 Task: Find an Airbnb in Shantipur, India for 6 guests from 6th to 15th September with a price range of ₹8000 to ₹12000, including Wifi, Free parking, TV, Gym, and Breakfast.
Action: Mouse moved to (503, 126)
Screenshot: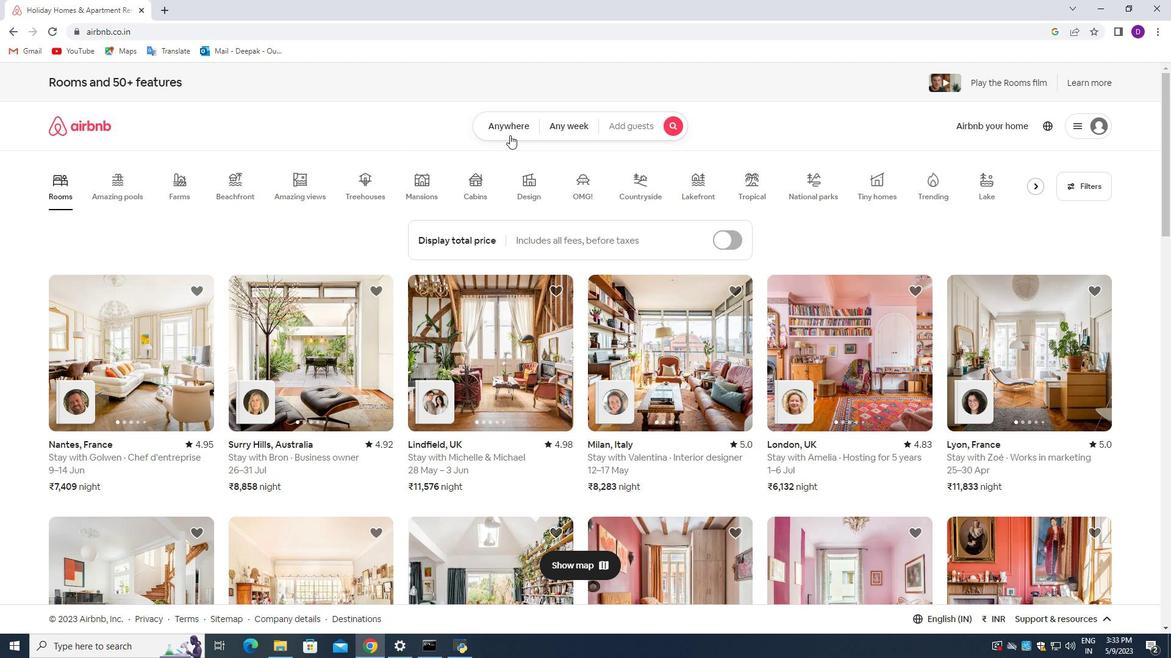 
Action: Mouse pressed left at (503, 126)
Screenshot: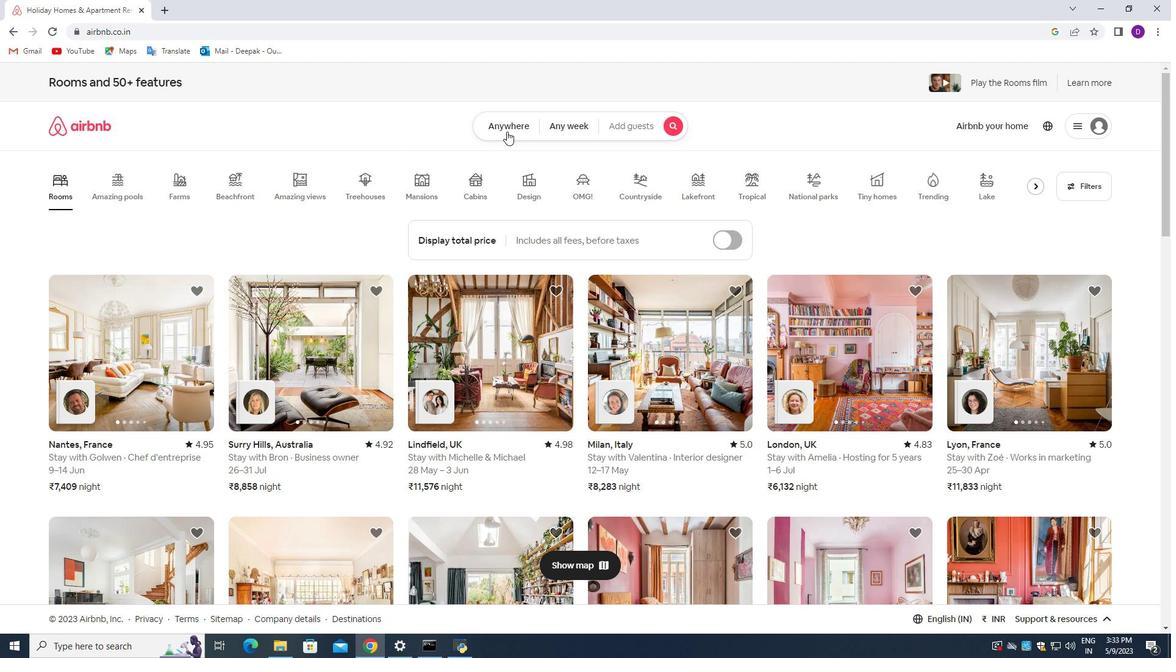 
Action: Mouse moved to (440, 178)
Screenshot: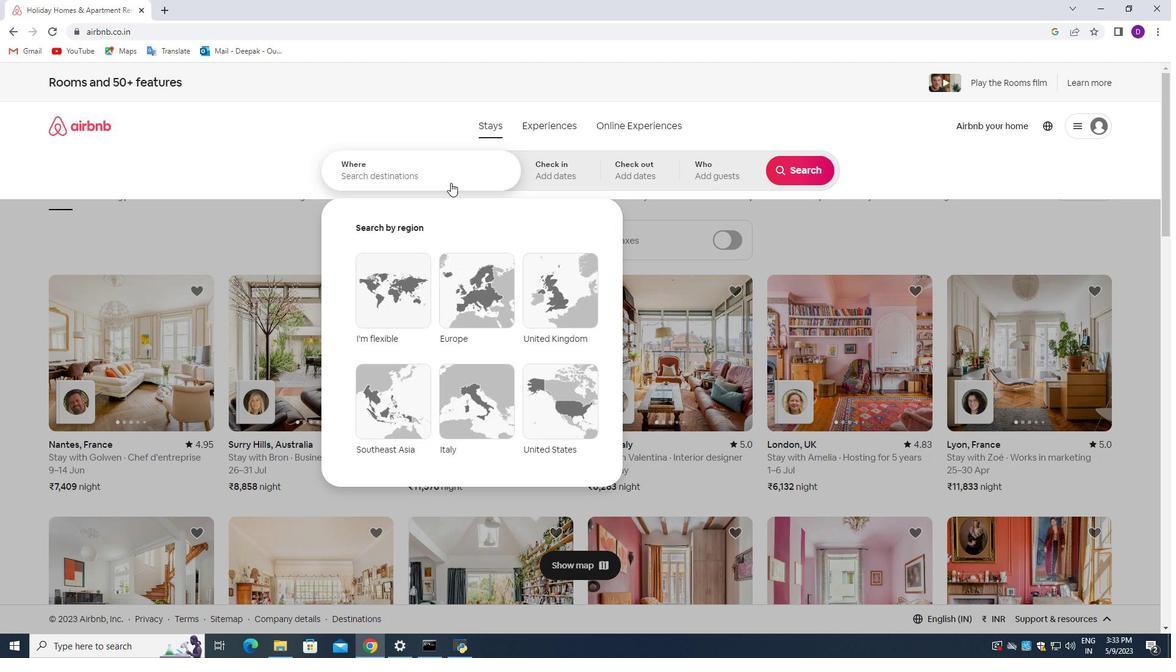 
Action: Mouse pressed left at (440, 178)
Screenshot: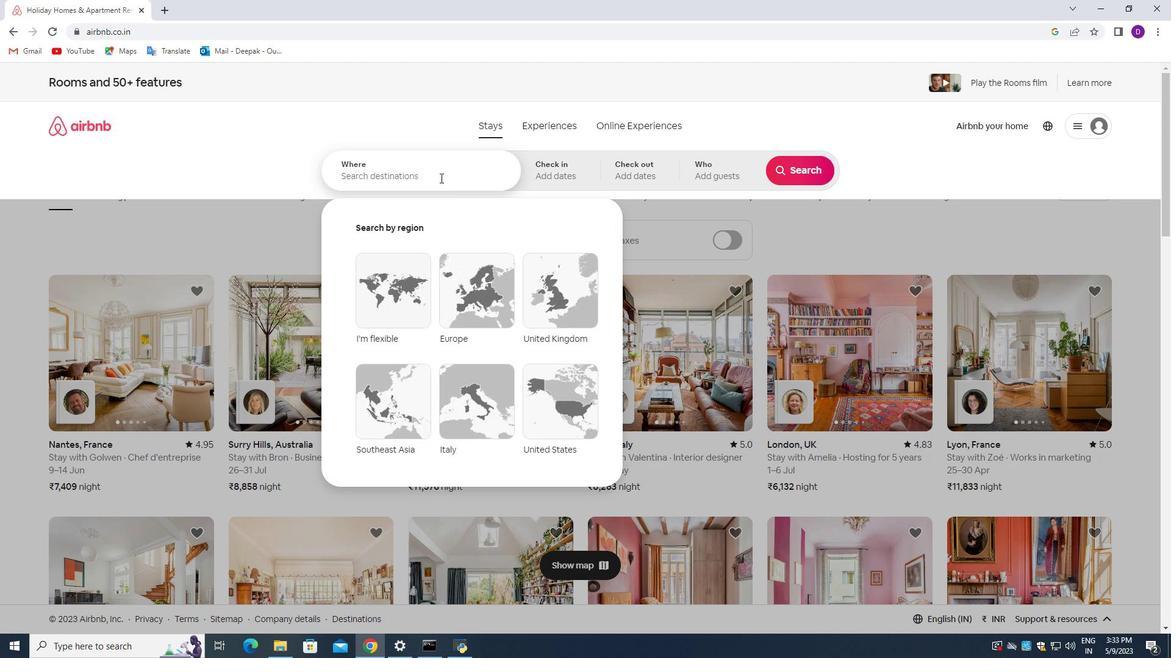 
Action: Key pressed <Key.shift_r>Shantipur,<Key.space><Key.shift>
Screenshot: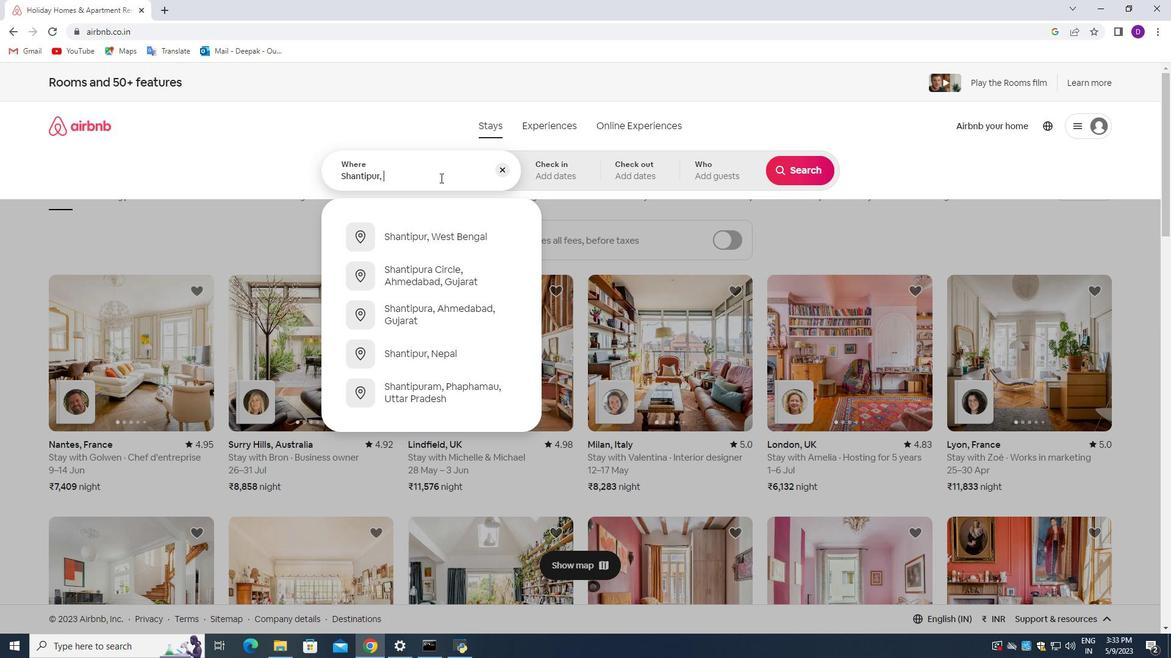 
Action: Mouse moved to (439, 177)
Screenshot: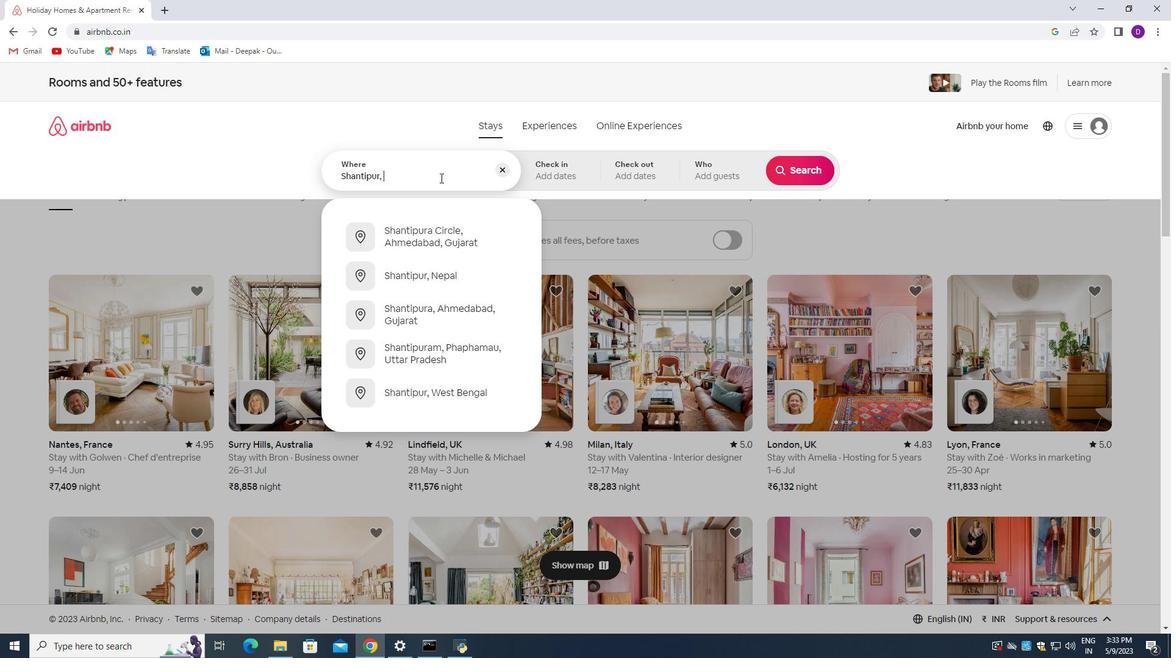 
Action: Key pressed India<Key.enter>
Screenshot: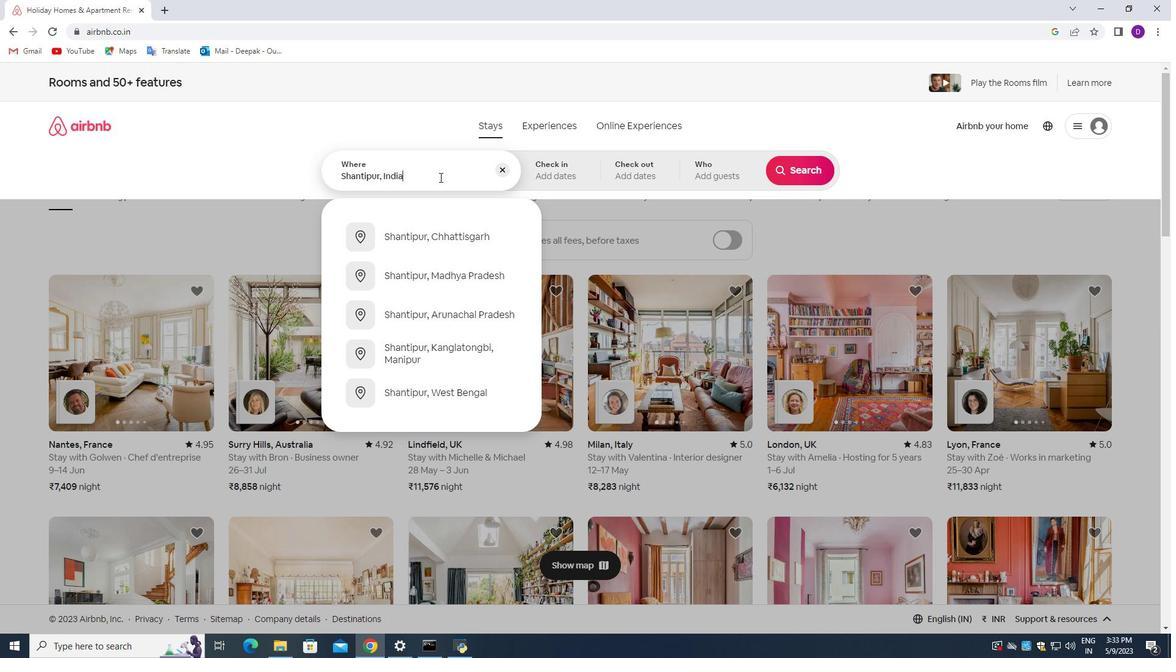 
Action: Mouse moved to (792, 269)
Screenshot: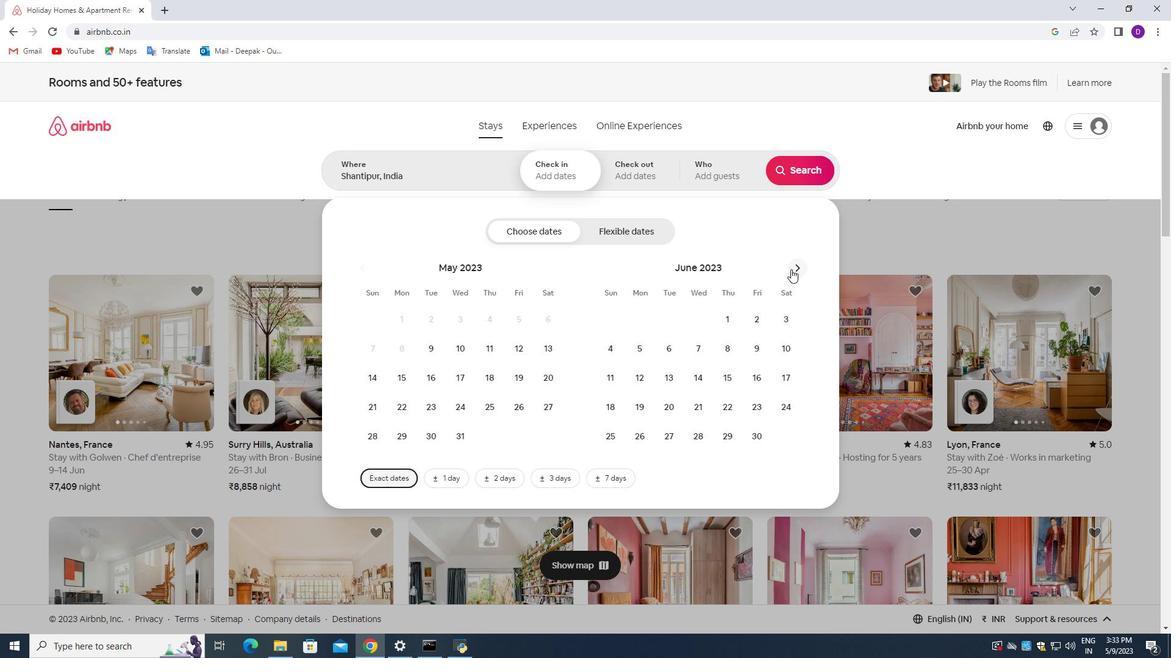 
Action: Mouse pressed left at (792, 269)
Screenshot: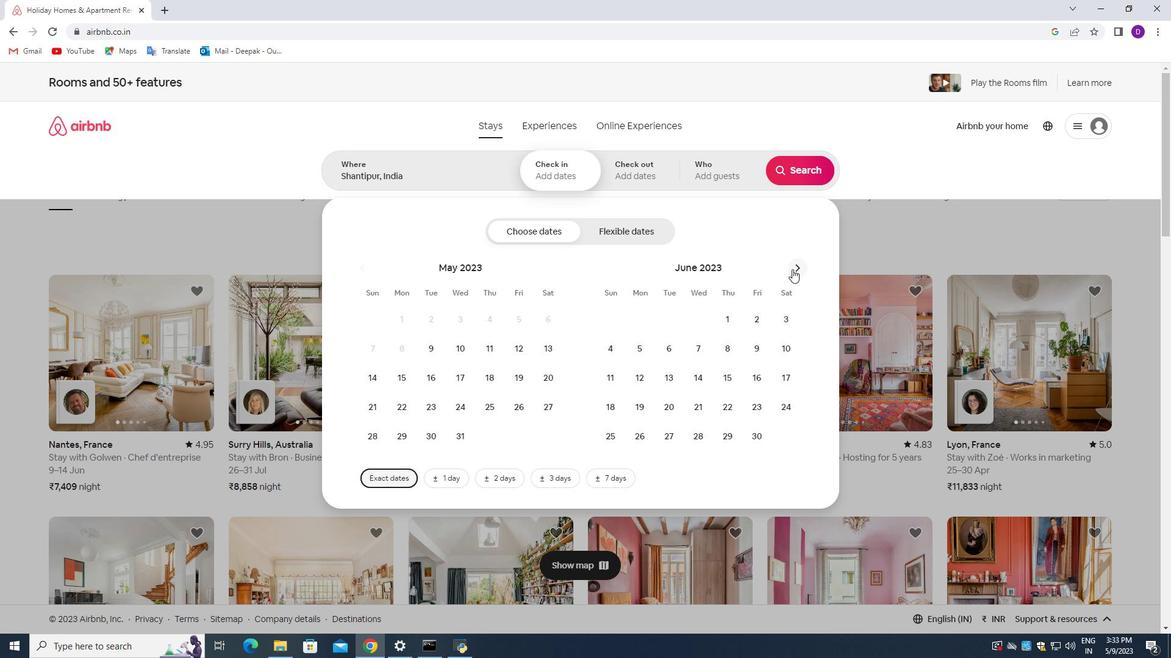 
Action: Mouse moved to (792, 268)
Screenshot: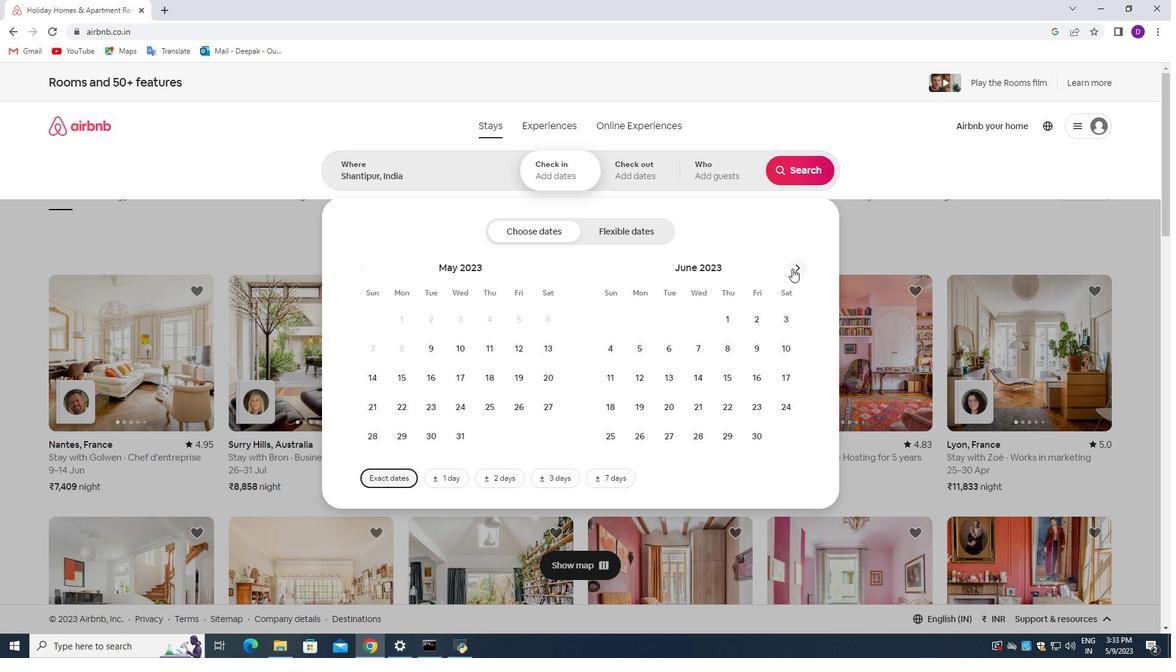 
Action: Mouse pressed left at (792, 268)
Screenshot: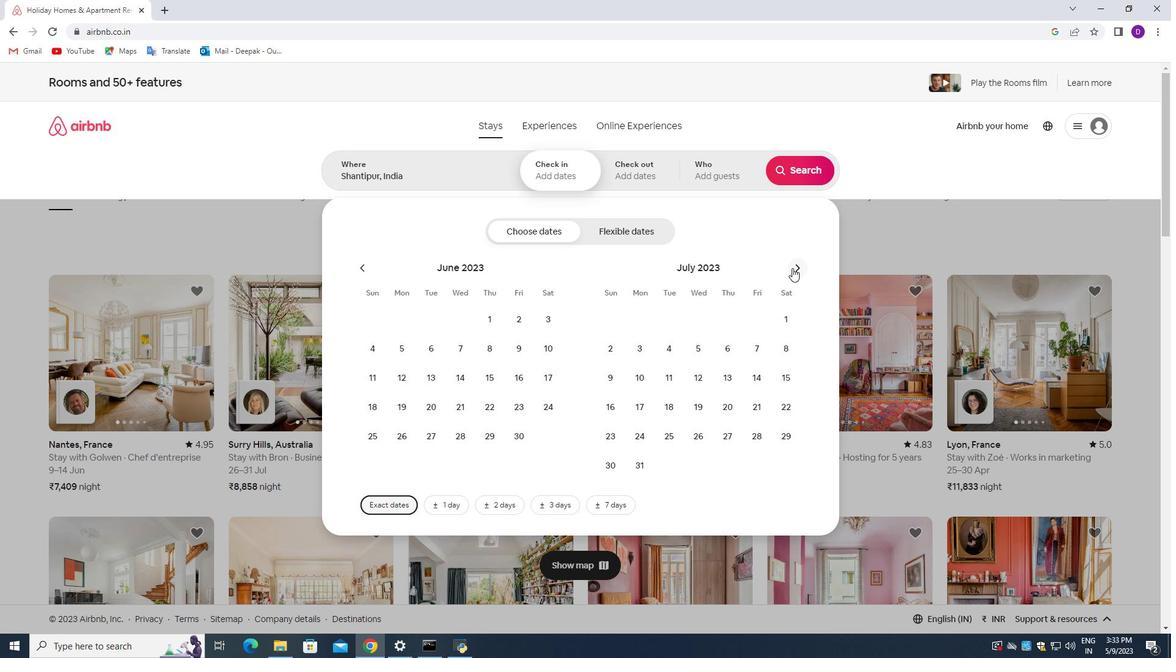 
Action: Mouse pressed left at (792, 268)
Screenshot: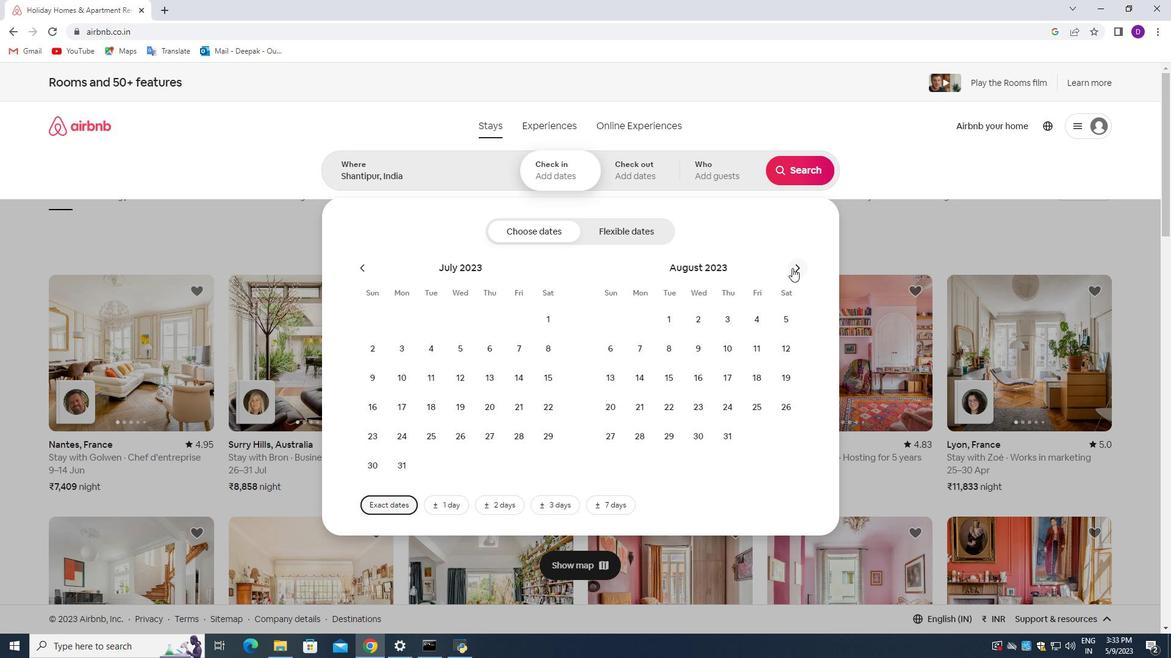 
Action: Mouse moved to (703, 352)
Screenshot: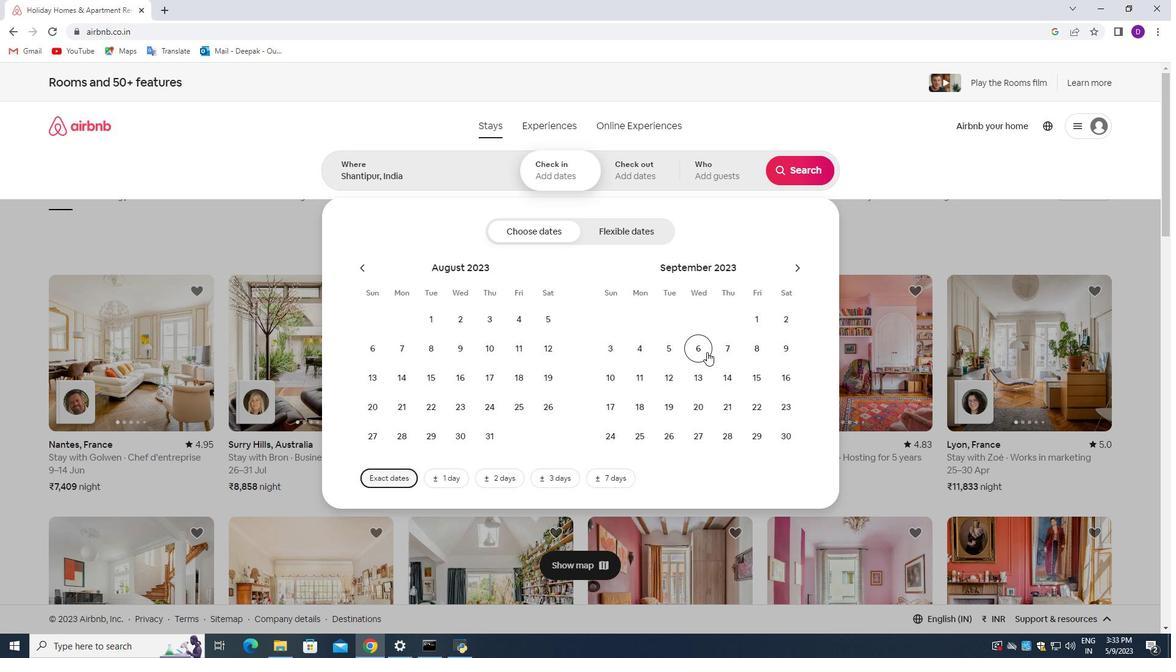 
Action: Mouse pressed left at (703, 352)
Screenshot: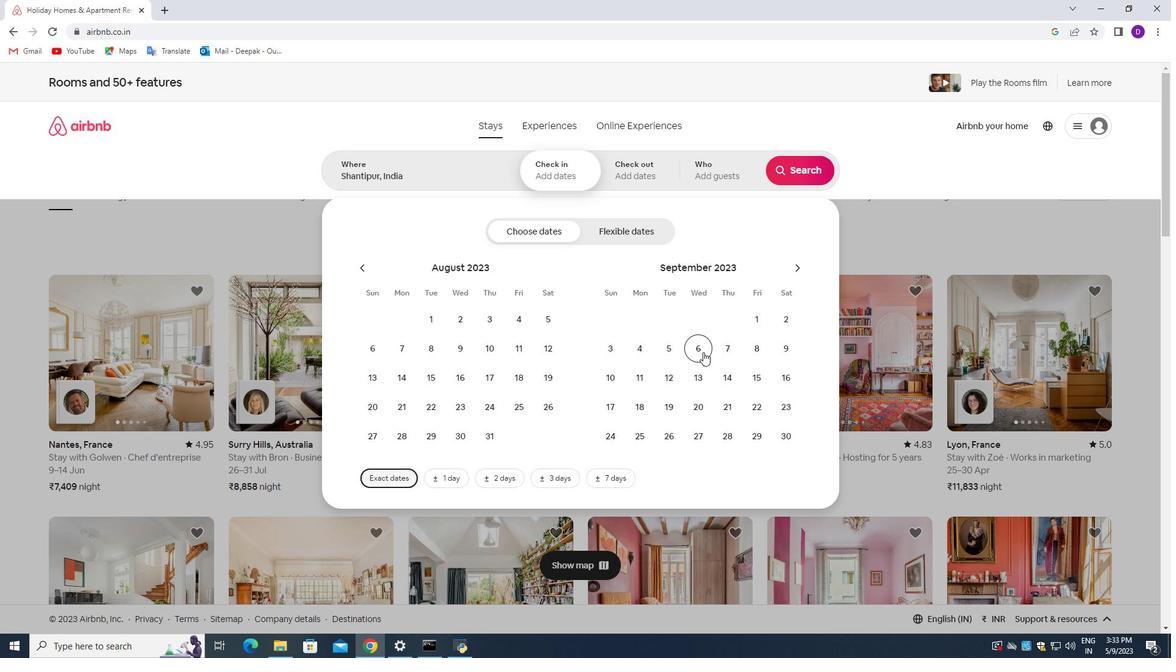 
Action: Mouse moved to (753, 377)
Screenshot: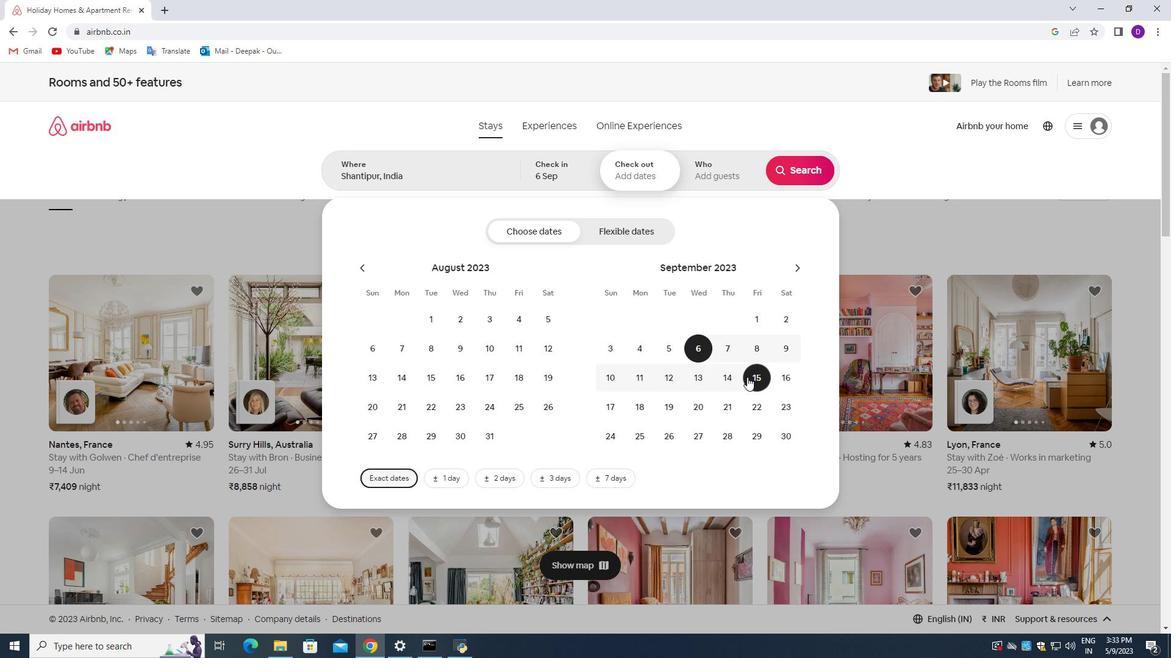 
Action: Mouse pressed left at (753, 377)
Screenshot: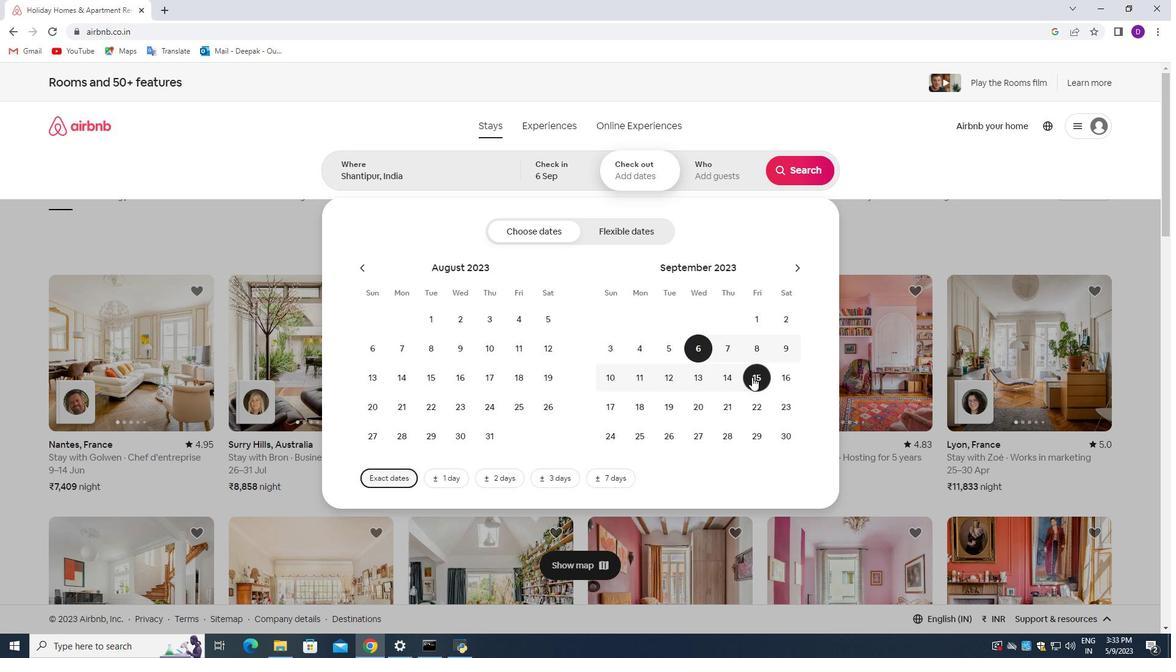 
Action: Mouse moved to (708, 172)
Screenshot: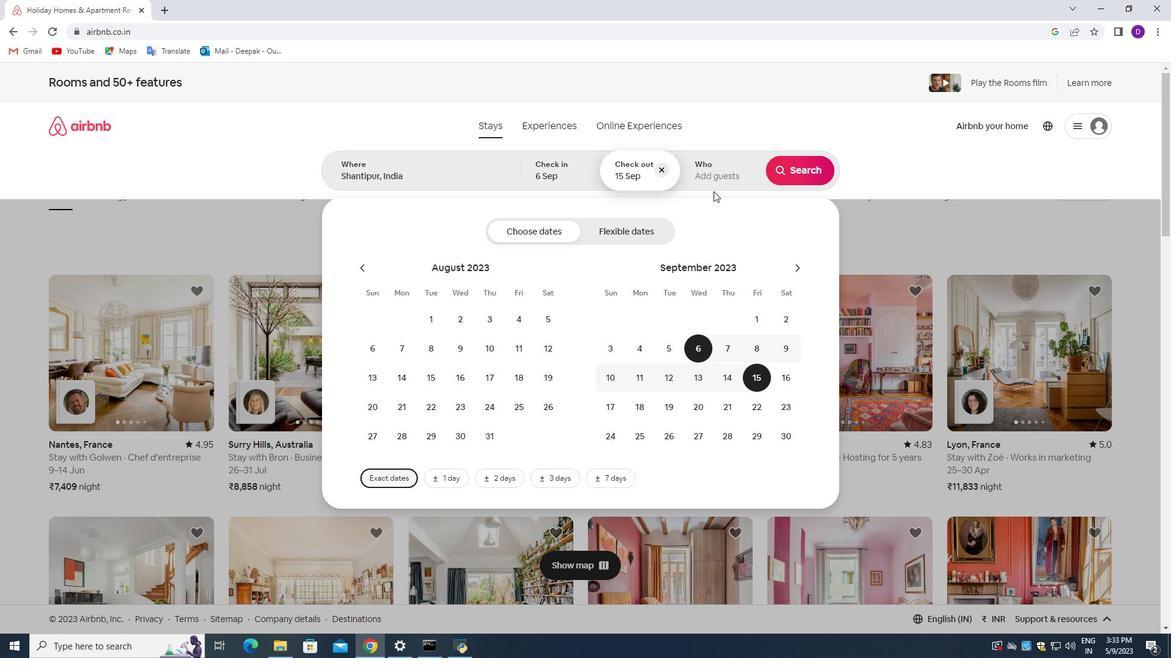 
Action: Mouse pressed left at (708, 172)
Screenshot: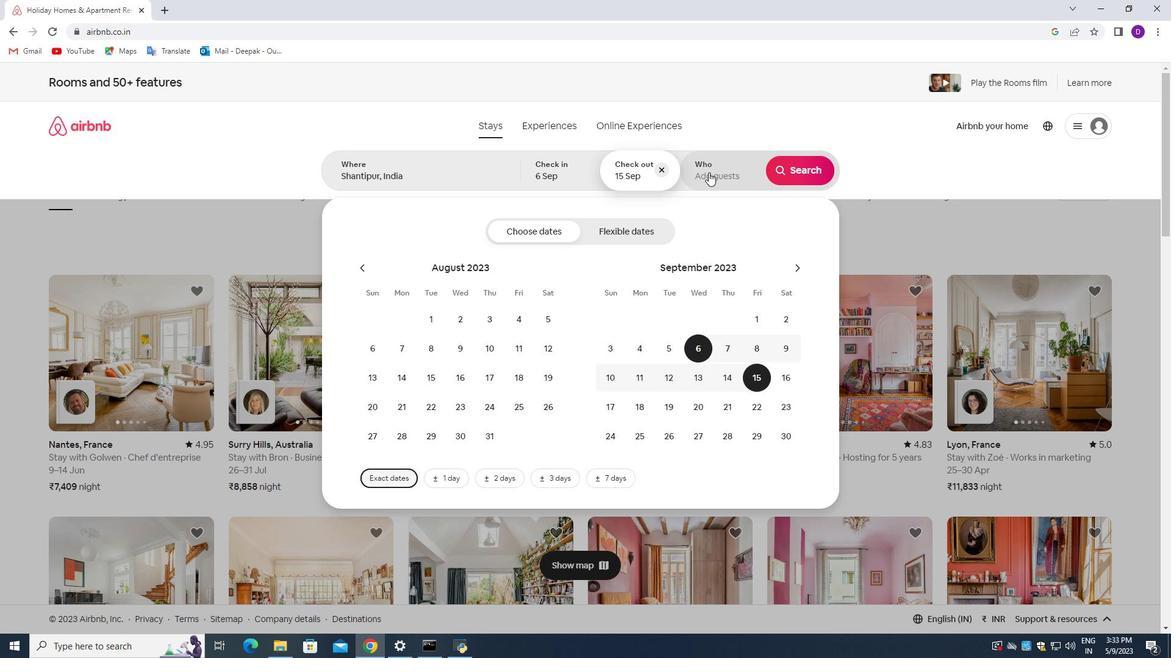 
Action: Mouse moved to (802, 239)
Screenshot: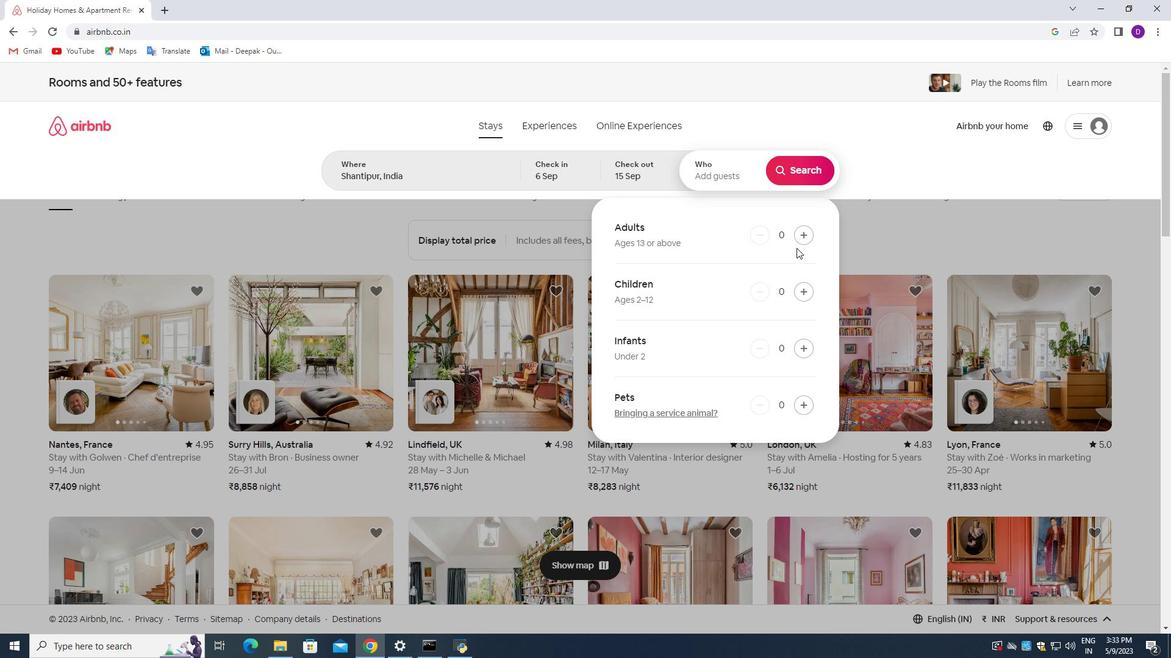 
Action: Mouse pressed left at (802, 239)
Screenshot: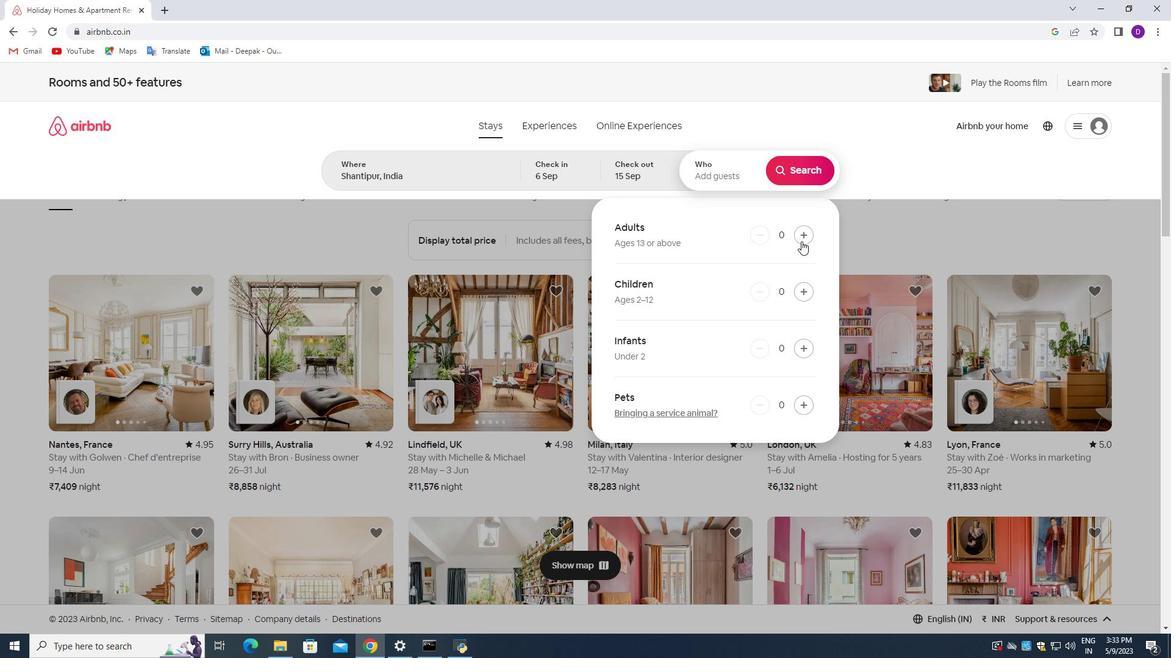 
Action: Mouse pressed left at (802, 239)
Screenshot: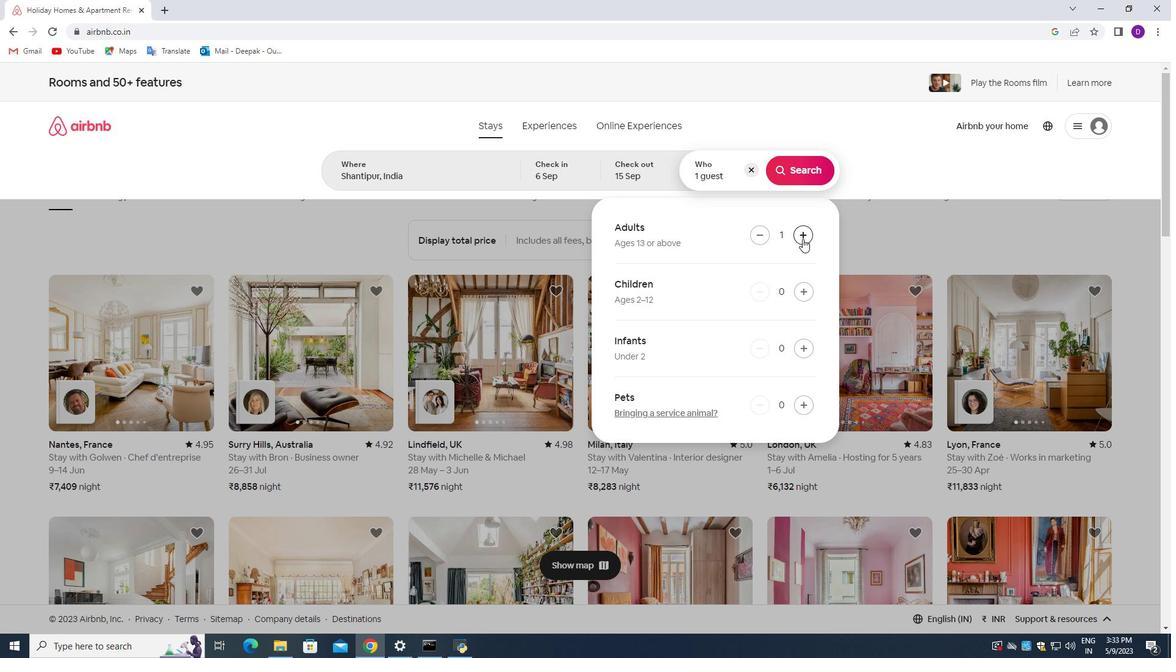 
Action: Mouse pressed left at (802, 239)
Screenshot: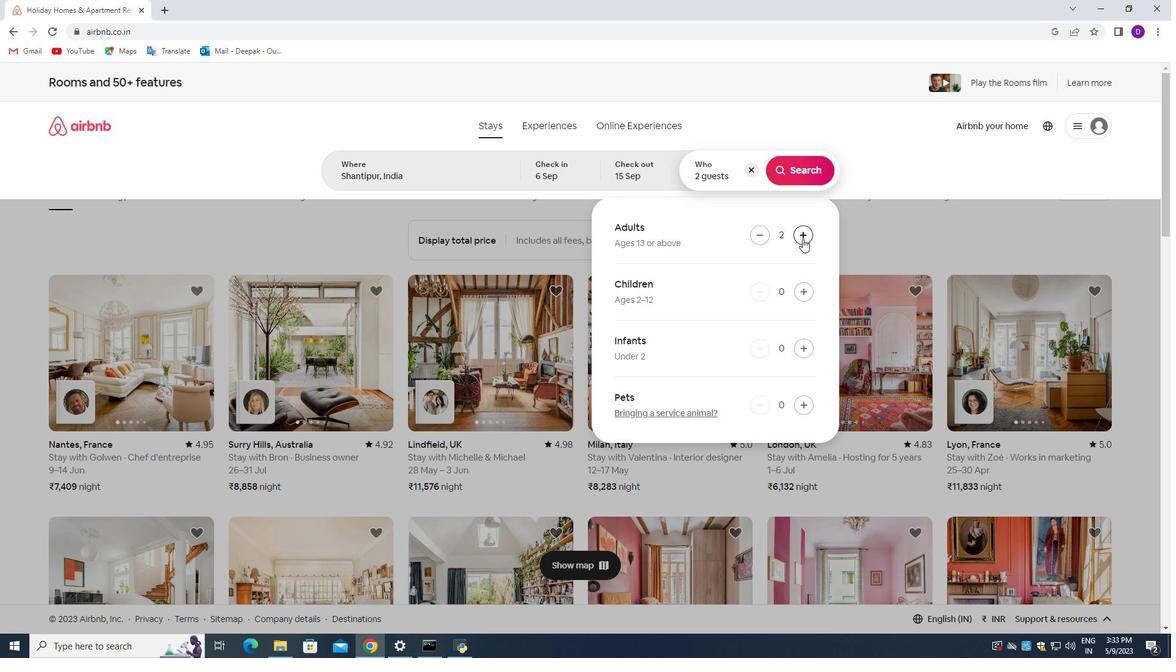 
Action: Mouse pressed left at (802, 239)
Screenshot: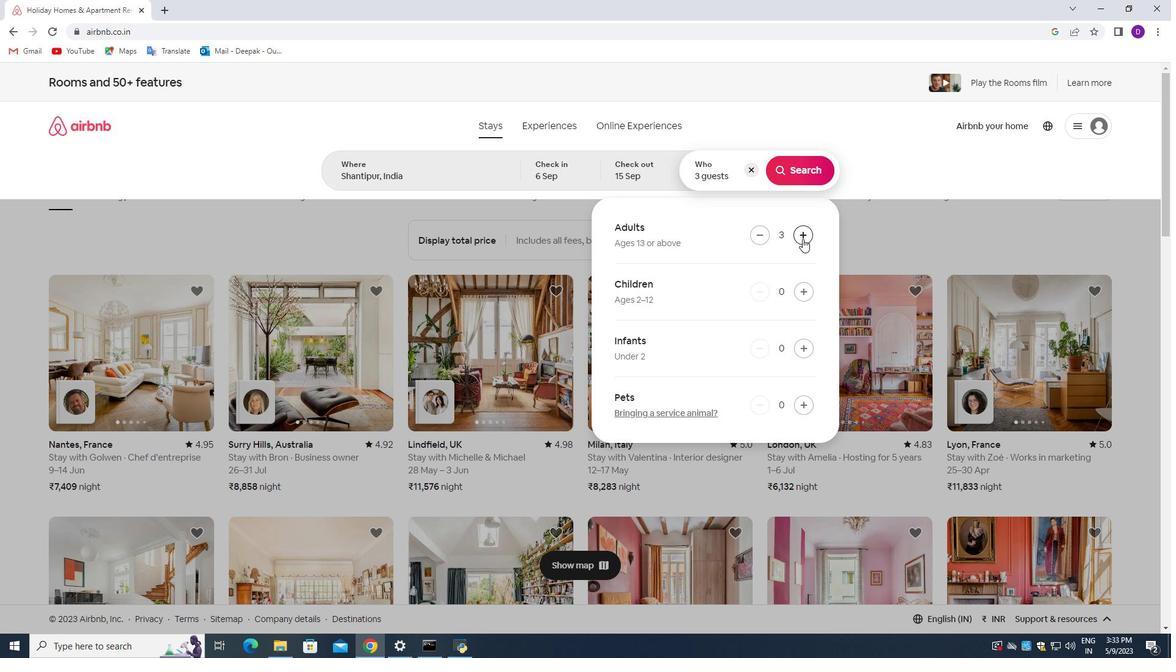 
Action: Mouse pressed left at (802, 239)
Screenshot: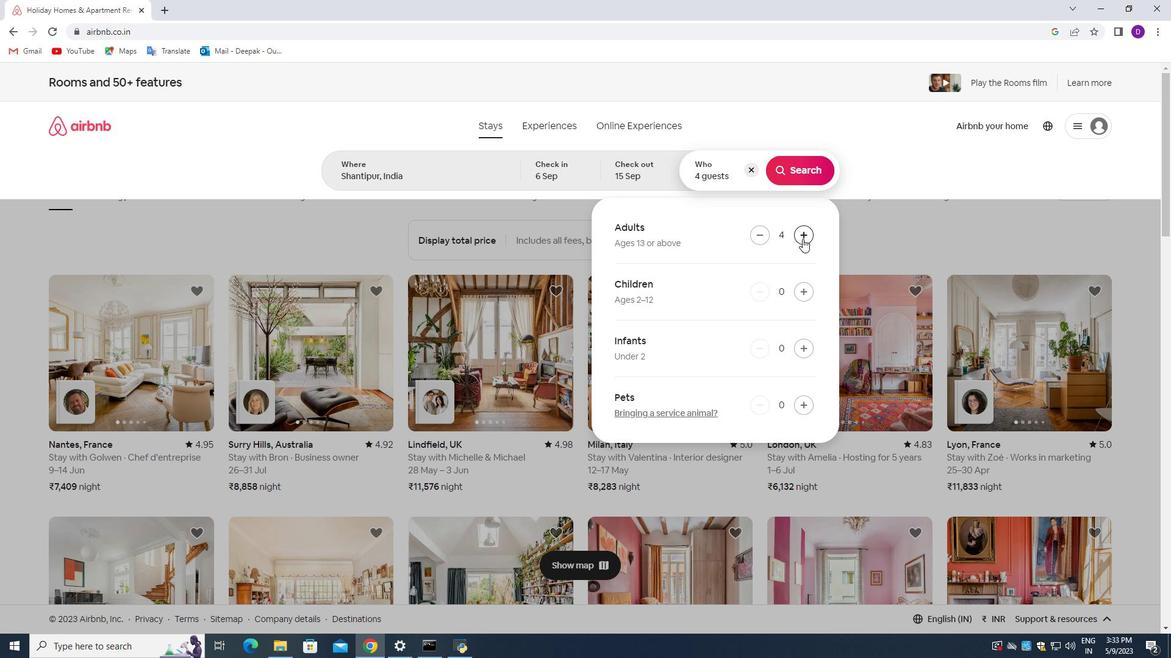 
Action: Mouse pressed left at (802, 239)
Screenshot: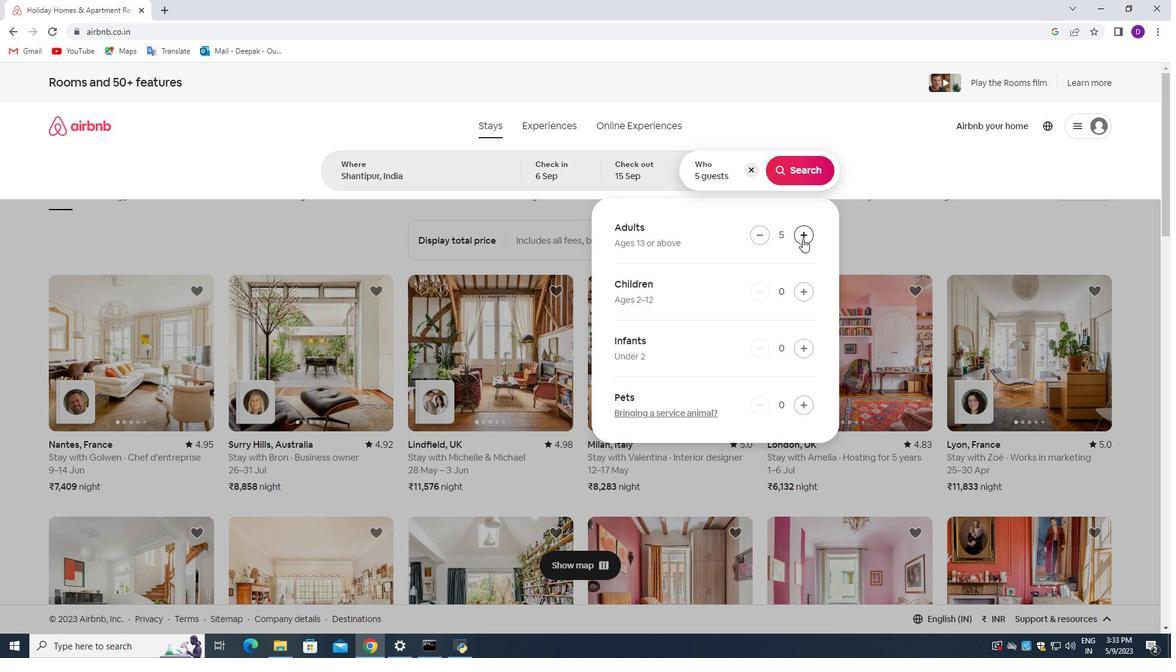 
Action: Mouse moved to (796, 171)
Screenshot: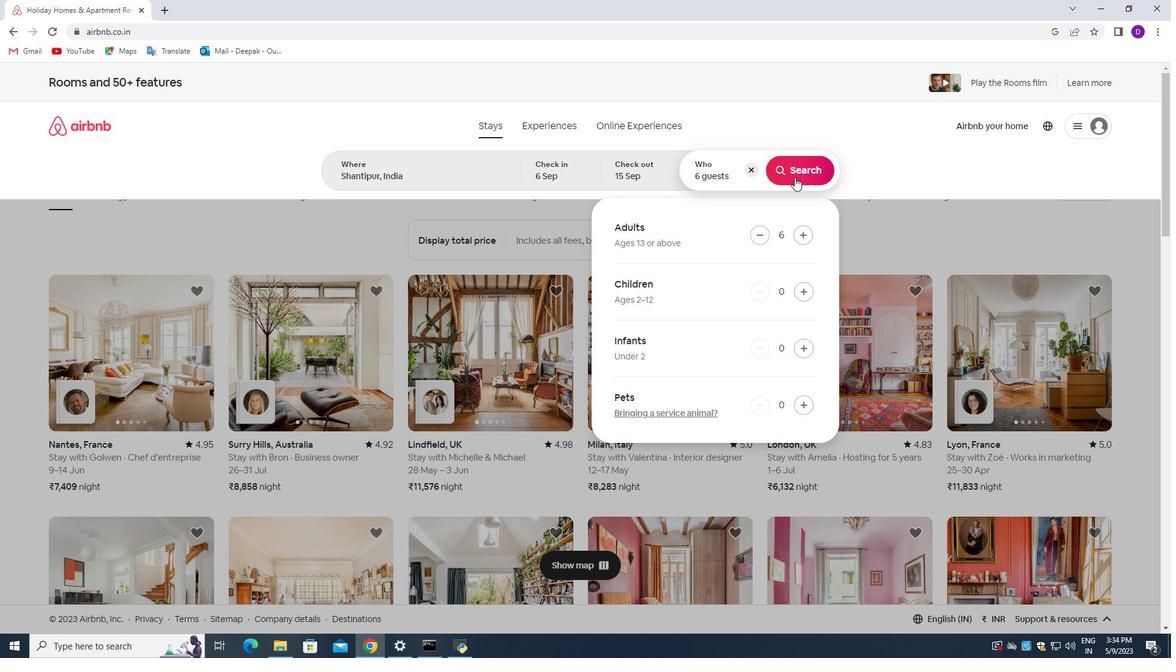 
Action: Mouse pressed left at (796, 171)
Screenshot: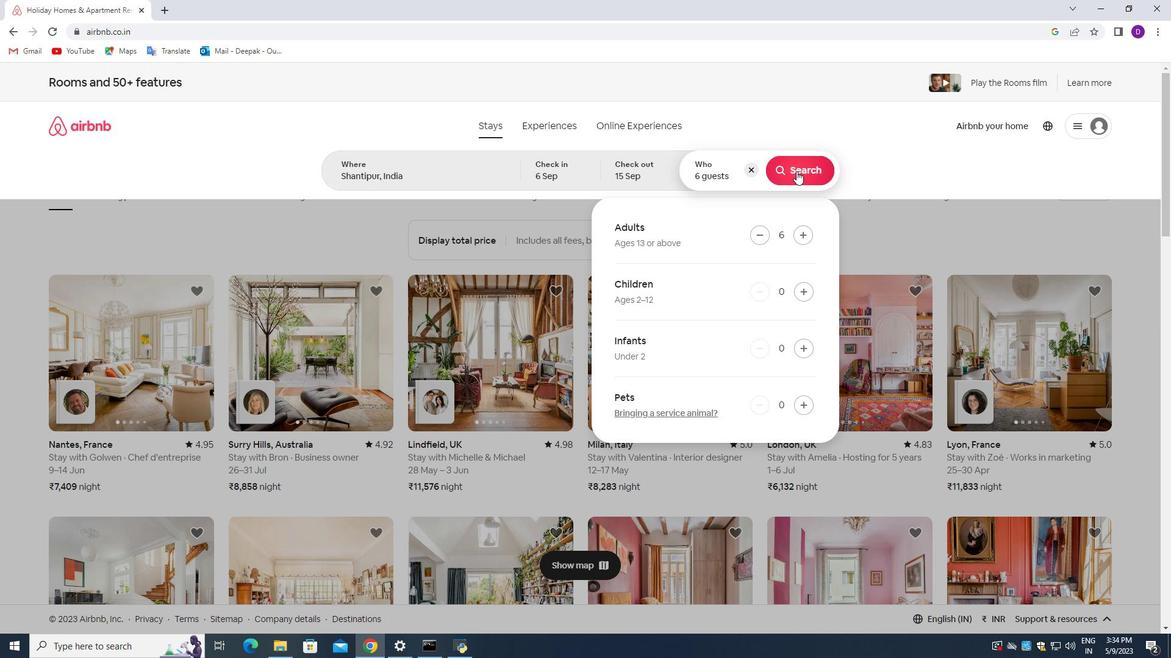 
Action: Mouse moved to (1105, 131)
Screenshot: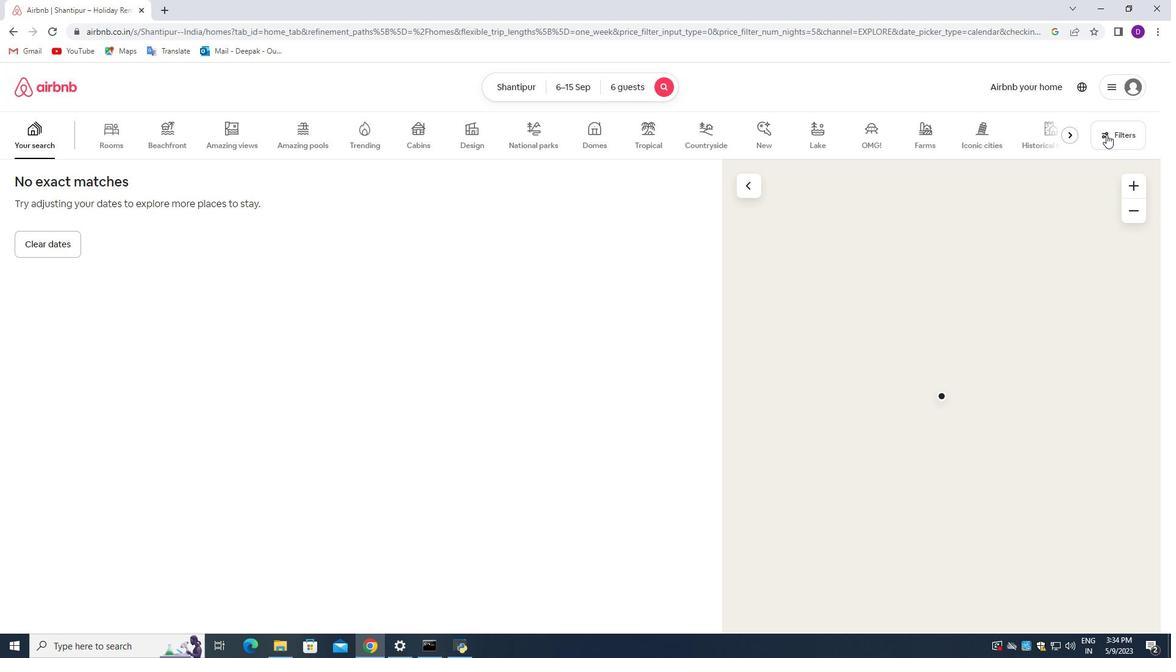 
Action: Mouse pressed left at (1105, 131)
Screenshot: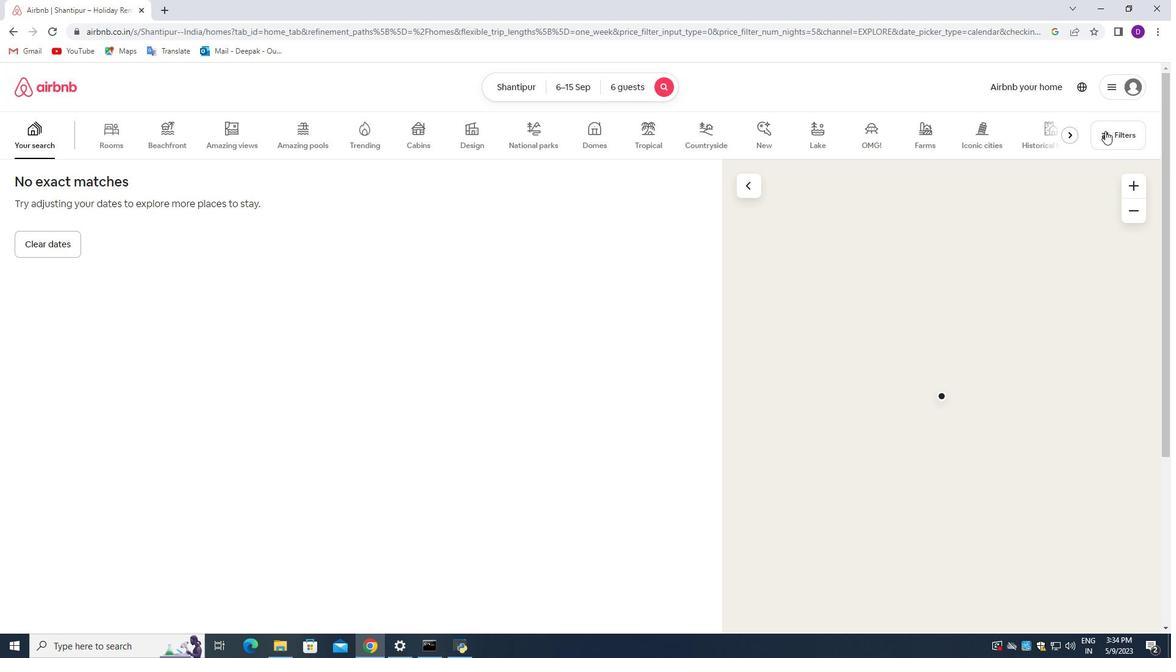 
Action: Mouse moved to (442, 437)
Screenshot: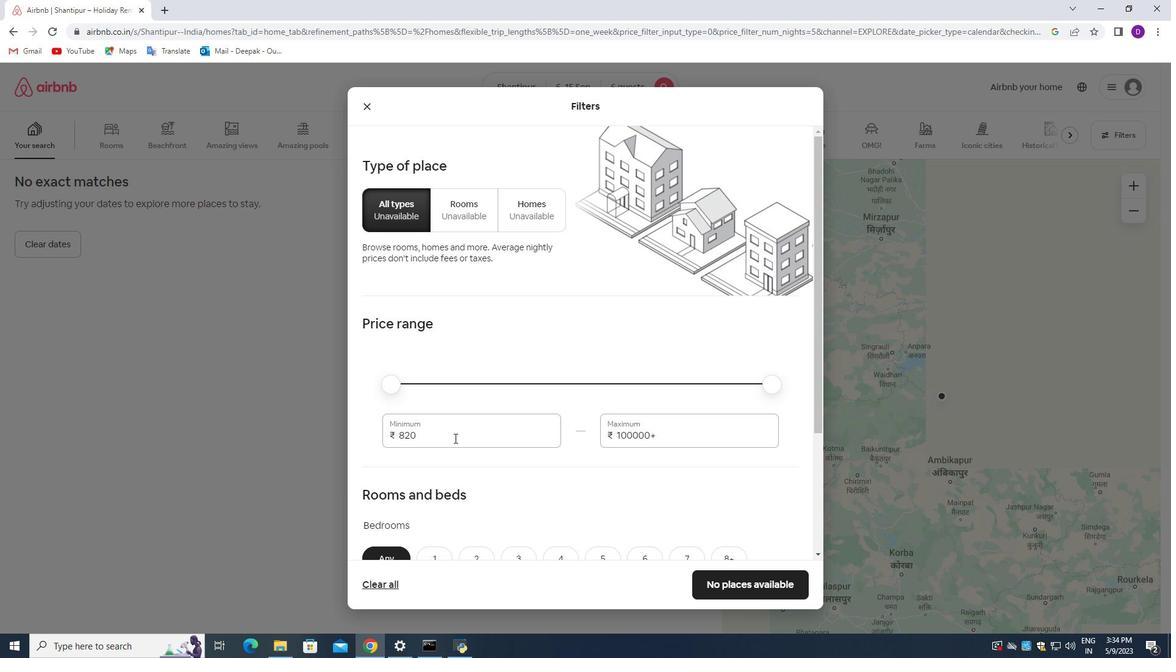 
Action: Mouse pressed left at (442, 437)
Screenshot: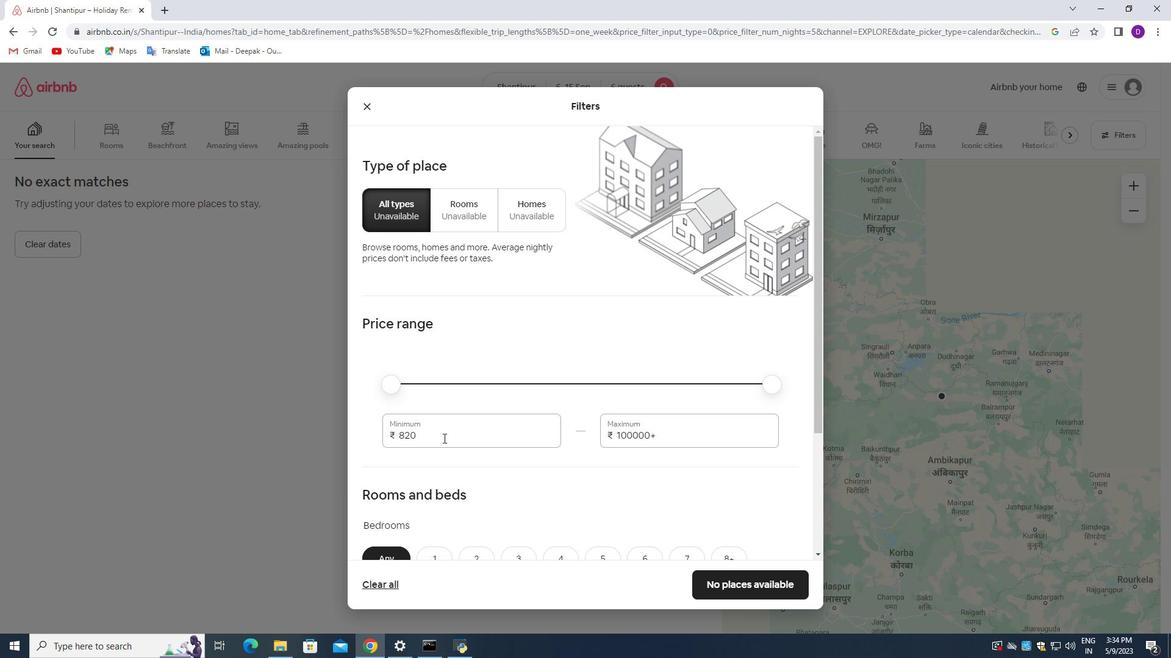
Action: Mouse pressed left at (442, 437)
Screenshot: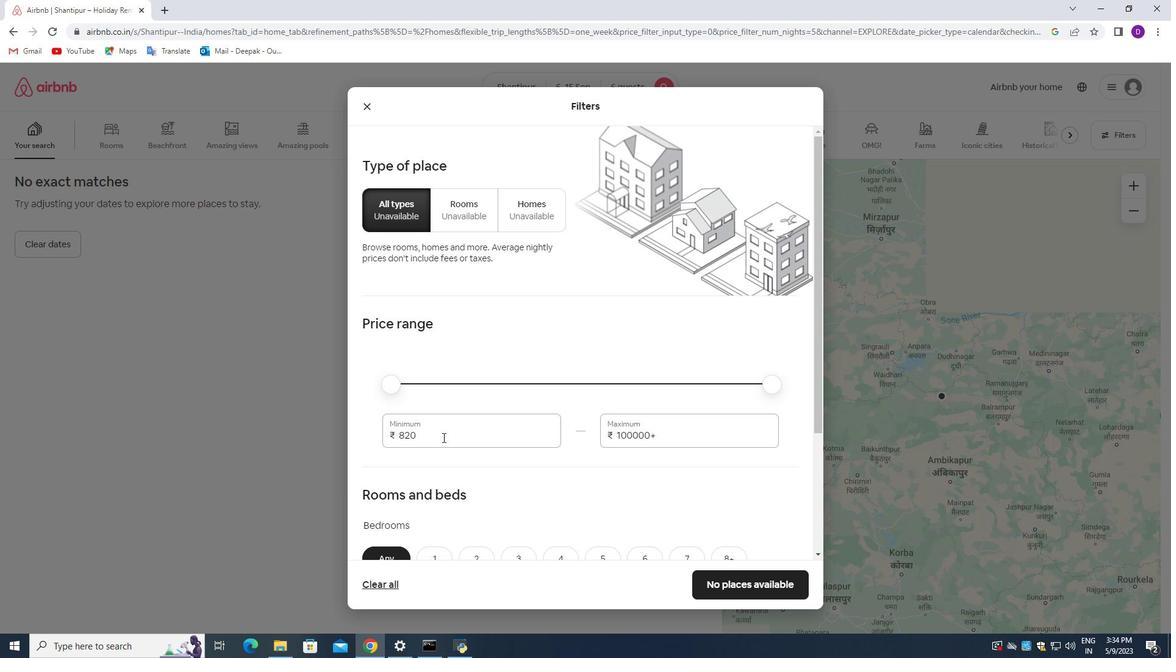 
Action: Key pressed 8000<Key.tab>12000
Screenshot: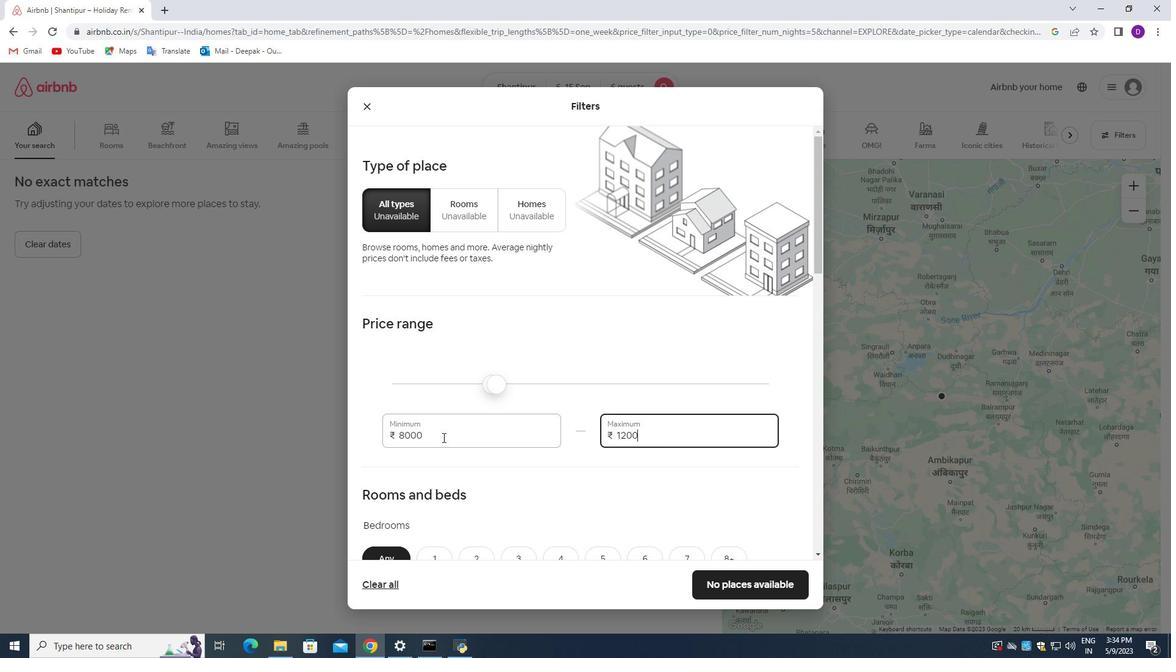 
Action: Mouse moved to (545, 389)
Screenshot: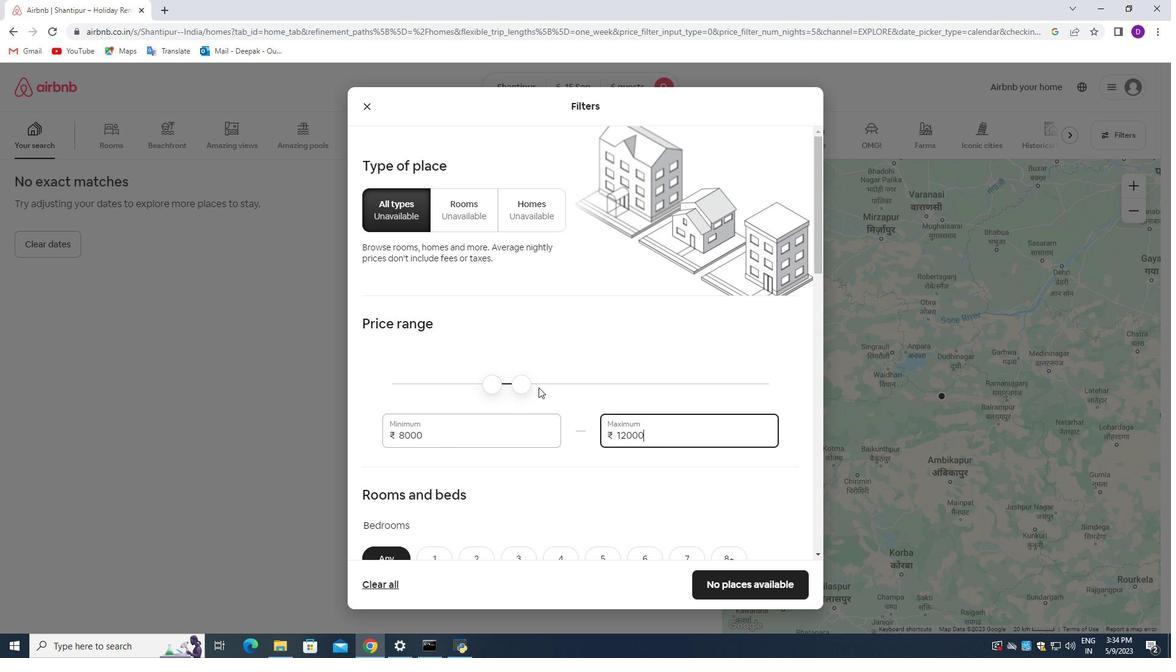 
Action: Mouse scrolled (545, 388) with delta (0, 0)
Screenshot: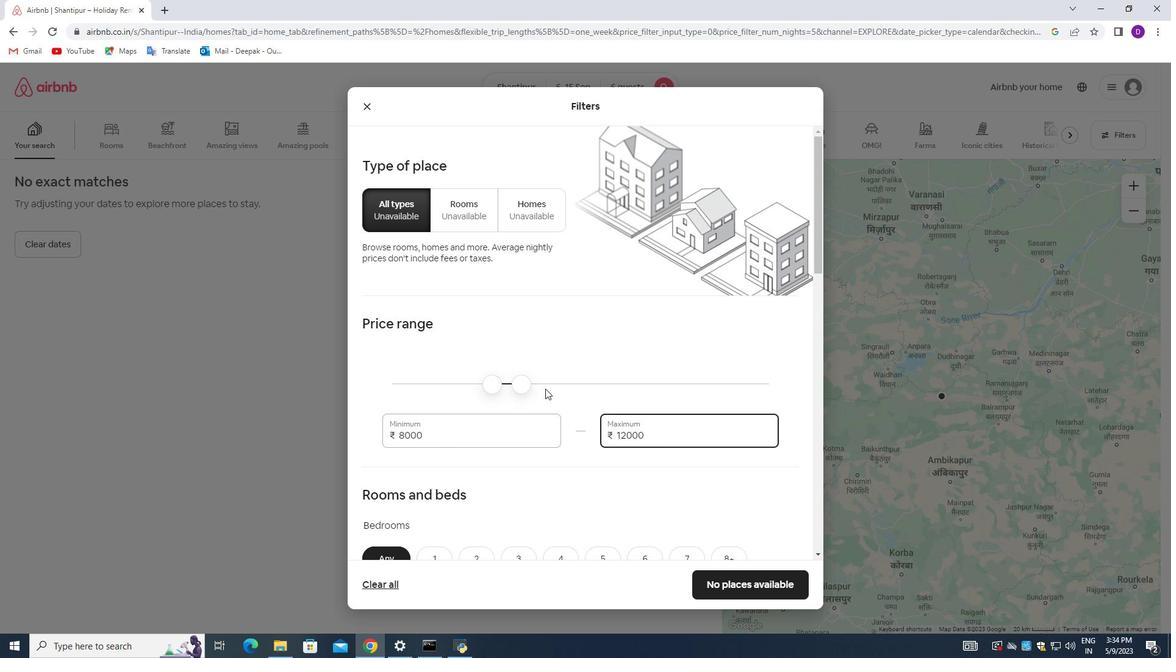 
Action: Mouse scrolled (545, 388) with delta (0, 0)
Screenshot: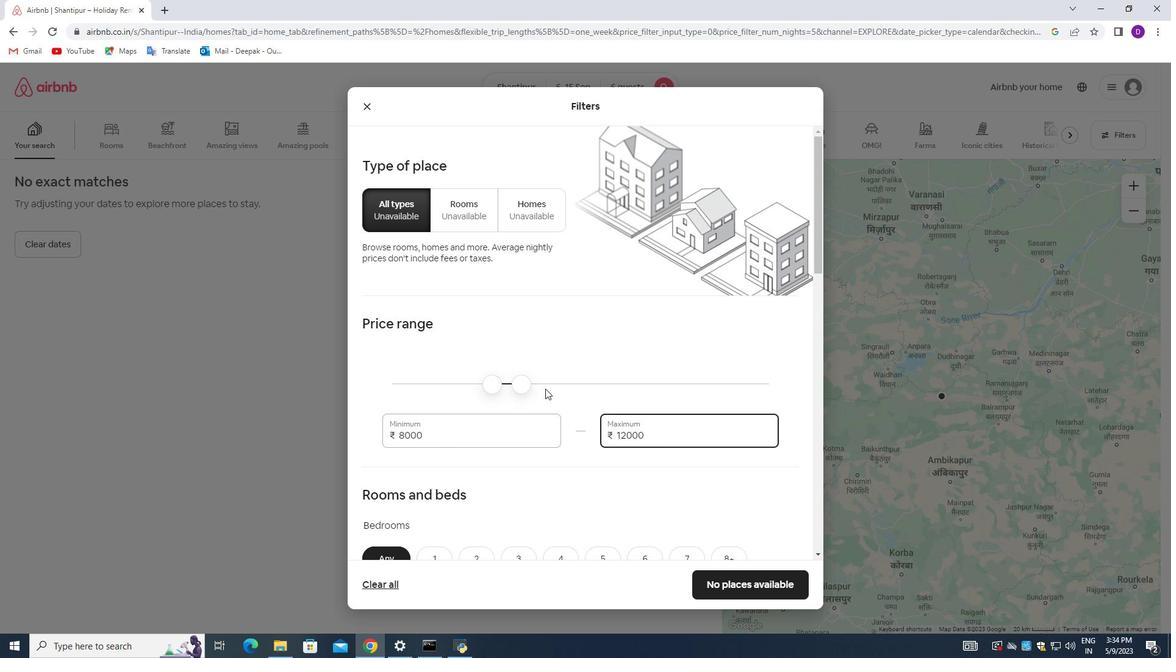 
Action: Mouse scrolled (545, 388) with delta (0, 0)
Screenshot: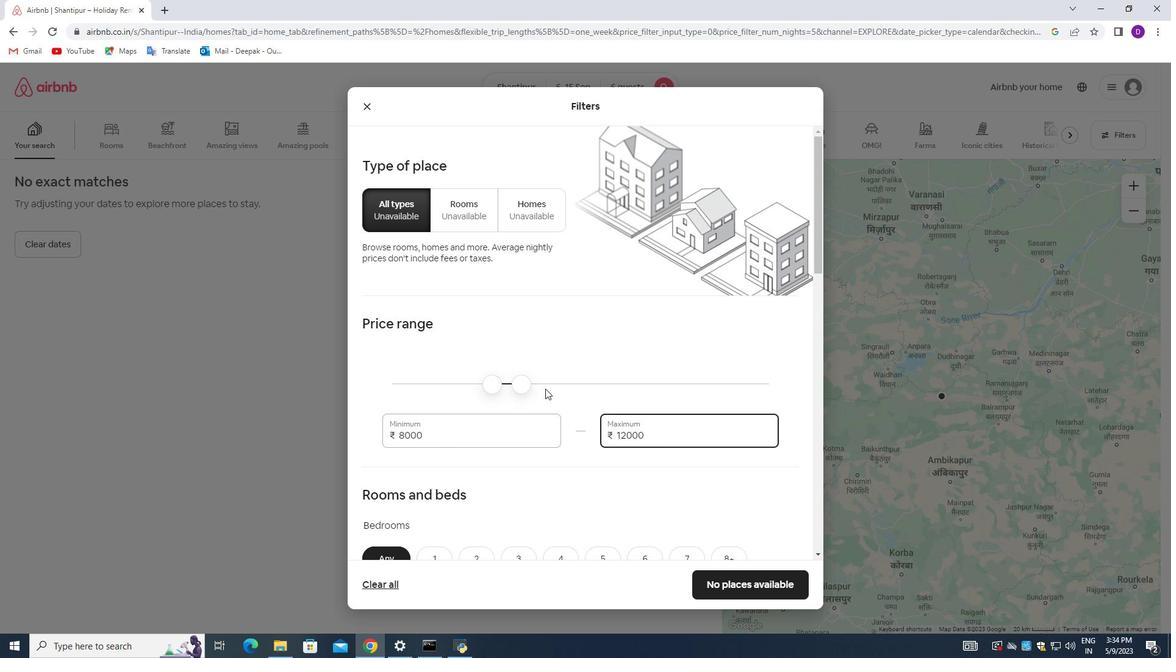 
Action: Mouse moved to (545, 389)
Screenshot: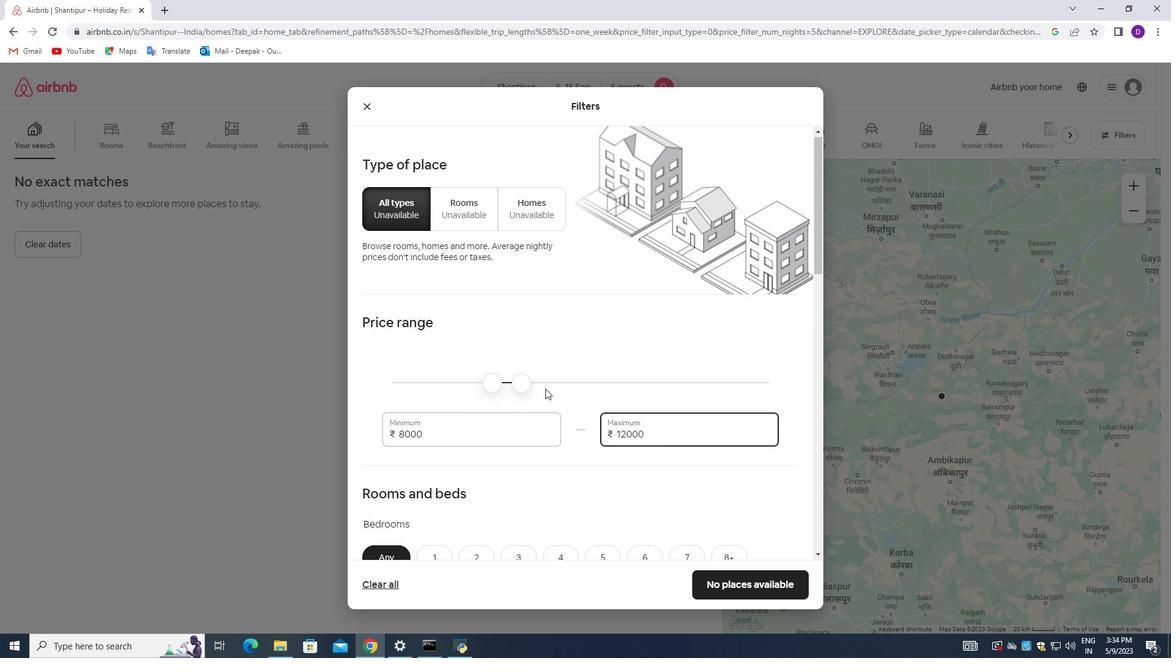 
Action: Mouse scrolled (545, 388) with delta (0, 0)
Screenshot: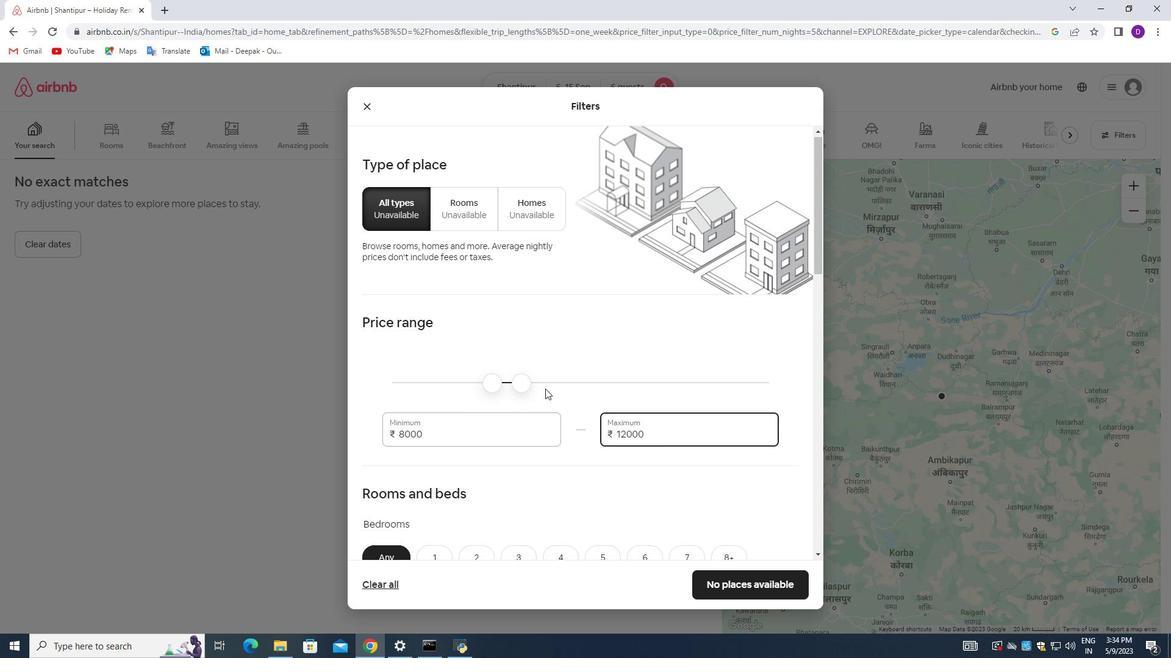 
Action: Mouse moved to (644, 323)
Screenshot: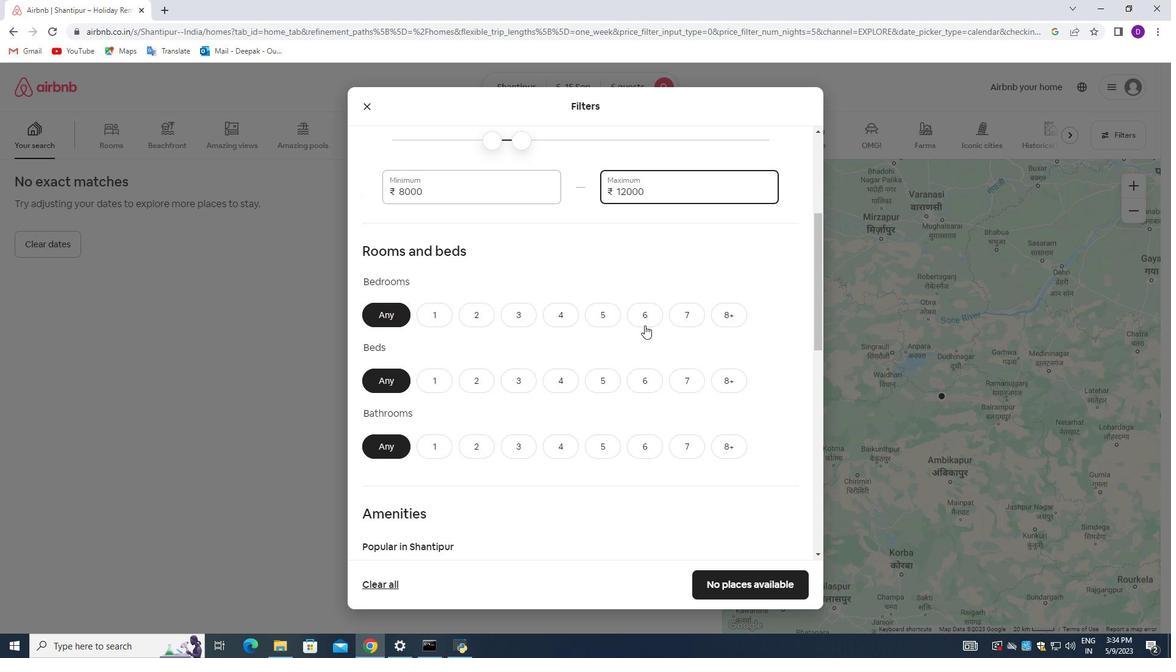 
Action: Mouse pressed left at (644, 323)
Screenshot: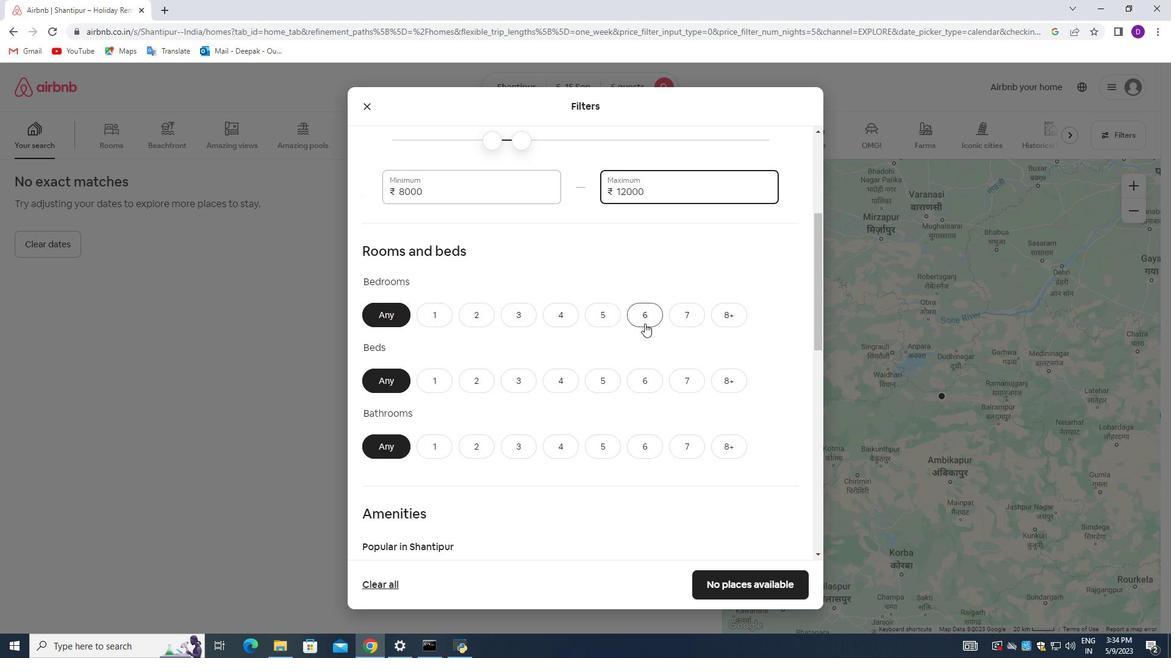 
Action: Mouse moved to (644, 386)
Screenshot: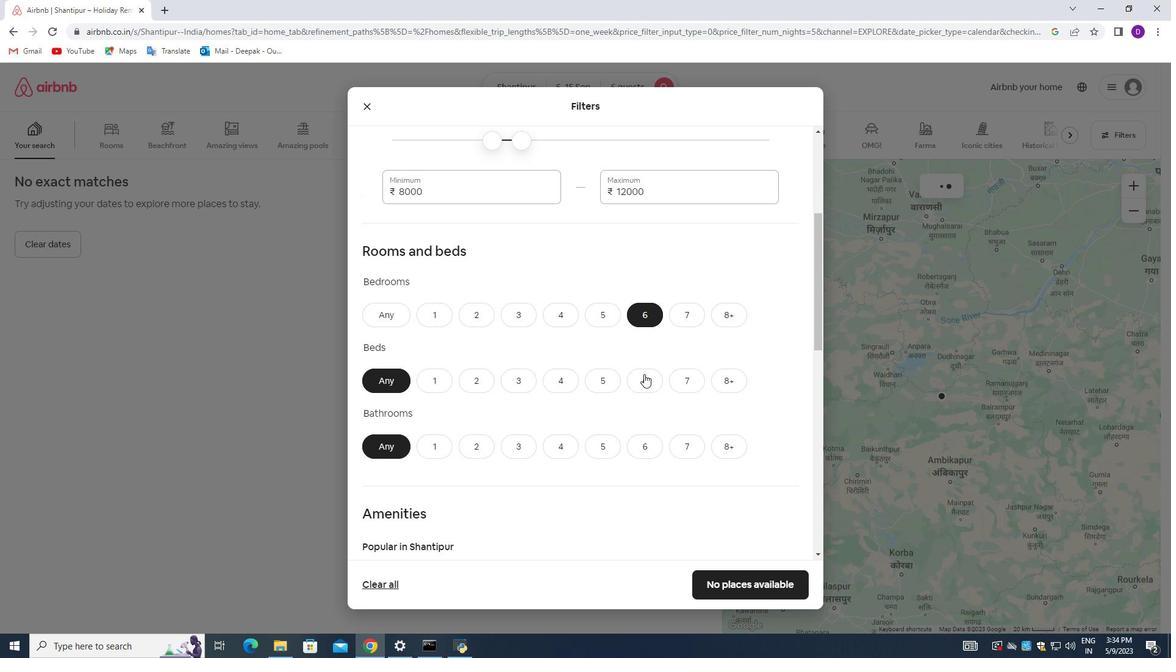 
Action: Mouse pressed left at (644, 386)
Screenshot: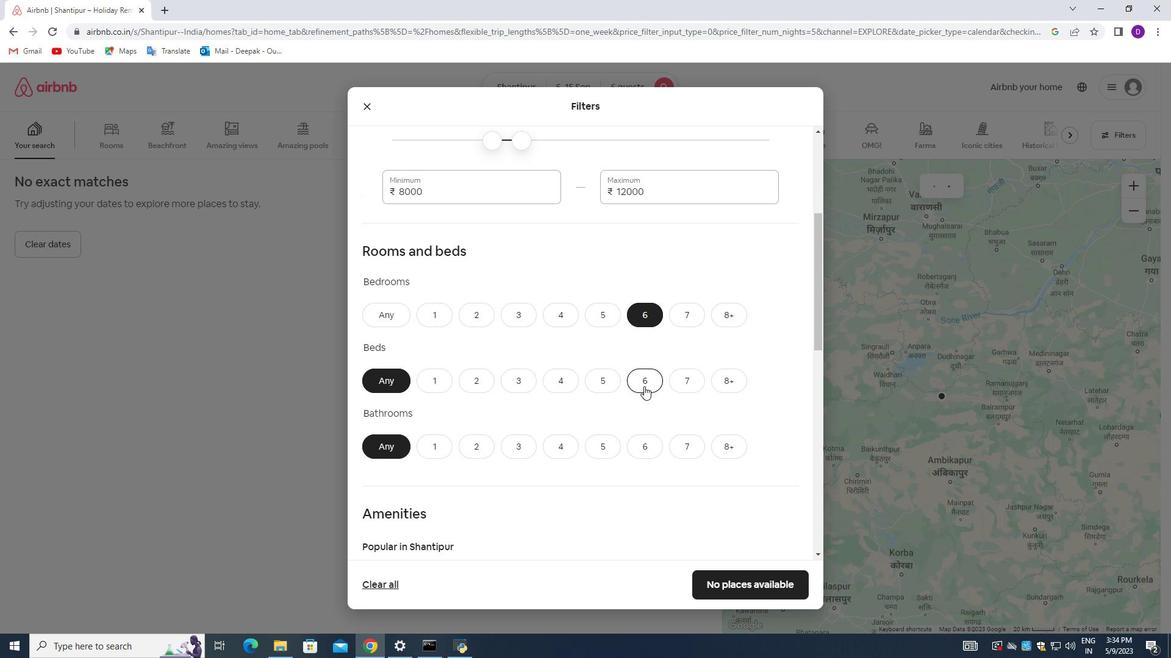 
Action: Mouse moved to (641, 450)
Screenshot: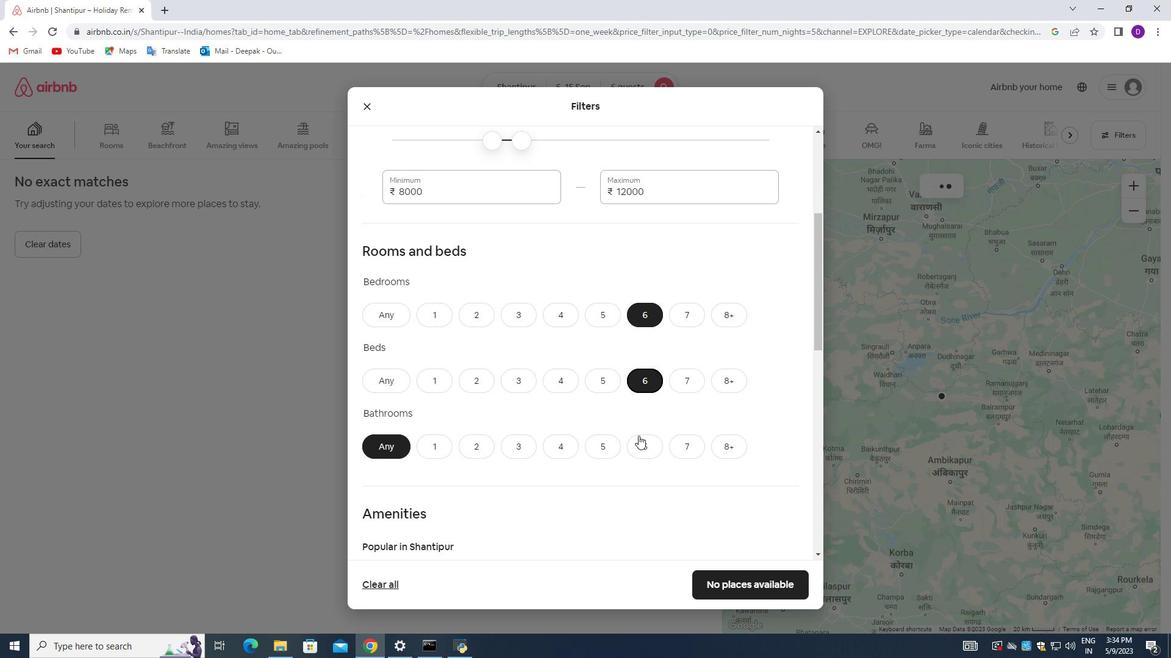 
Action: Mouse pressed left at (641, 450)
Screenshot: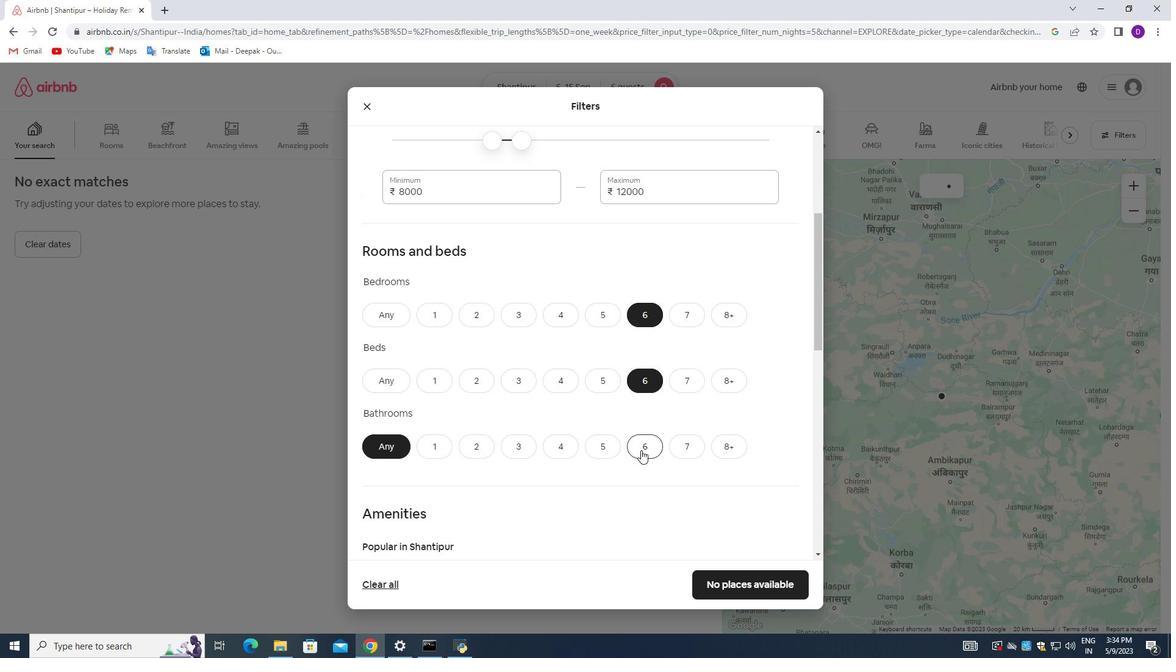 
Action: Mouse moved to (605, 398)
Screenshot: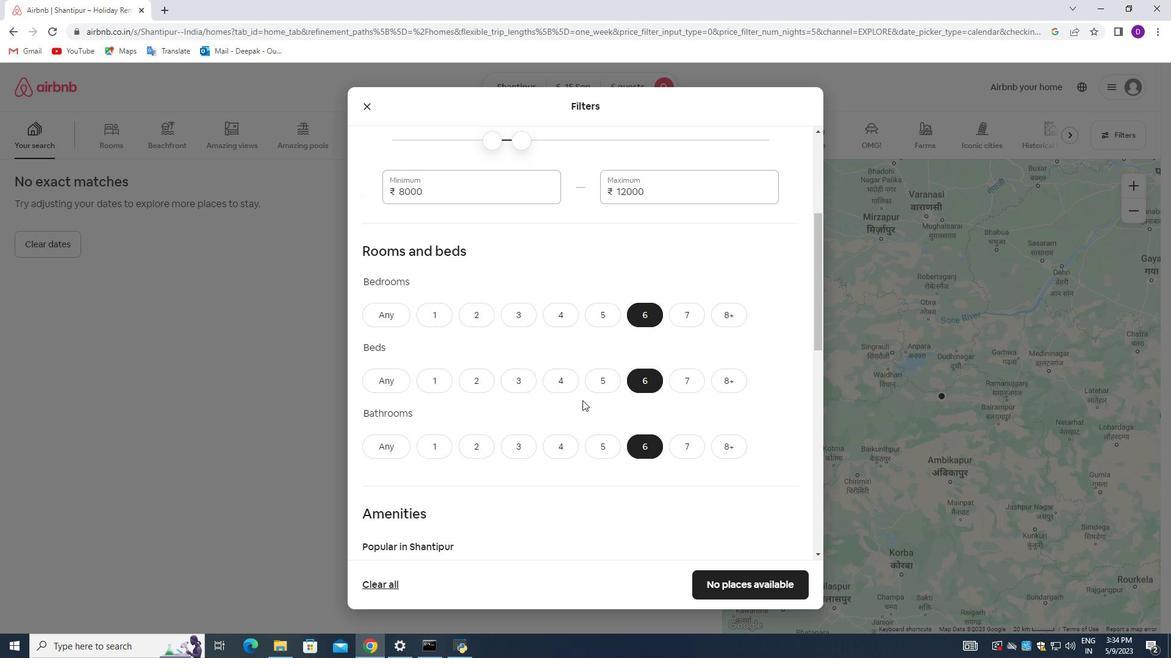 
Action: Mouse scrolled (605, 397) with delta (0, 0)
Screenshot: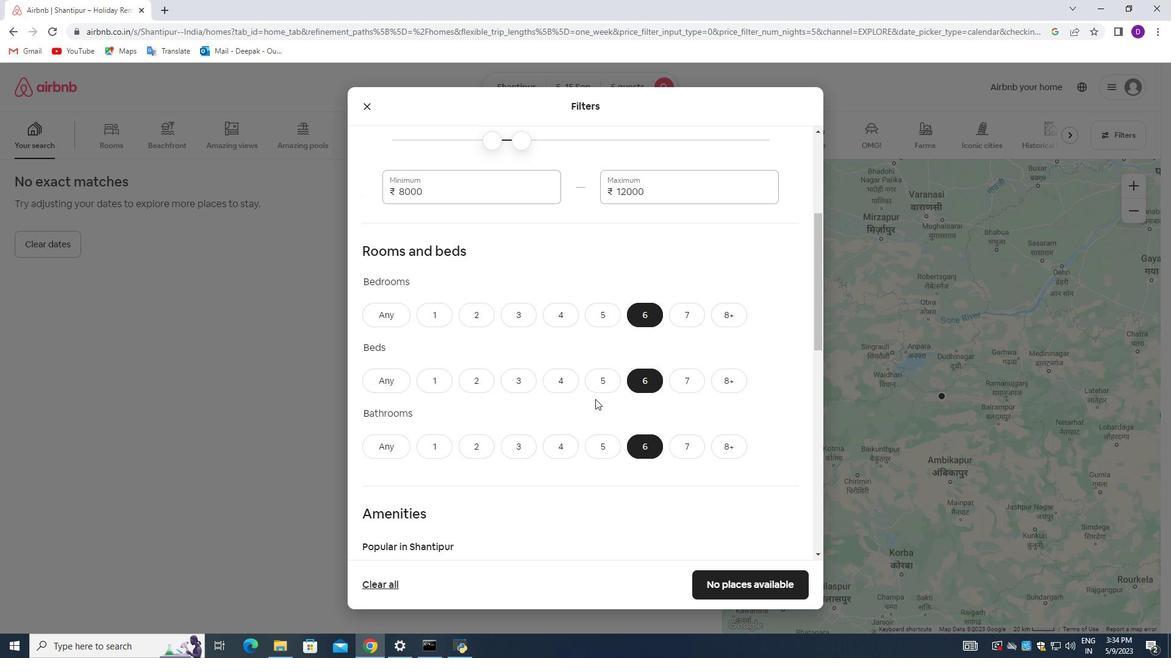 
Action: Mouse scrolled (605, 397) with delta (0, 0)
Screenshot: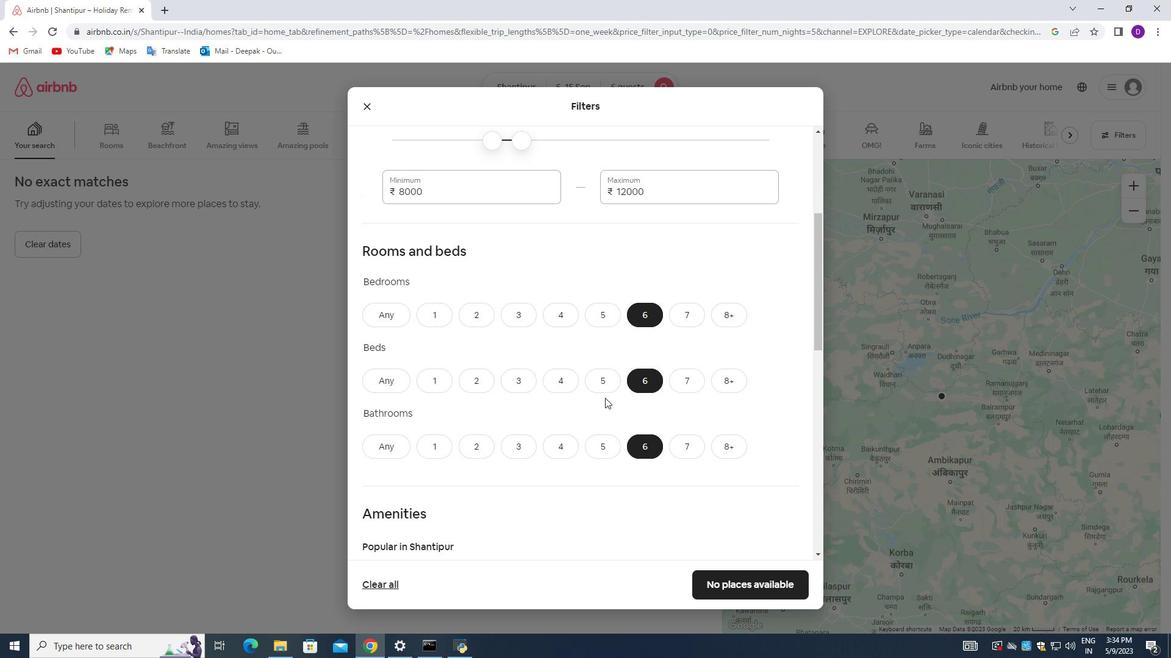 
Action: Mouse moved to (600, 395)
Screenshot: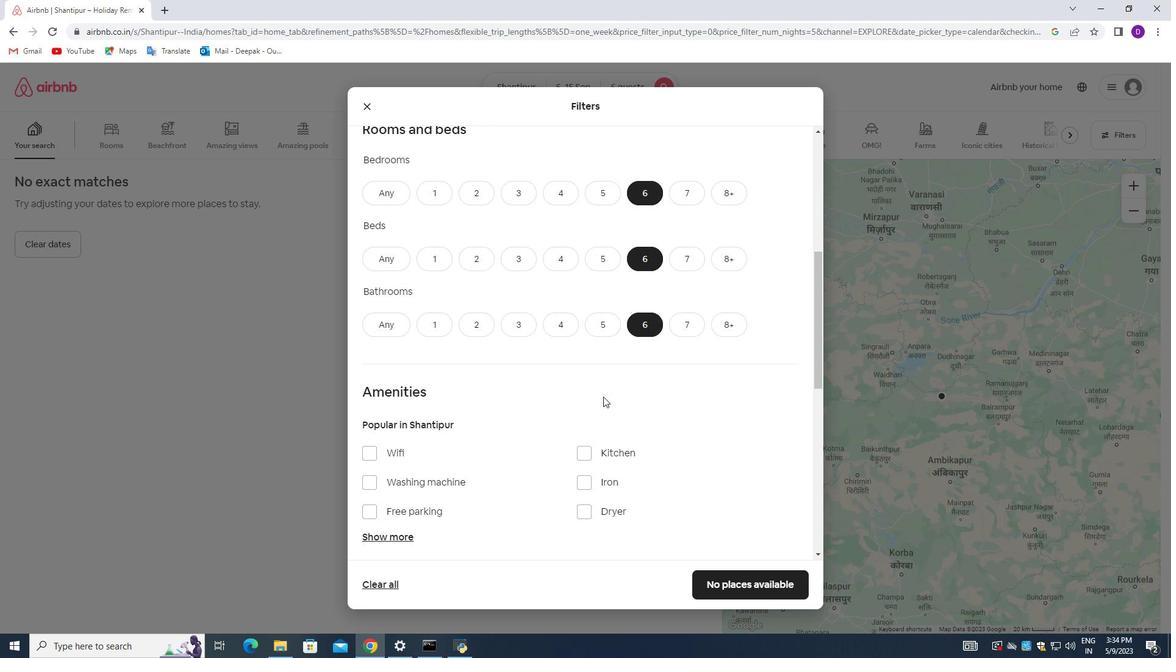 
Action: Mouse scrolled (600, 395) with delta (0, 0)
Screenshot: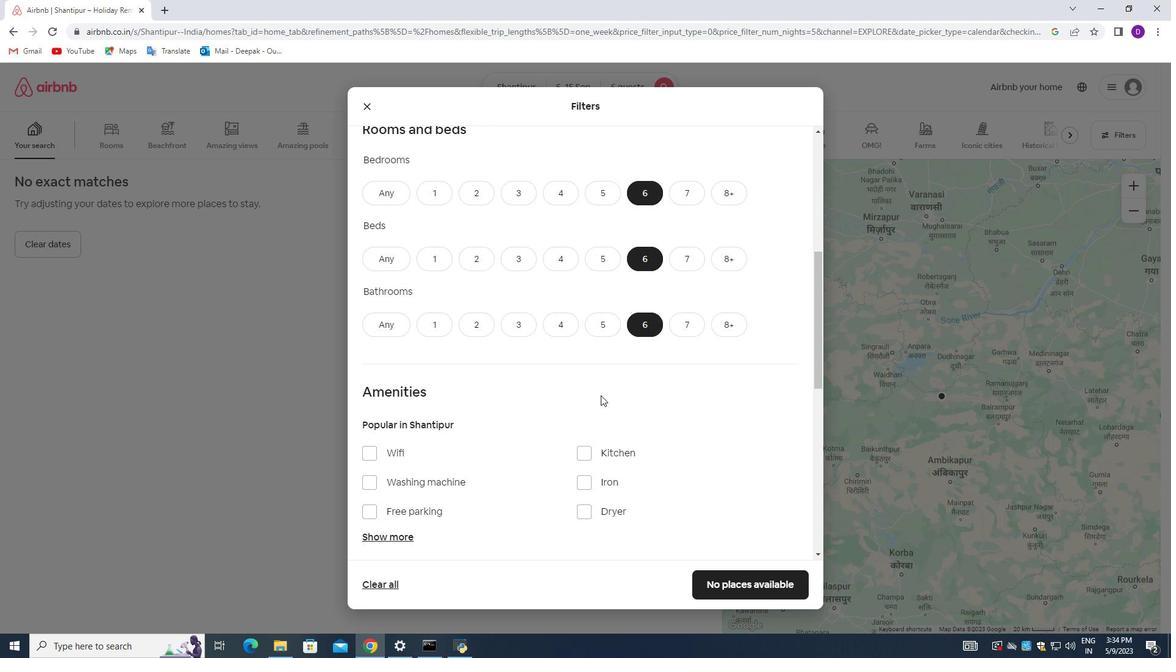 
Action: Mouse scrolled (600, 395) with delta (0, 0)
Screenshot: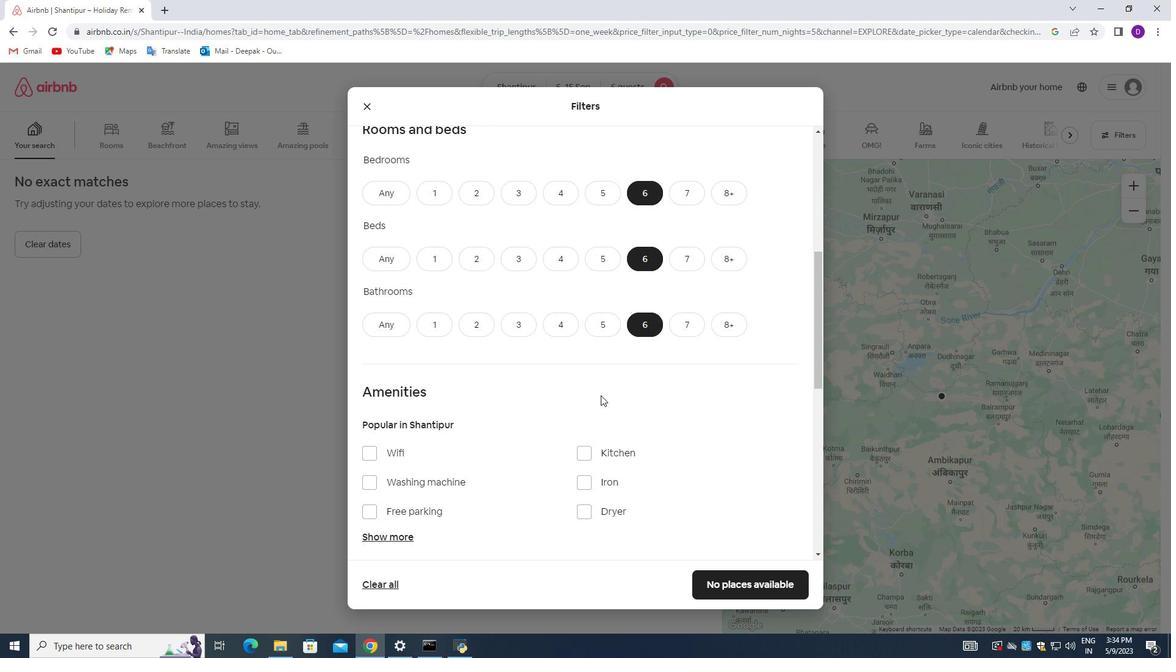 
Action: Mouse moved to (514, 389)
Screenshot: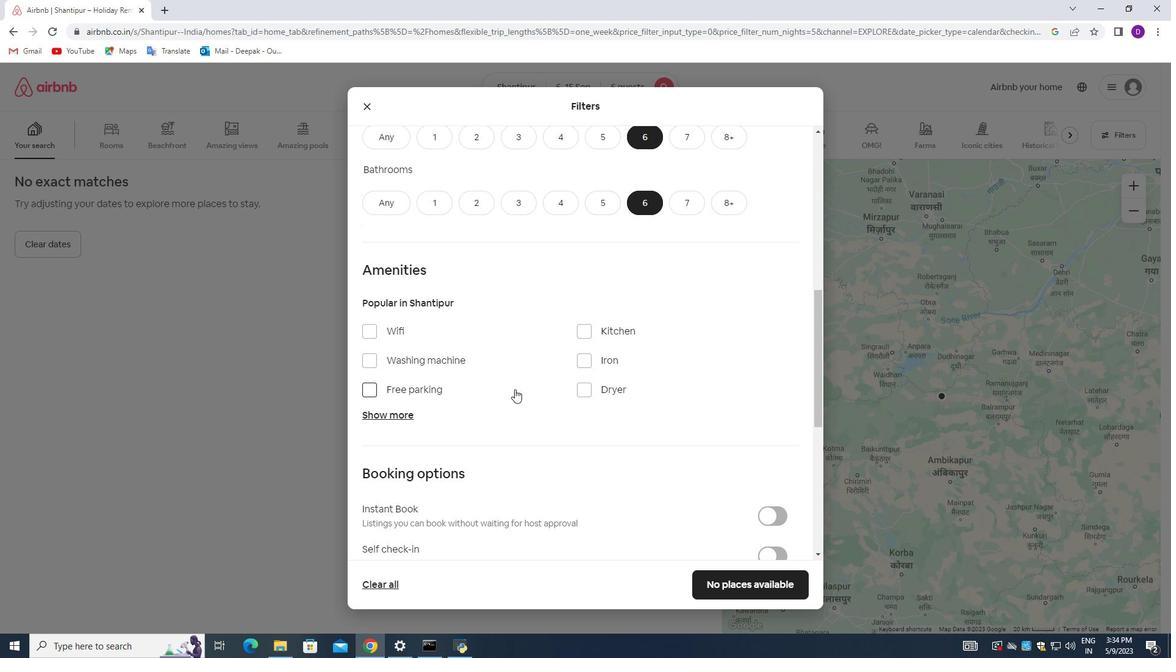 
Action: Mouse scrolled (514, 388) with delta (0, 0)
Screenshot: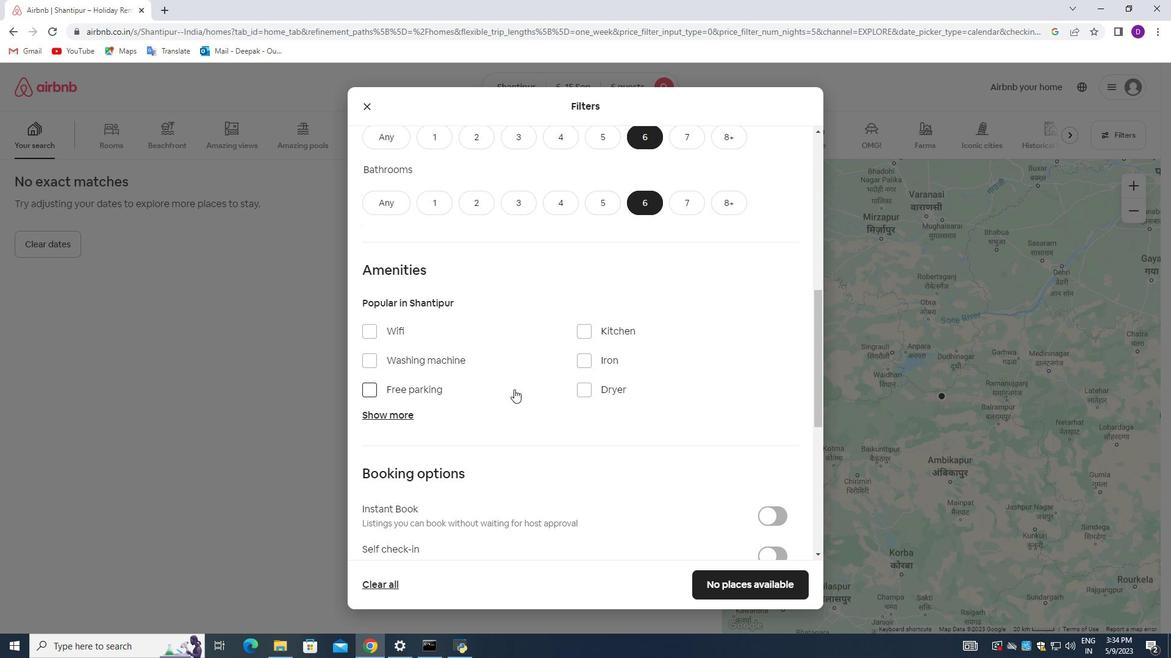 
Action: Mouse scrolled (514, 388) with delta (0, 0)
Screenshot: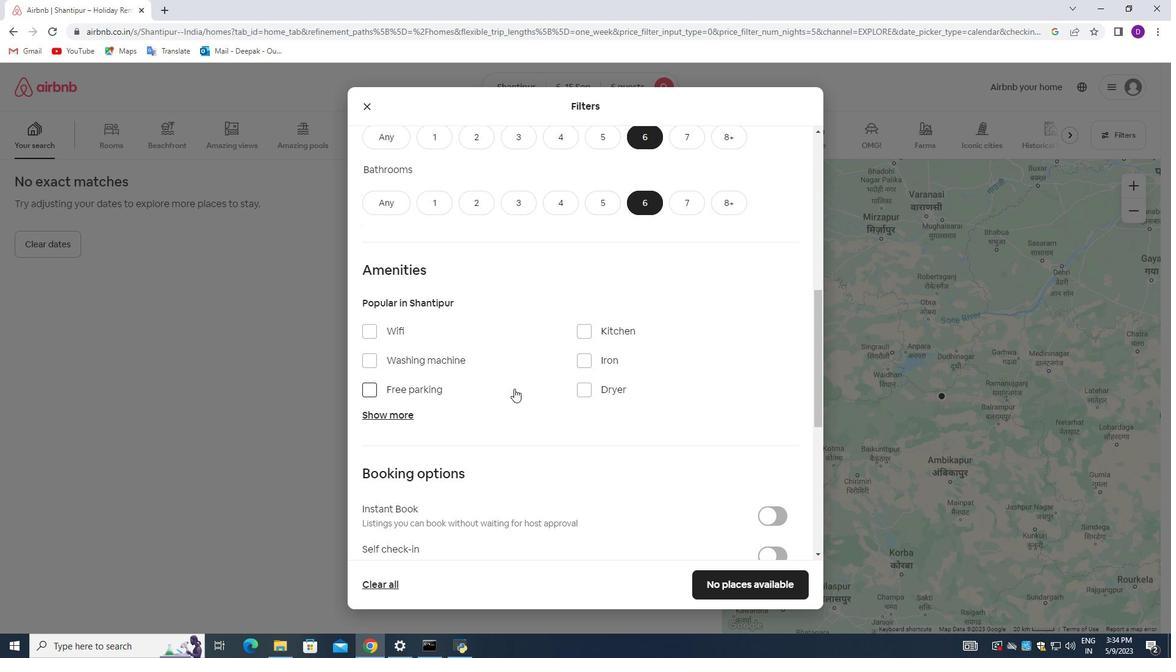 
Action: Mouse scrolled (514, 388) with delta (0, 0)
Screenshot: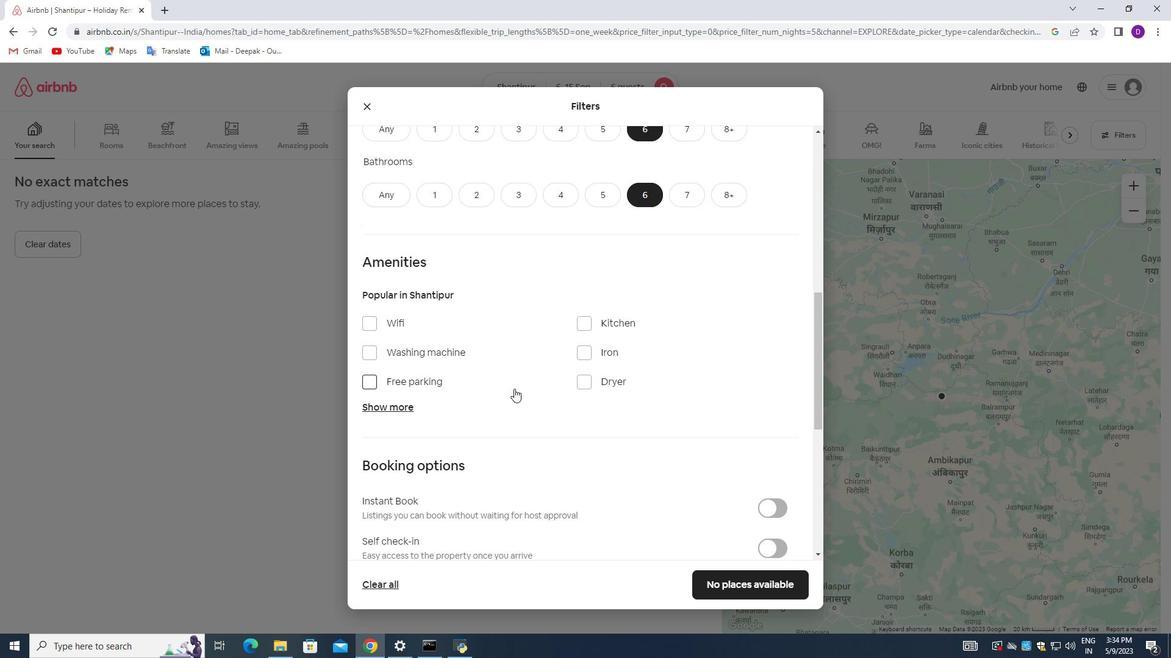 
Action: Mouse moved to (390, 237)
Screenshot: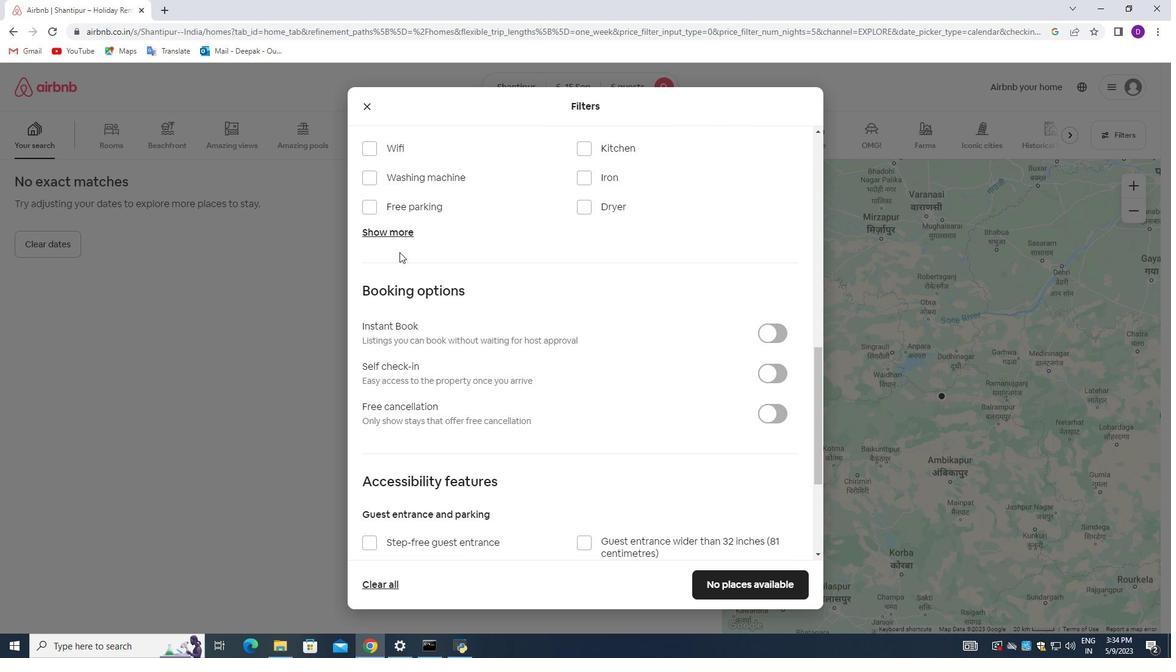 
Action: Mouse pressed left at (390, 237)
Screenshot: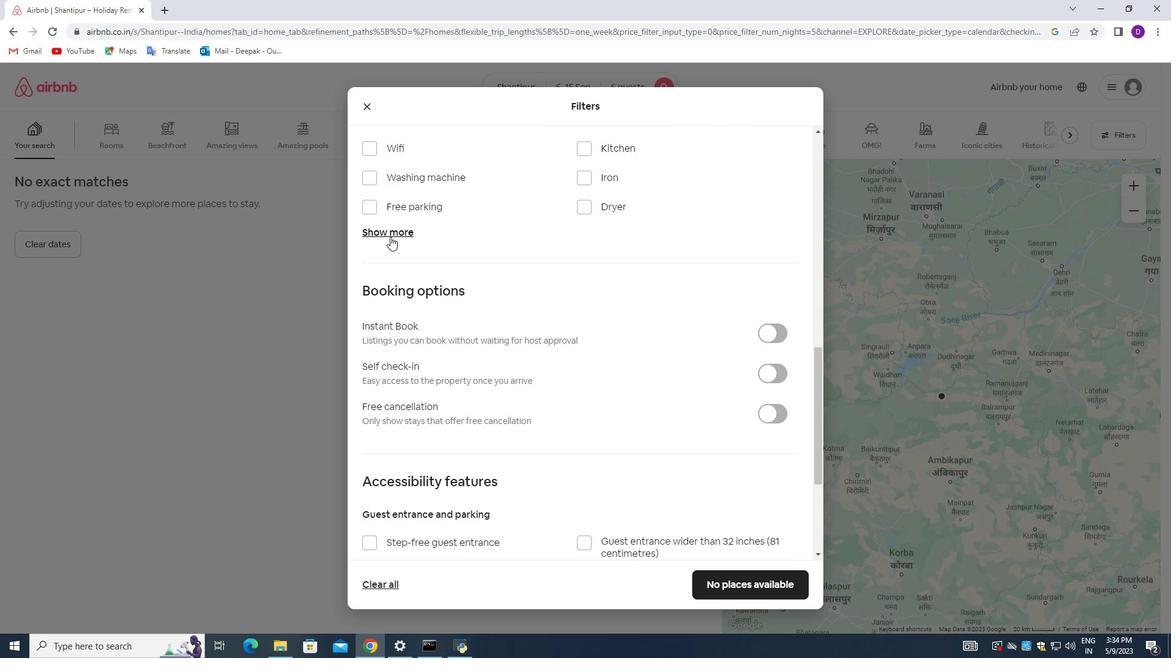 
Action: Mouse moved to (471, 337)
Screenshot: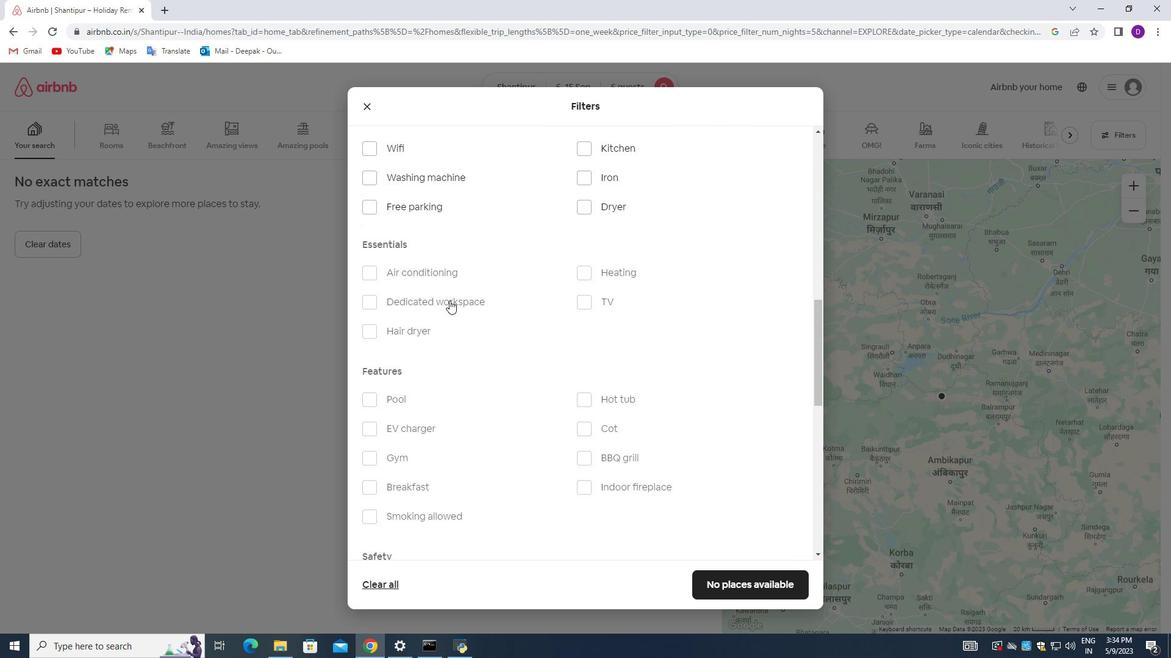 
Action: Mouse scrolled (471, 337) with delta (0, 0)
Screenshot: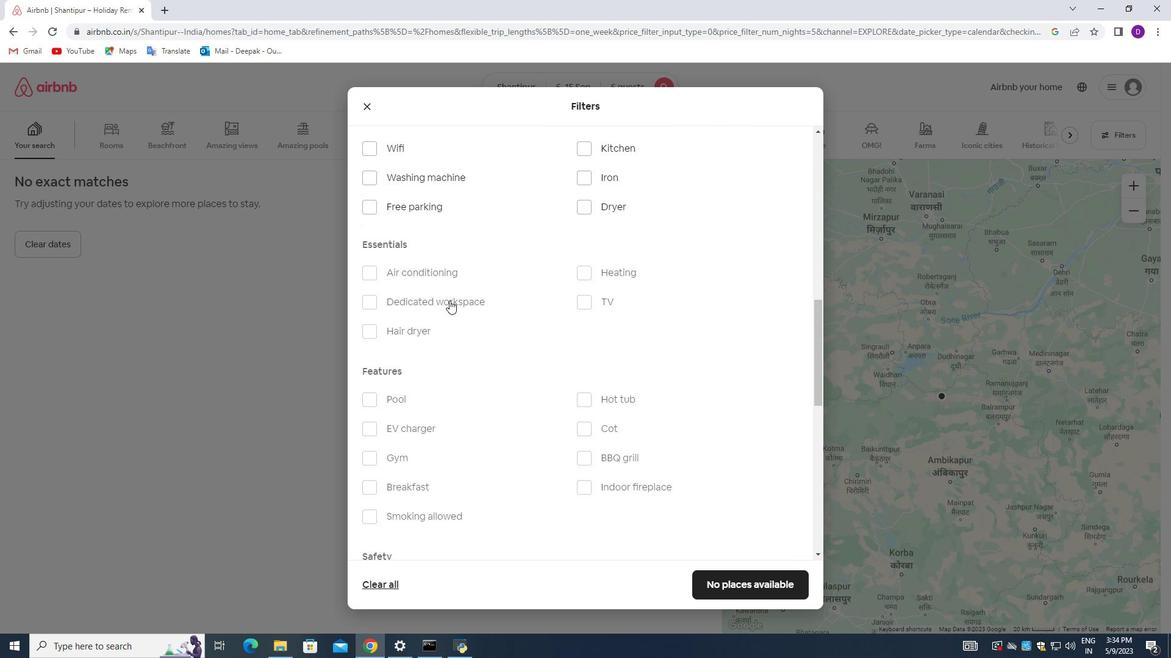 
Action: Mouse moved to (472, 340)
Screenshot: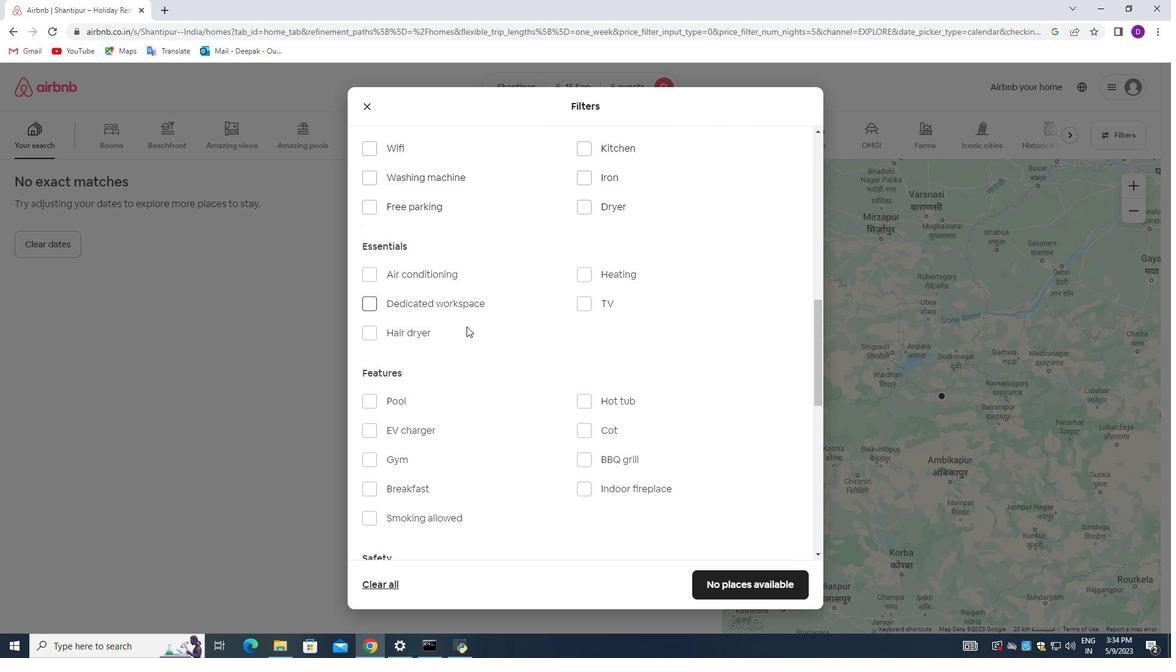 
Action: Mouse scrolled (472, 340) with delta (0, 0)
Screenshot: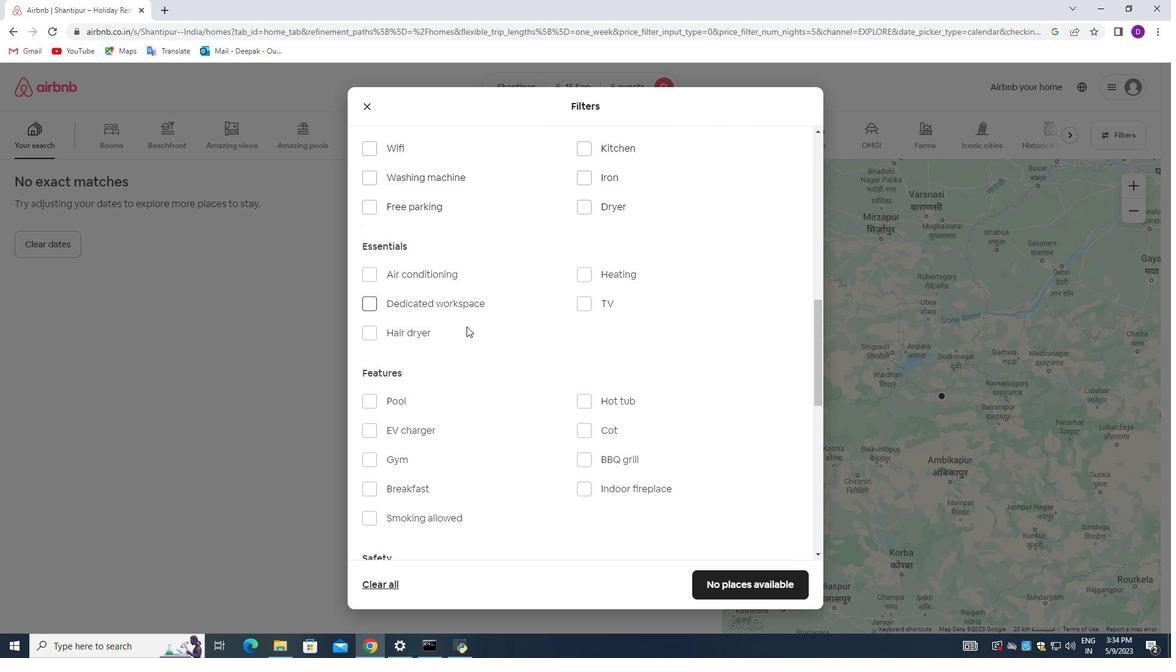 
Action: Mouse moved to (370, 272)
Screenshot: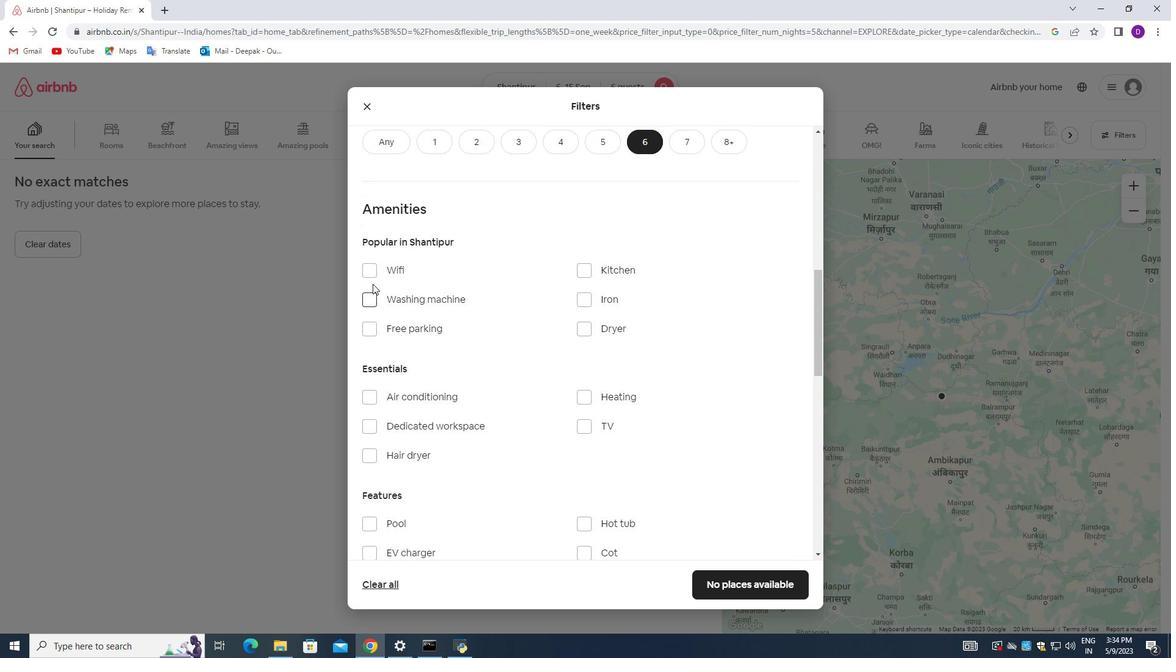 
Action: Mouse pressed left at (370, 272)
Screenshot: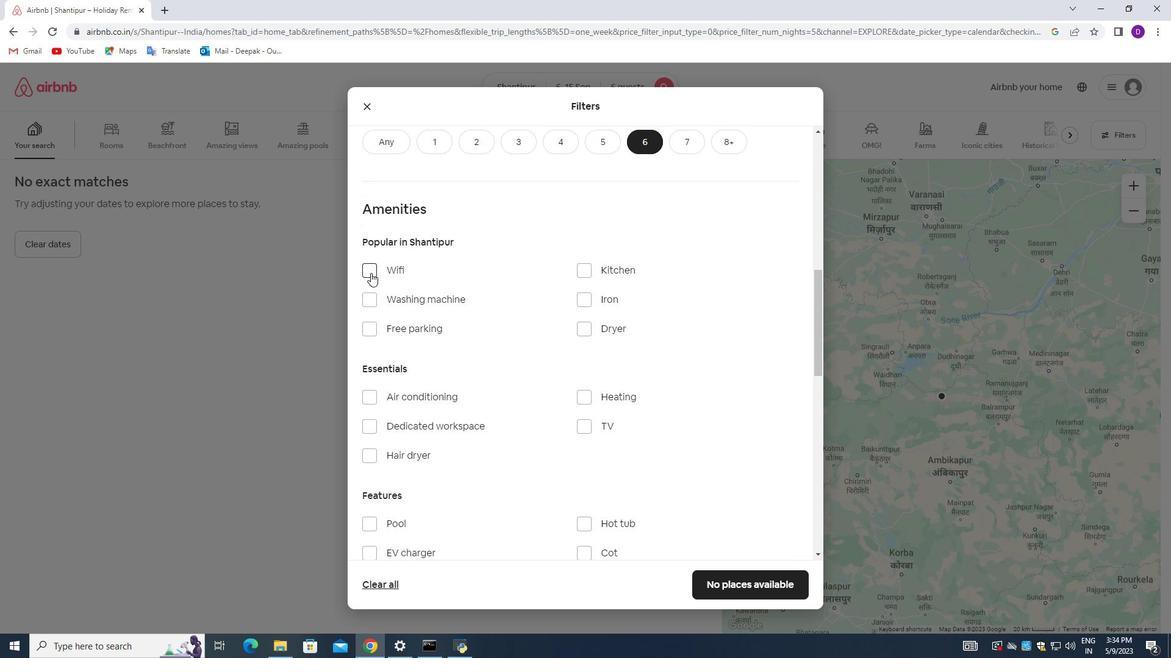 
Action: Mouse moved to (366, 332)
Screenshot: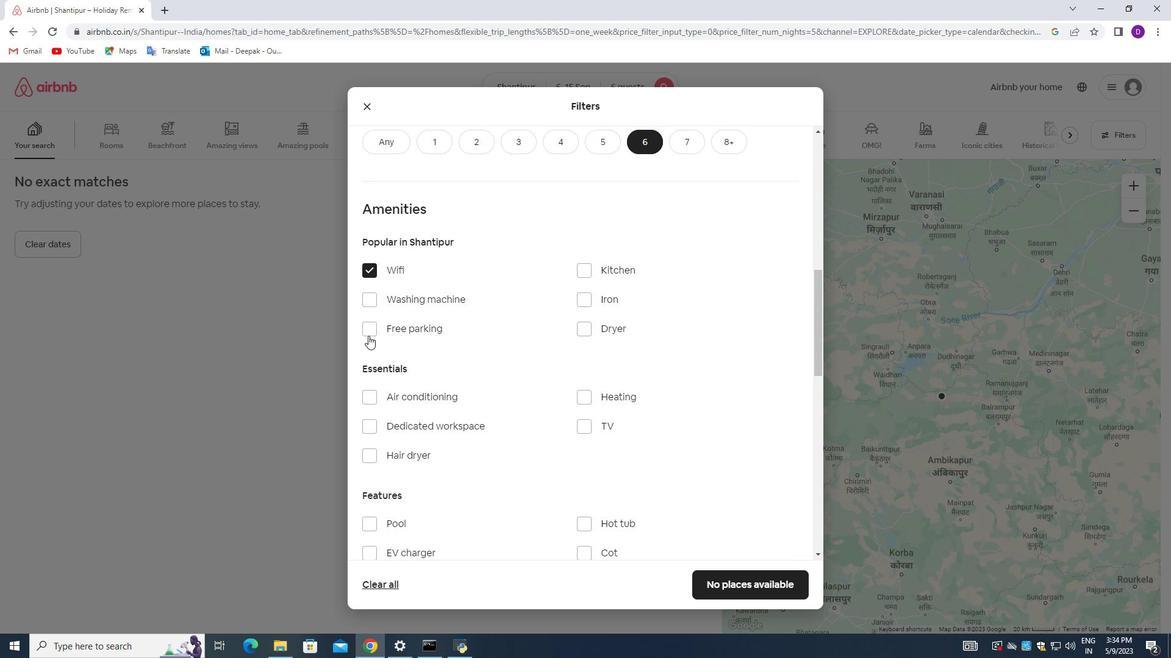 
Action: Mouse pressed left at (366, 332)
Screenshot: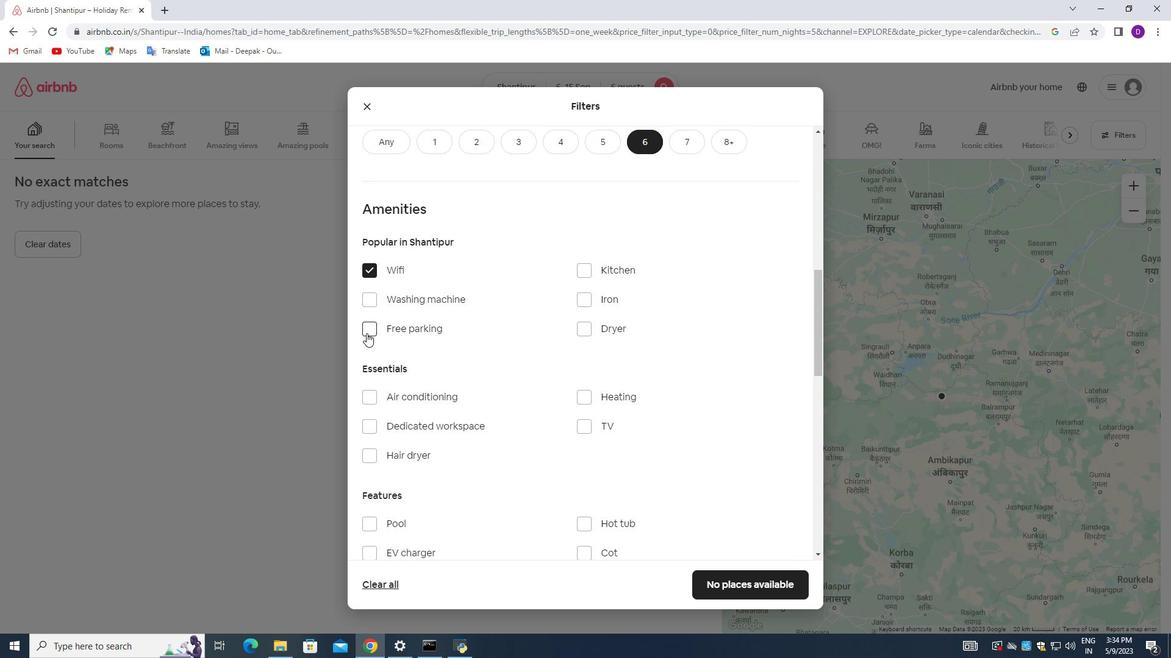 
Action: Mouse moved to (580, 425)
Screenshot: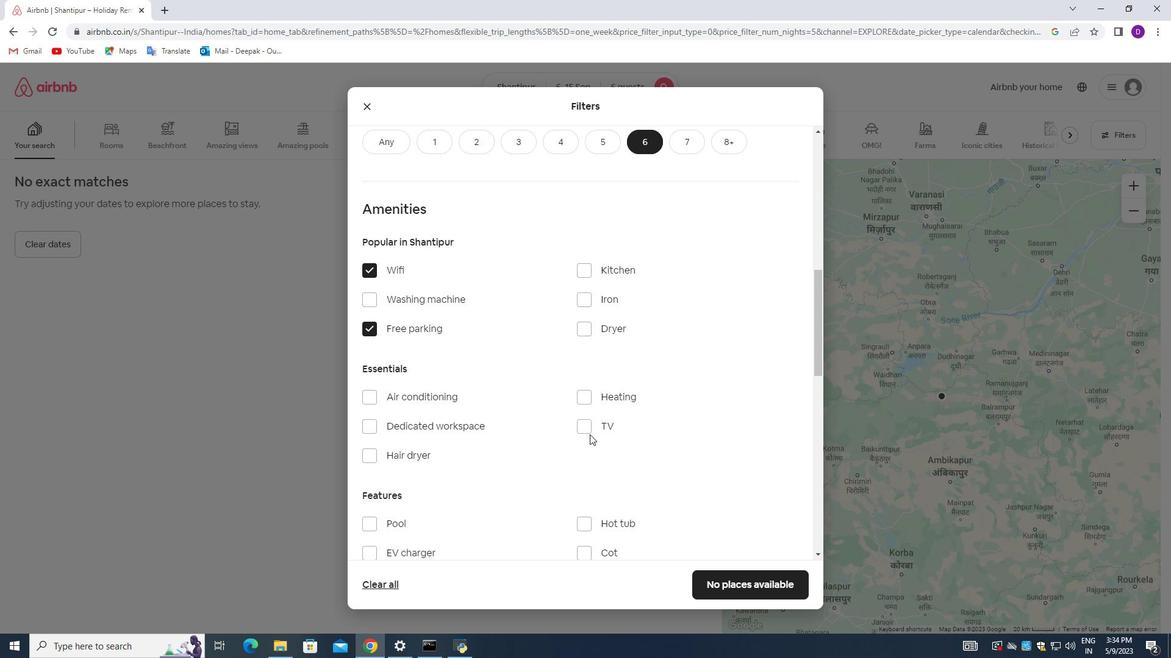 
Action: Mouse pressed left at (580, 425)
Screenshot: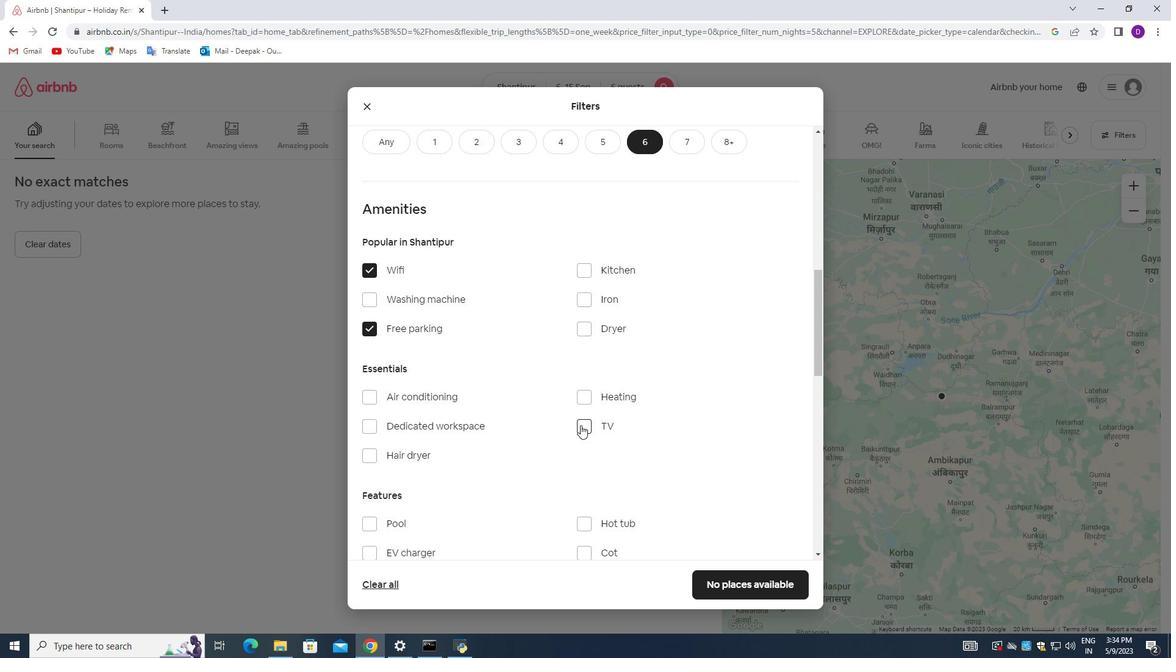 
Action: Mouse moved to (495, 412)
Screenshot: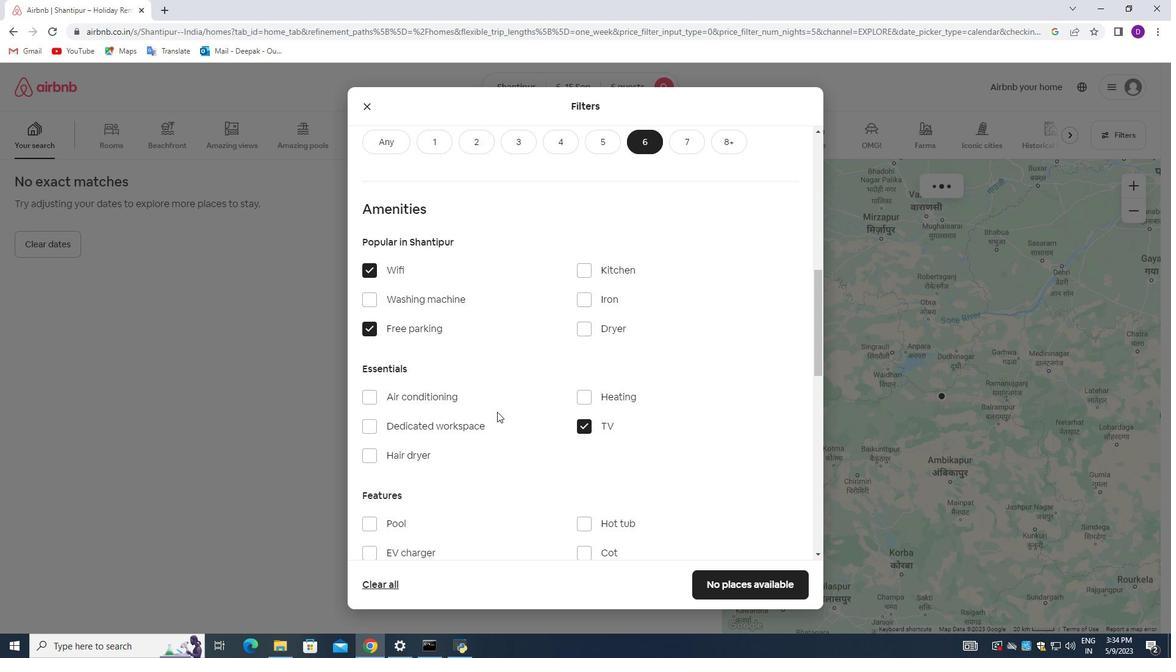 
Action: Mouse scrolled (495, 411) with delta (0, 0)
Screenshot: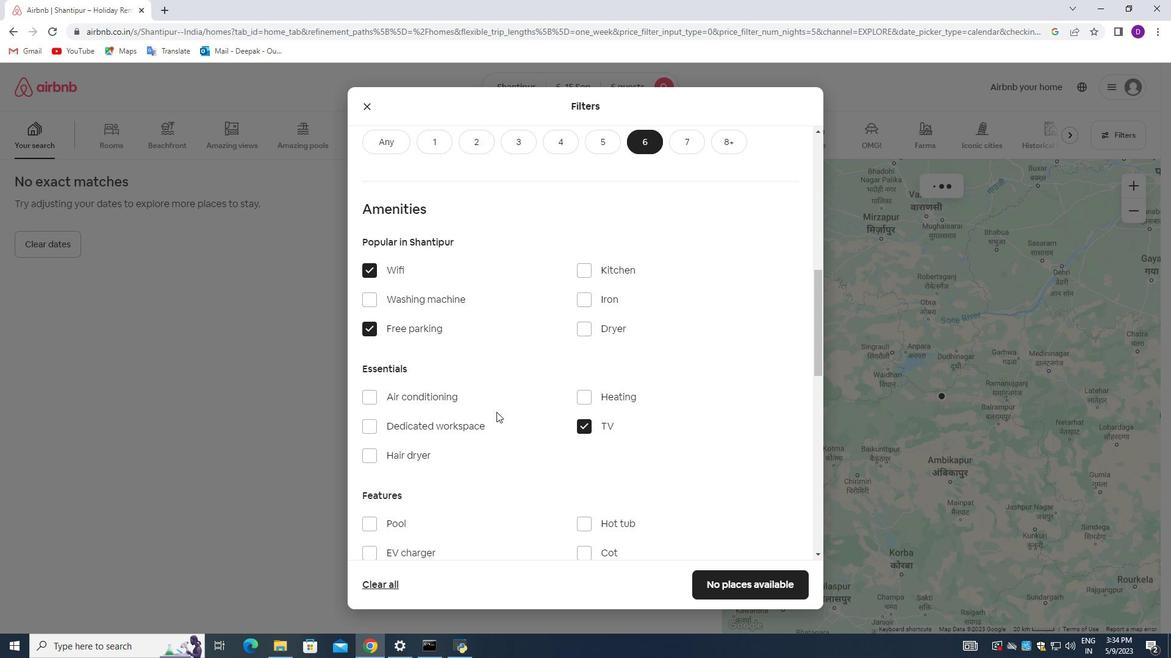 
Action: Mouse scrolled (495, 411) with delta (0, 0)
Screenshot: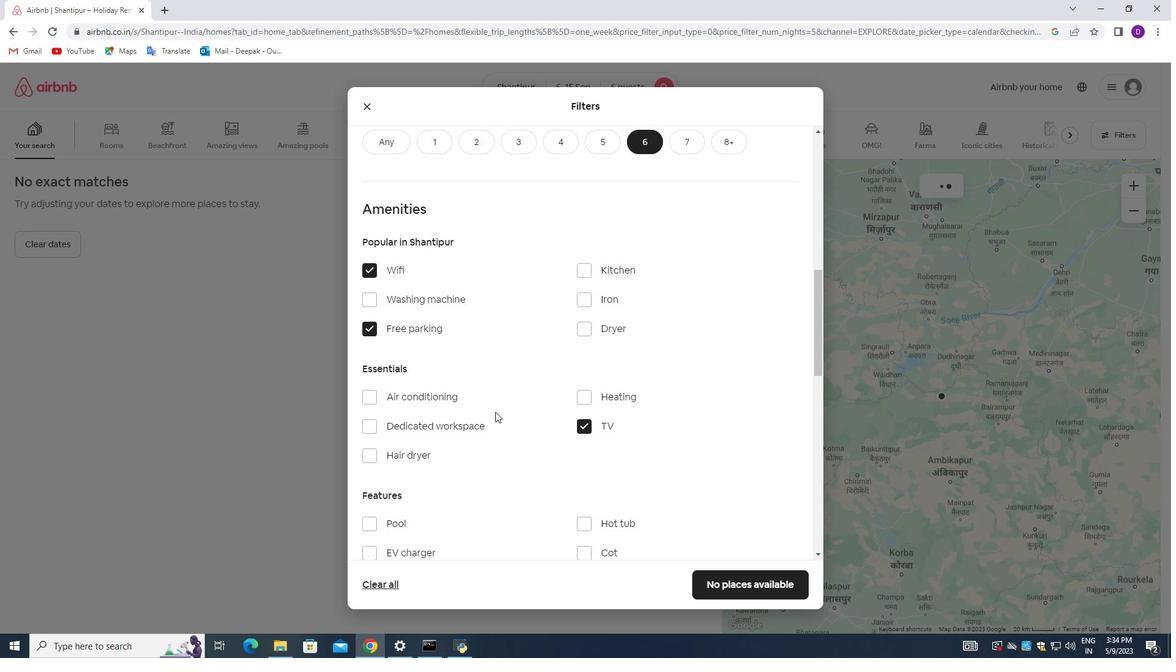 
Action: Mouse moved to (370, 459)
Screenshot: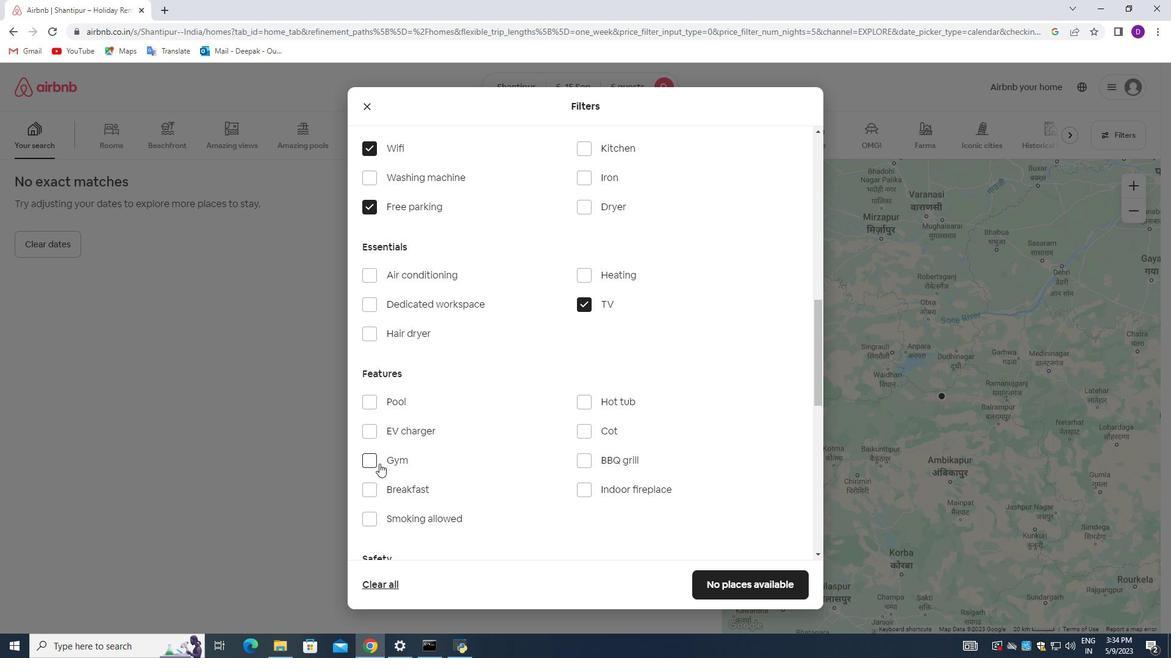 
Action: Mouse pressed left at (370, 459)
Screenshot: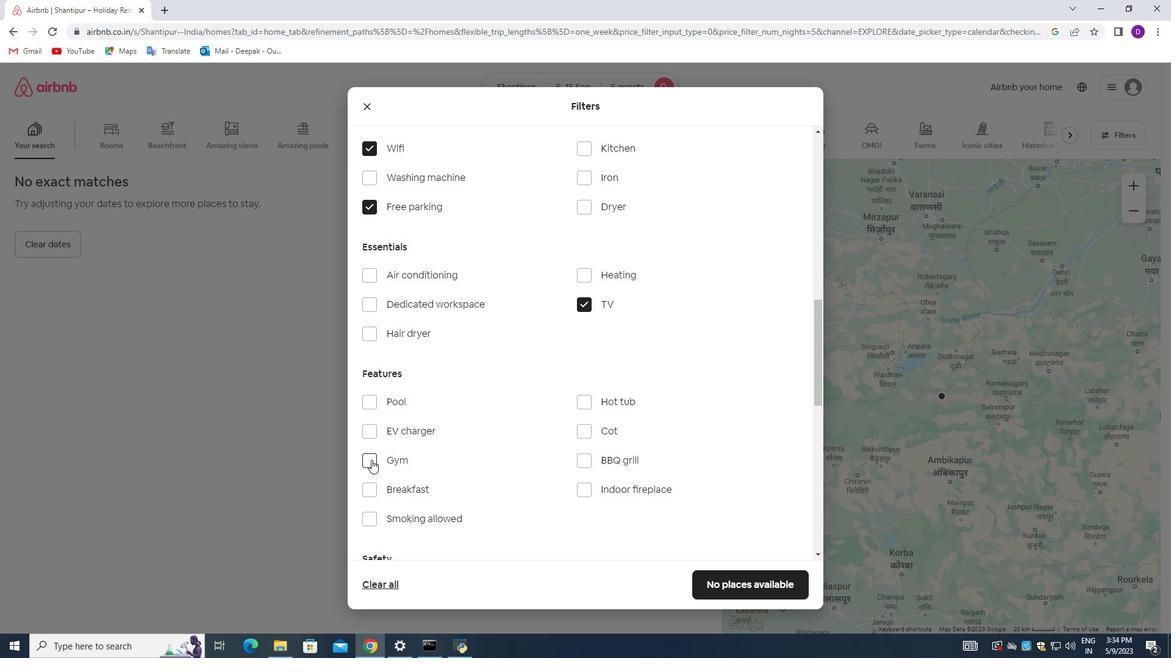 
Action: Mouse moved to (371, 491)
Screenshot: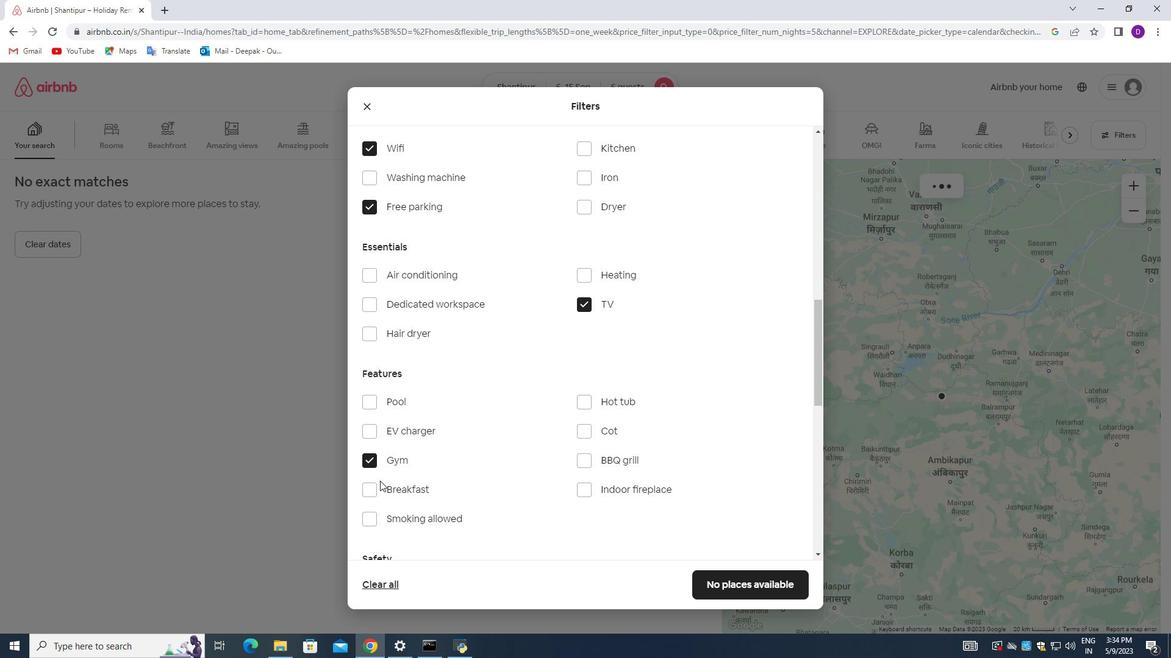 
Action: Mouse pressed left at (371, 491)
Screenshot: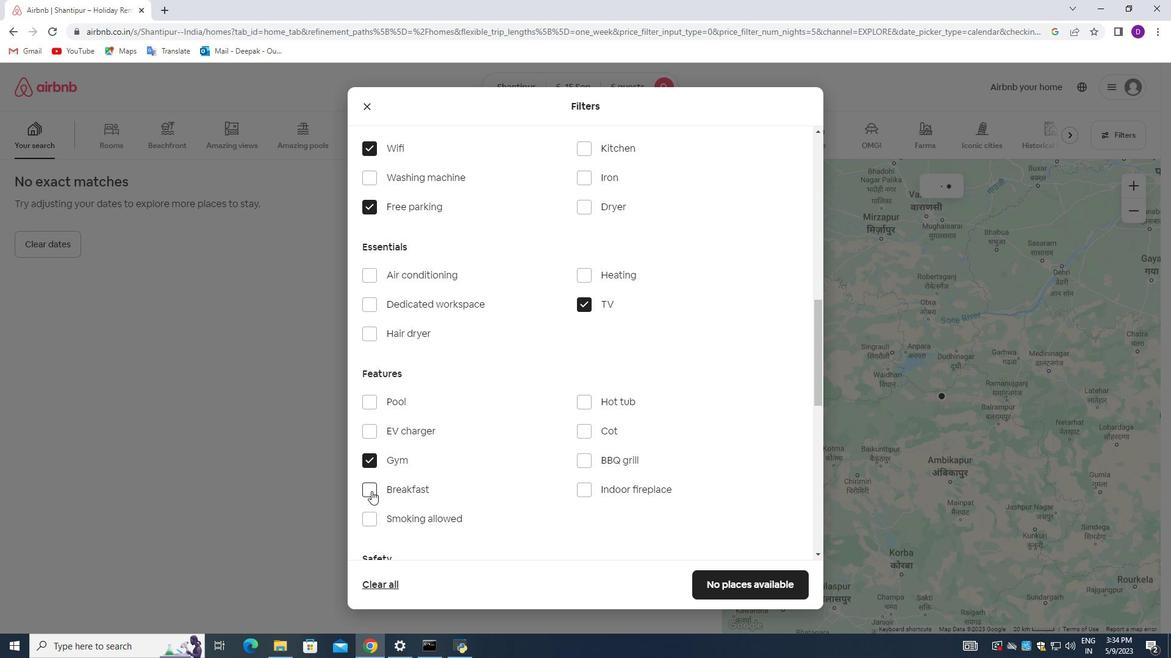 
Action: Mouse moved to (656, 466)
Screenshot: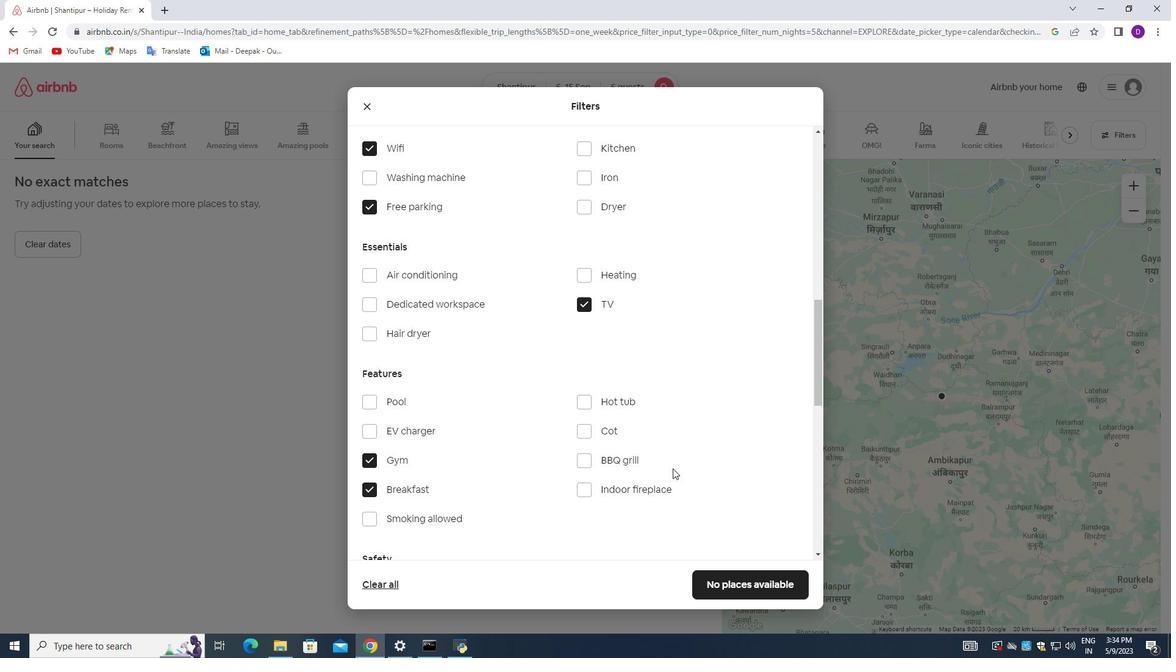 
Action: Mouse scrolled (656, 465) with delta (0, 0)
Screenshot: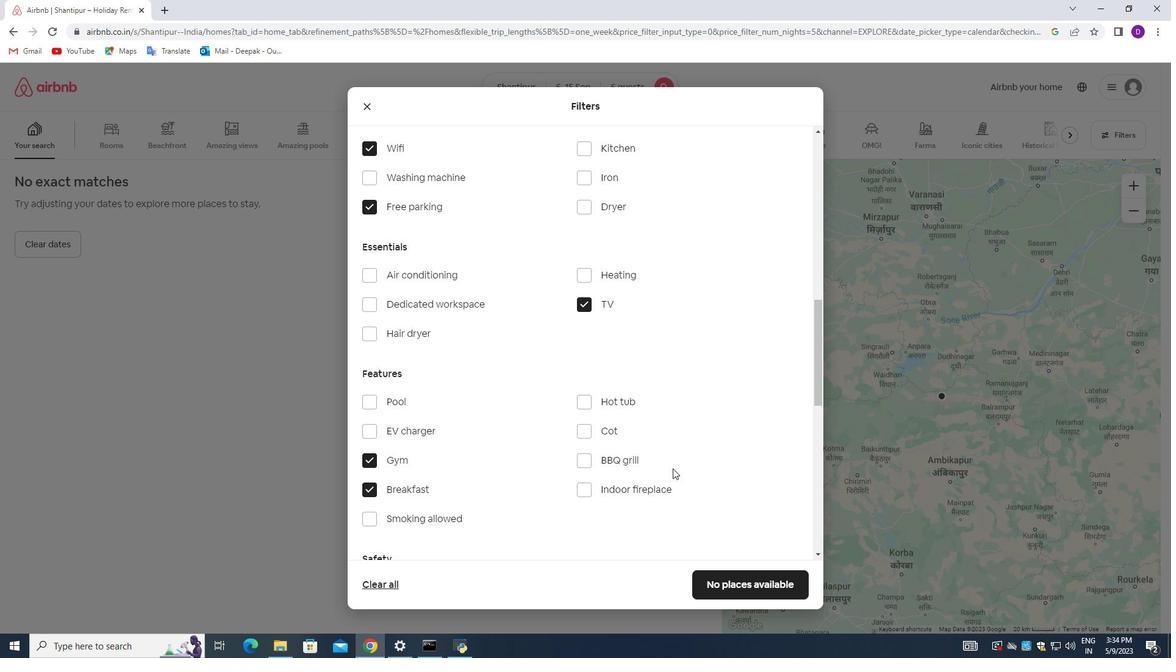 
Action: Mouse moved to (642, 466)
Screenshot: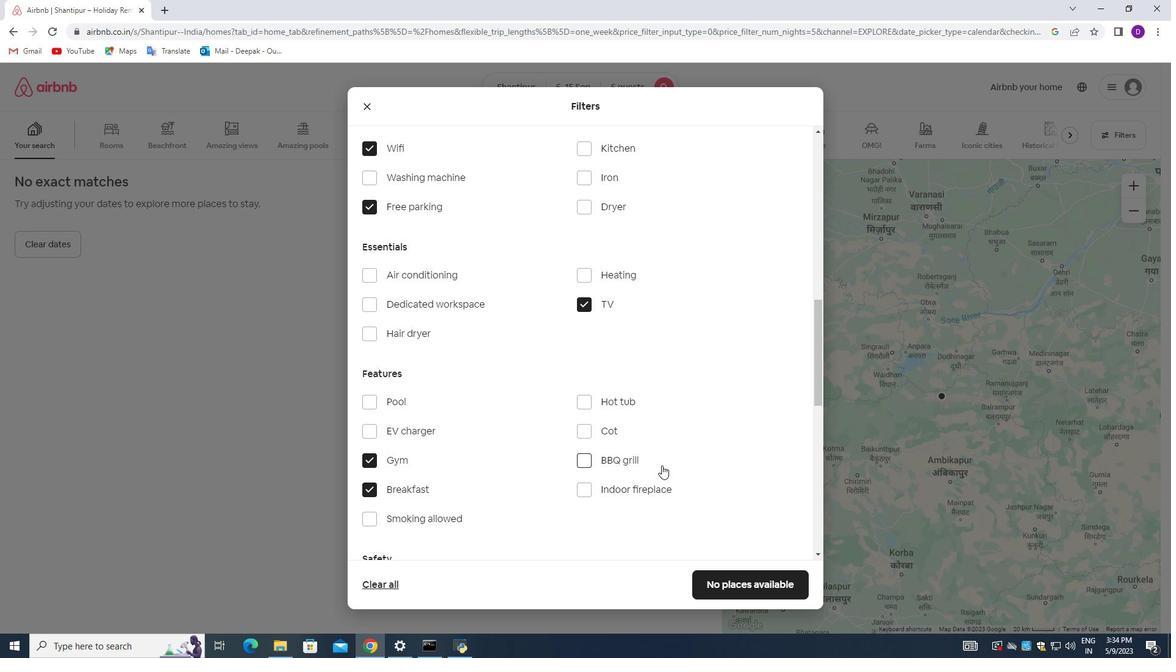 
Action: Mouse scrolled (642, 465) with delta (0, 0)
Screenshot: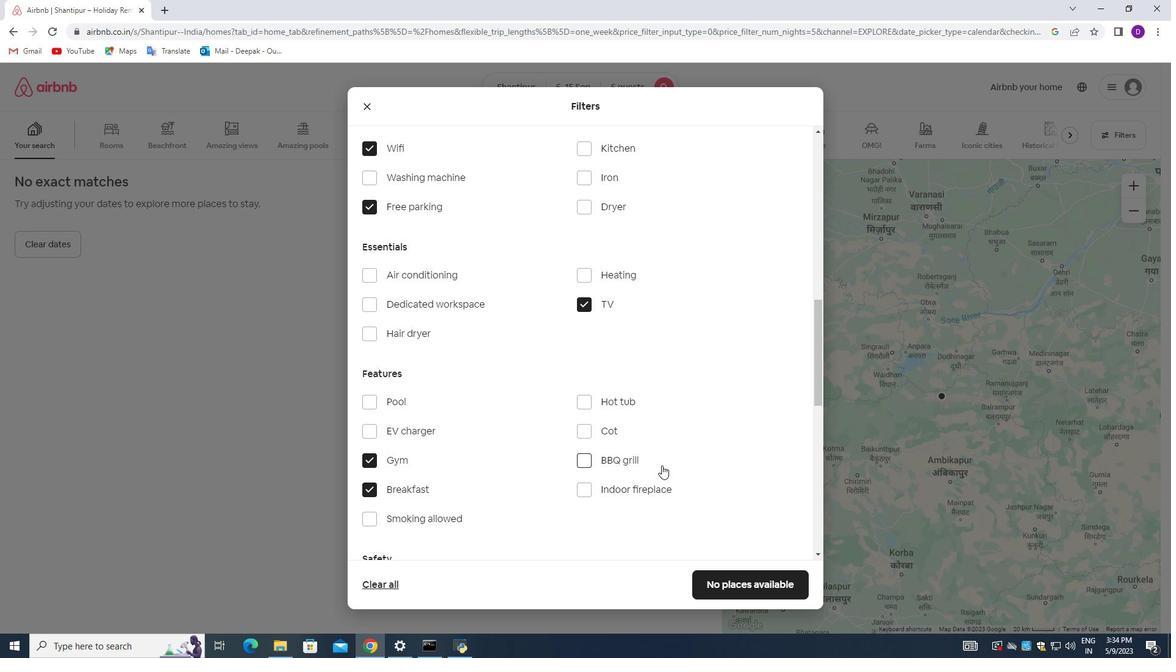
Action: Mouse moved to (629, 467)
Screenshot: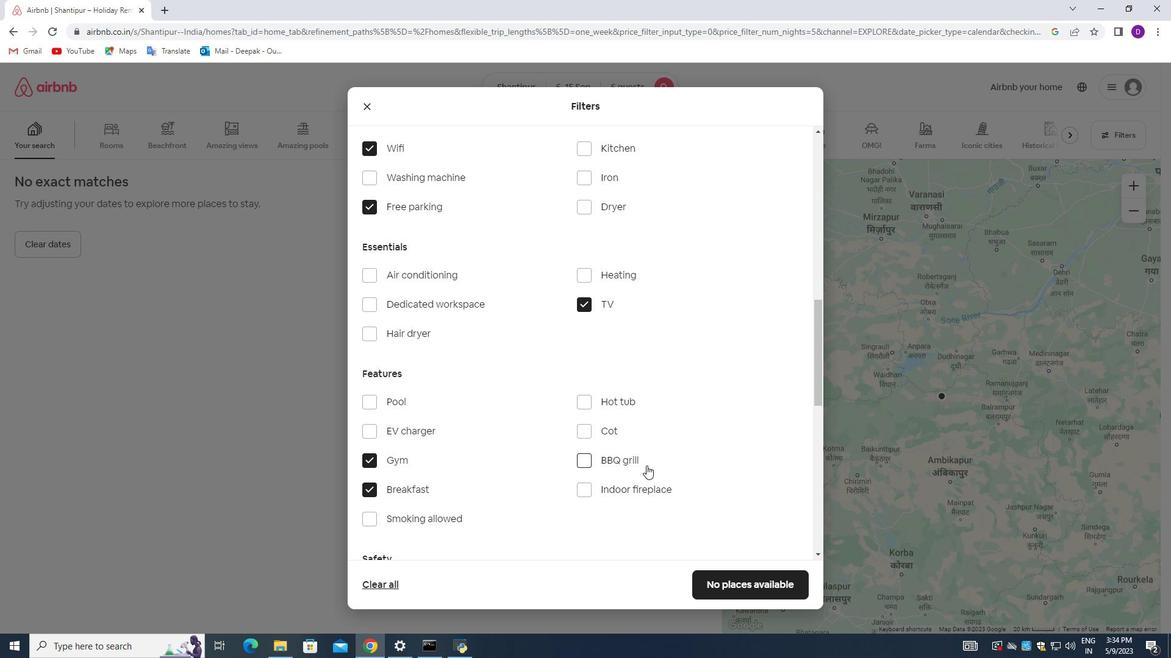 
Action: Mouse scrolled (629, 467) with delta (0, 0)
Screenshot: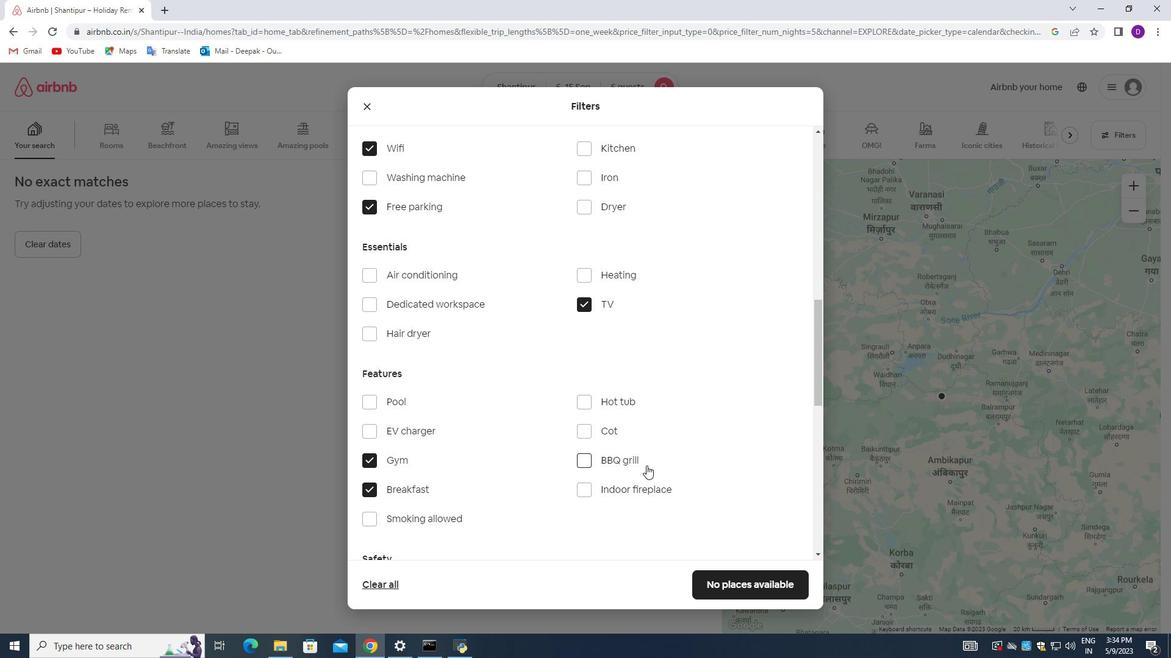 
Action: Mouse moved to (567, 454)
Screenshot: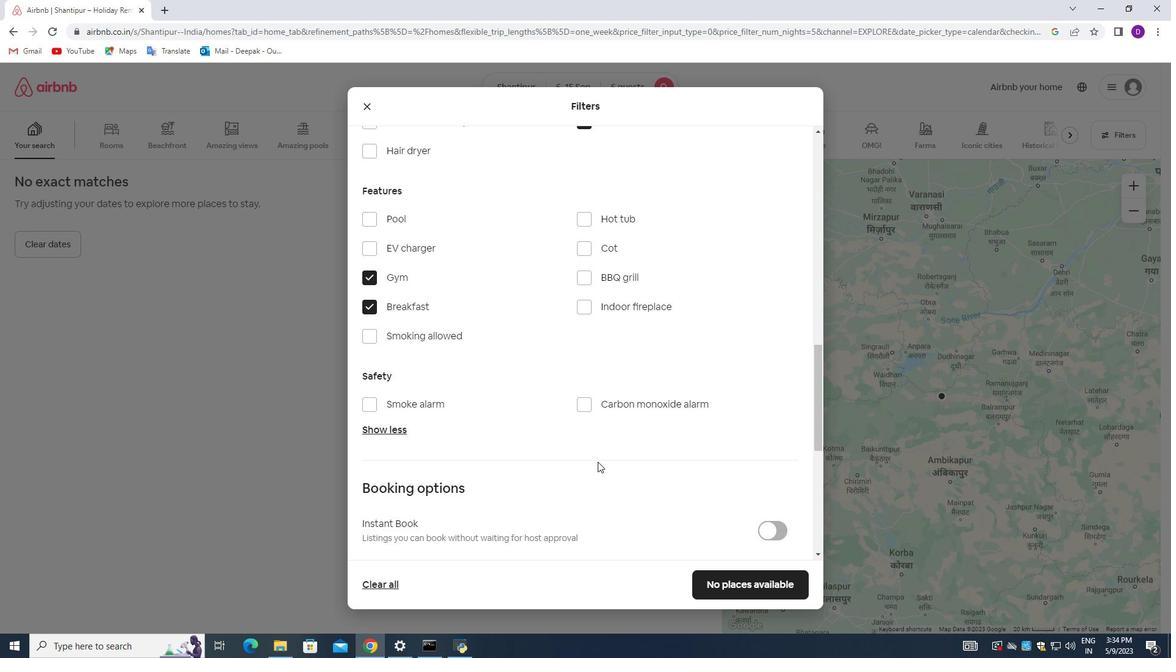 
Action: Mouse scrolled (567, 453) with delta (0, 0)
Screenshot: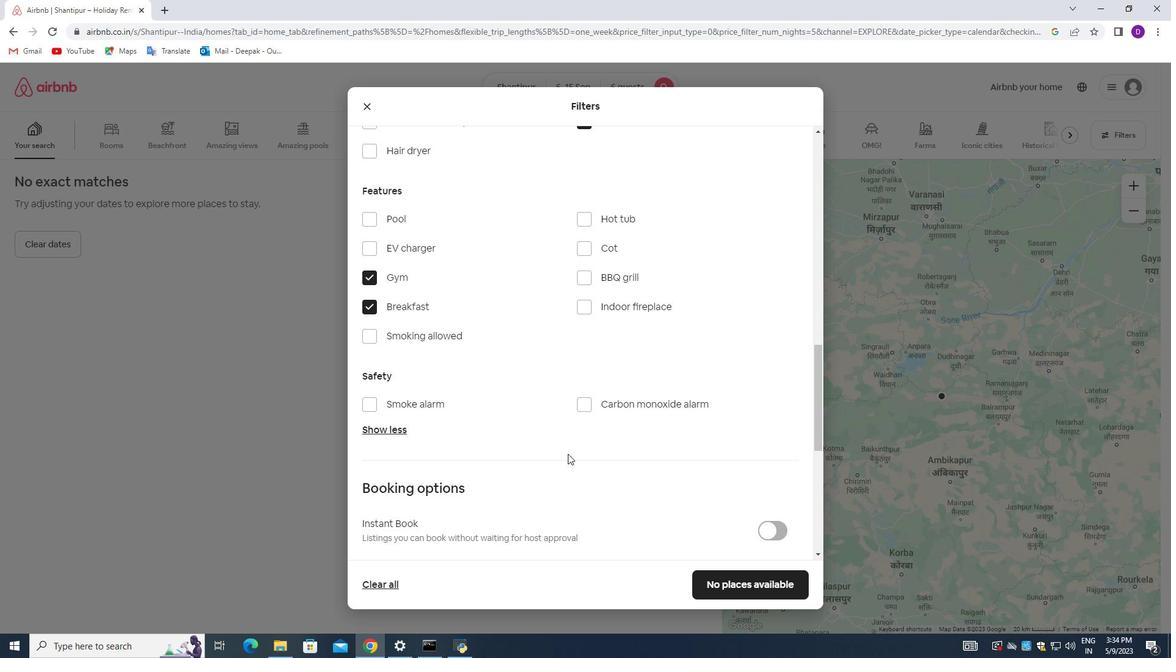 
Action: Mouse scrolled (567, 453) with delta (0, 0)
Screenshot: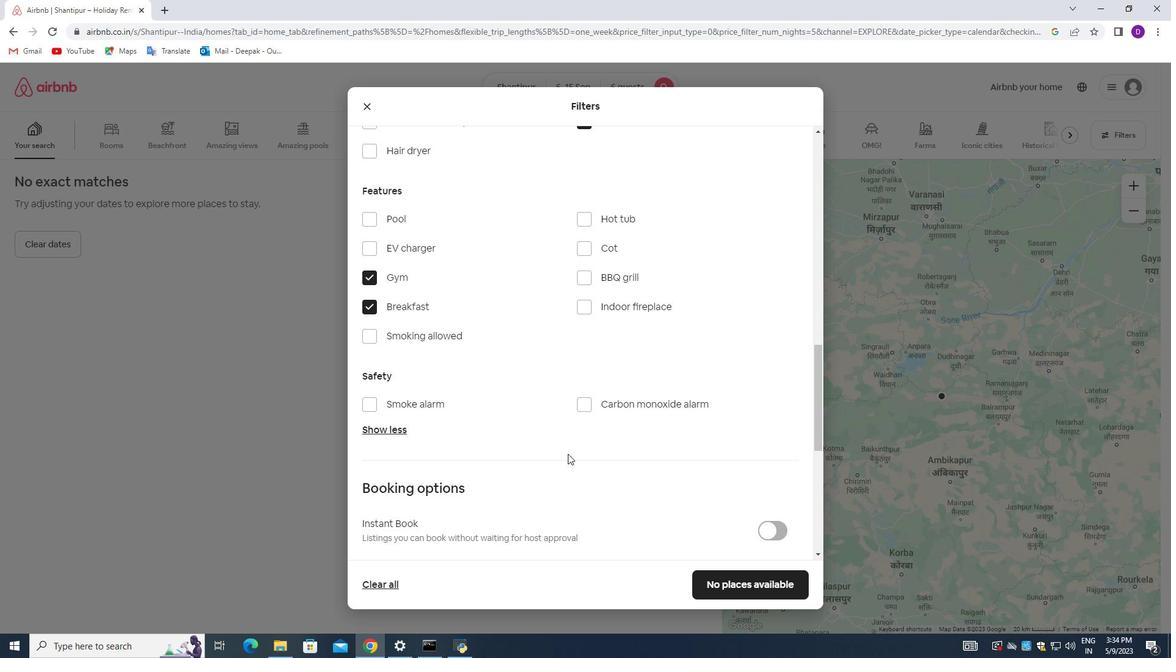 
Action: Mouse moved to (762, 453)
Screenshot: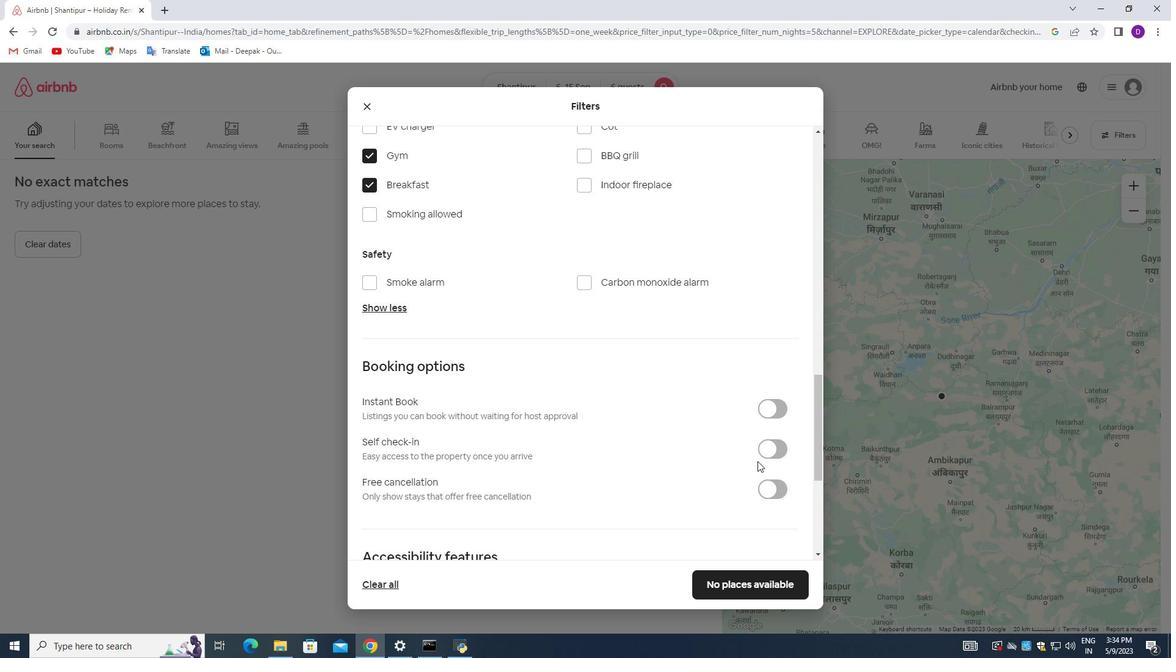 
Action: Mouse pressed left at (762, 453)
Screenshot: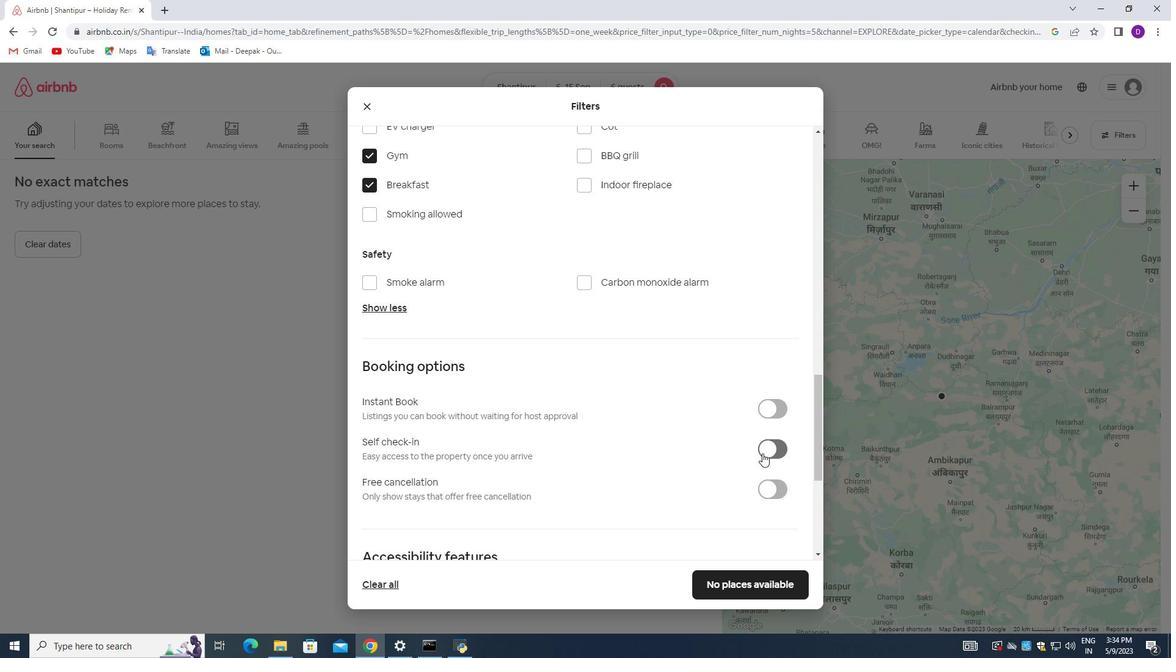 
Action: Mouse moved to (618, 458)
Screenshot: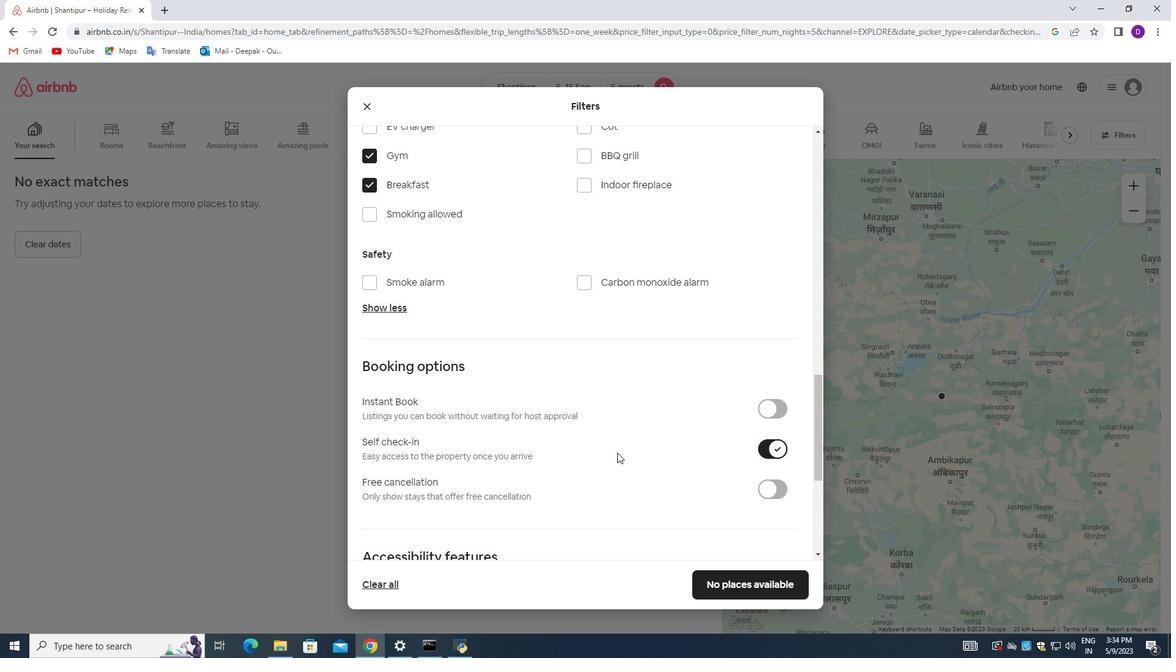 
Action: Mouse scrolled (618, 458) with delta (0, 0)
Screenshot: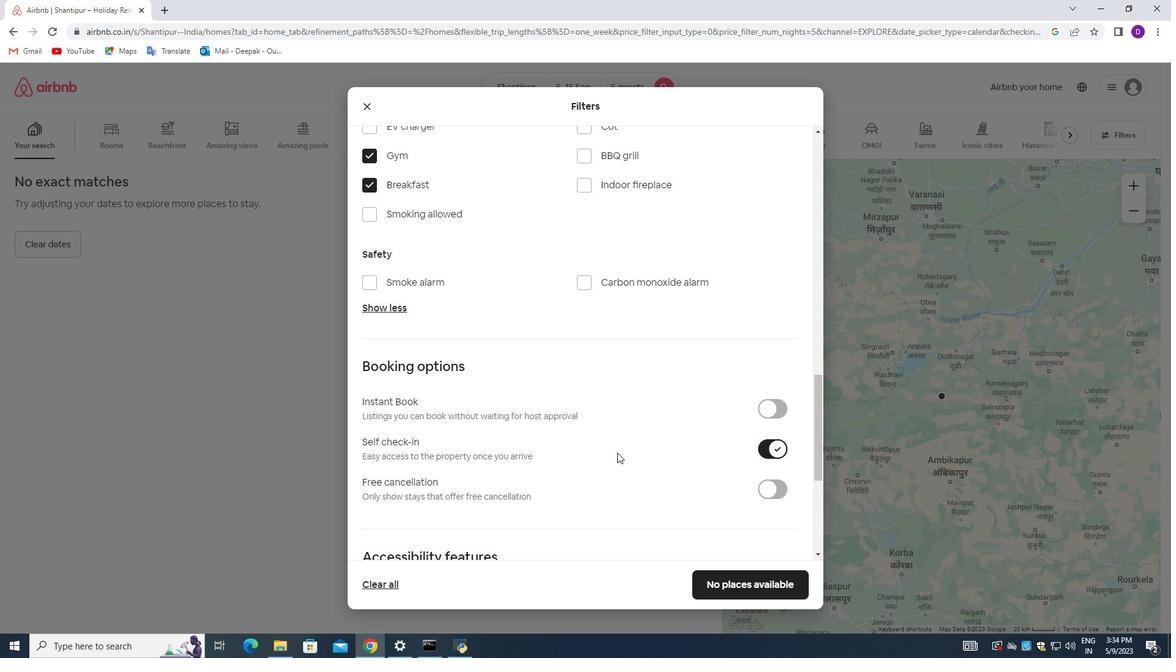 
Action: Mouse moved to (619, 464)
Screenshot: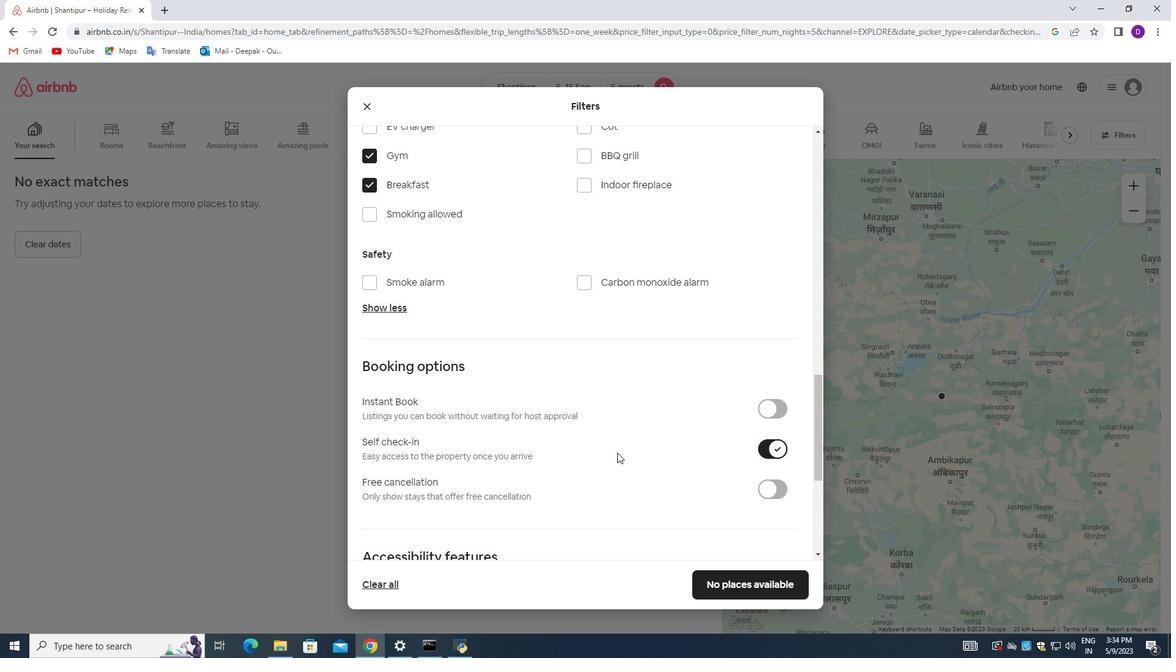 
Action: Mouse scrolled (619, 464) with delta (0, 0)
Screenshot: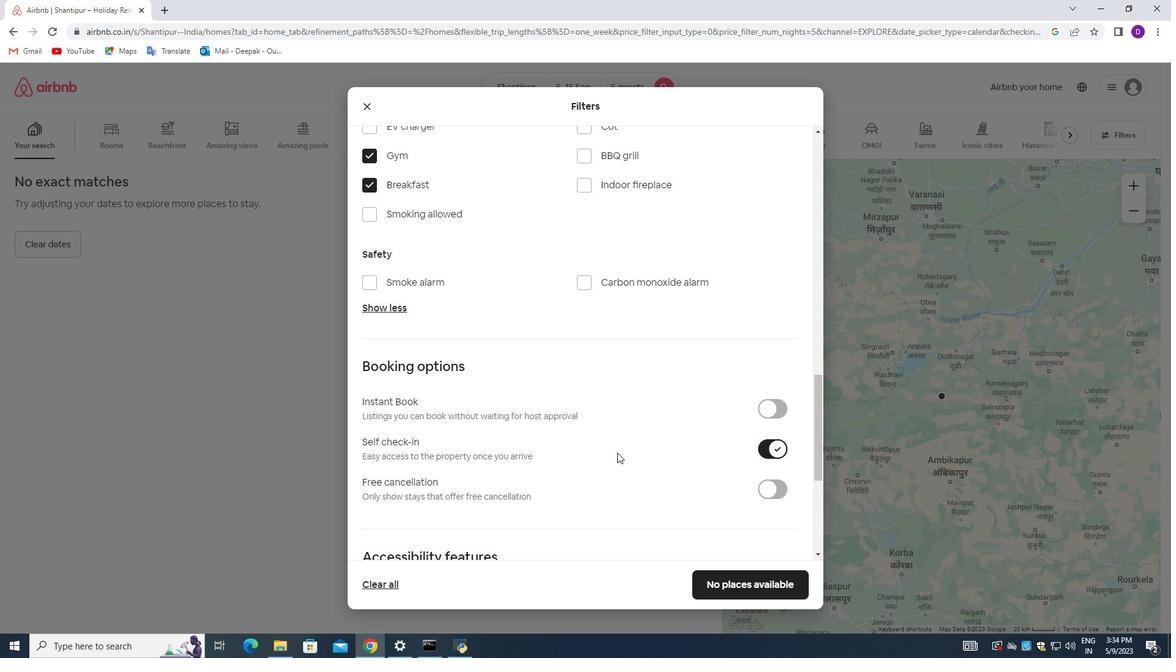 
Action: Mouse moved to (619, 466)
Screenshot: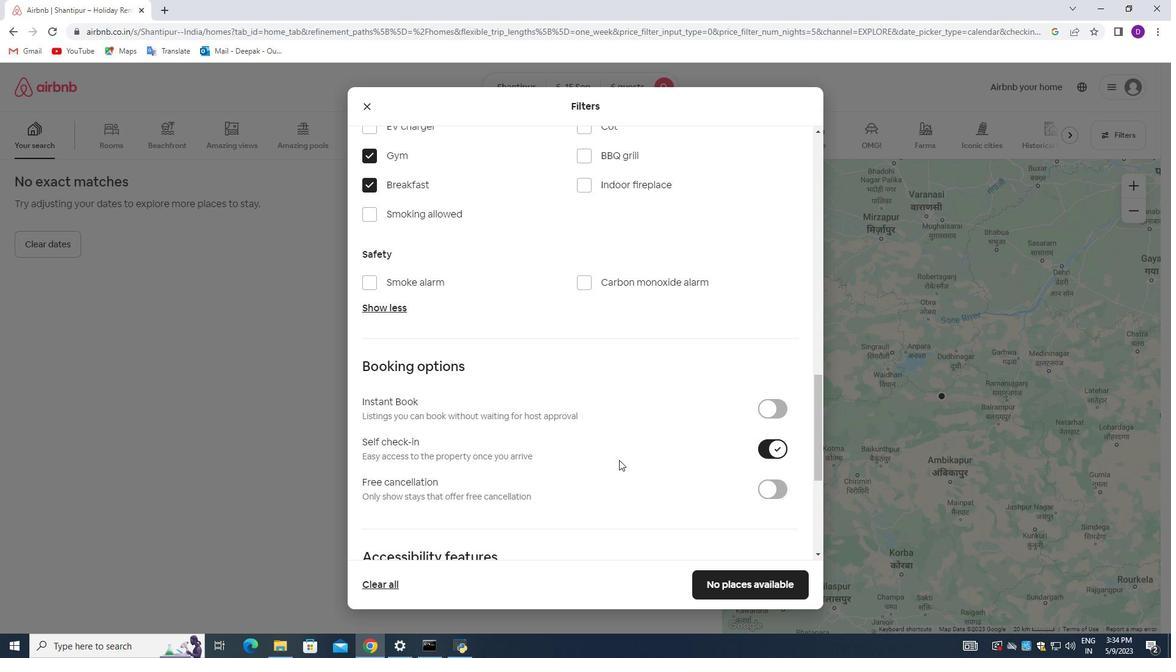 
Action: Mouse scrolled (619, 466) with delta (0, 0)
Screenshot: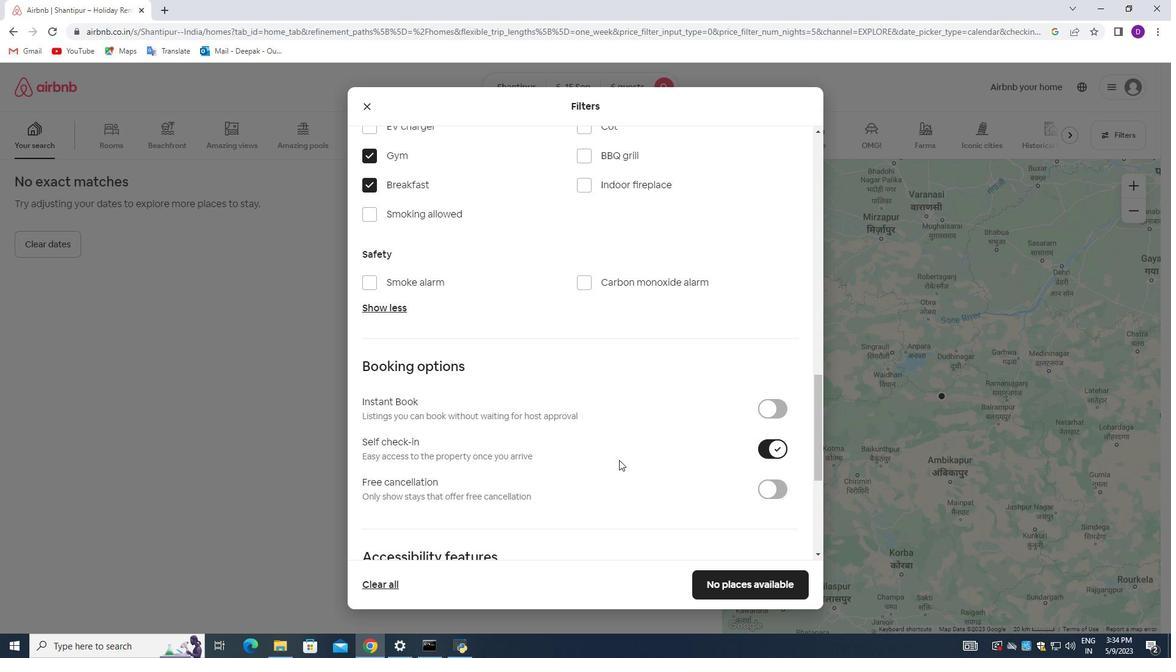 
Action: Mouse moved to (620, 467)
Screenshot: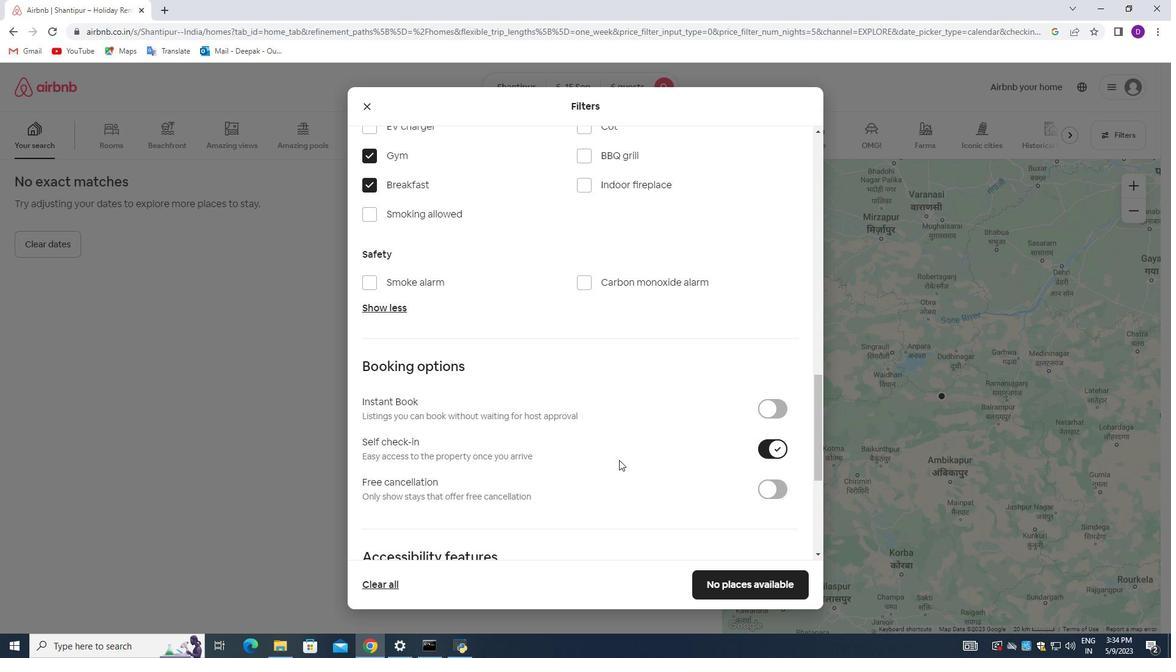 
Action: Mouse scrolled (620, 467) with delta (0, 0)
Screenshot: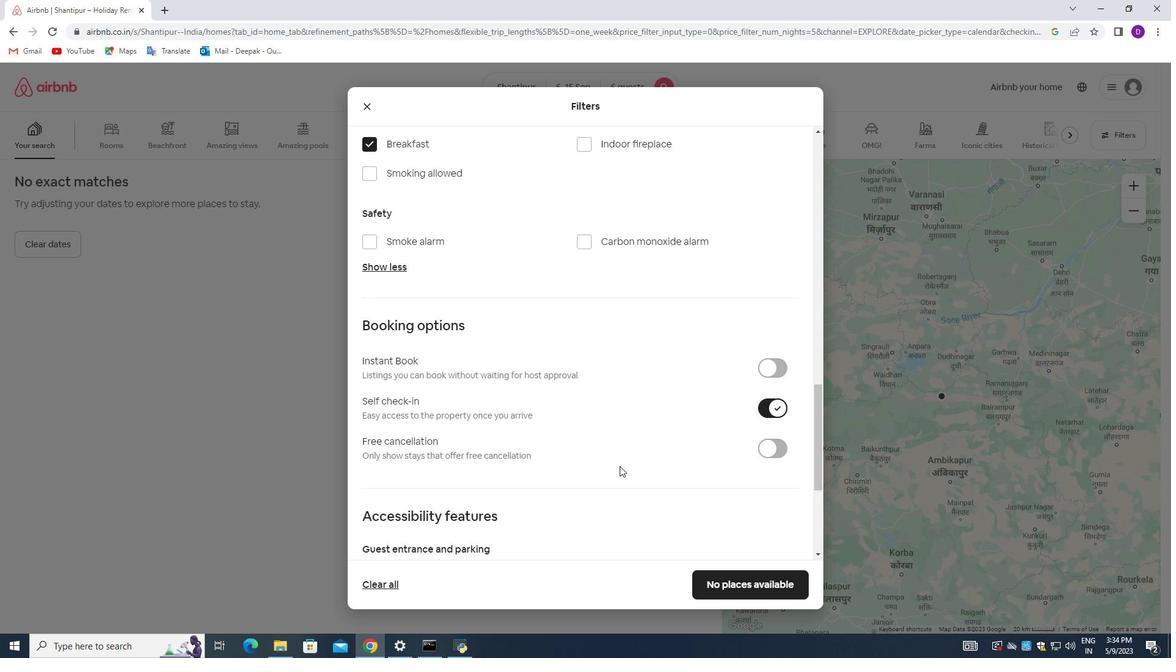 
Action: Mouse moved to (627, 506)
Screenshot: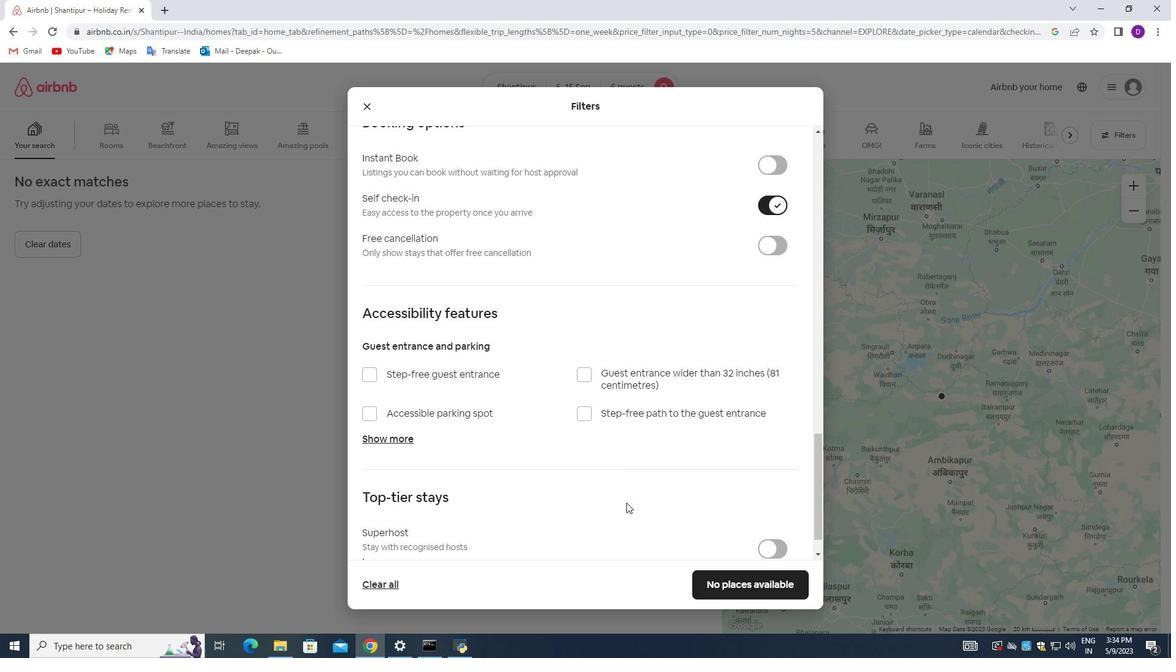 
Action: Mouse scrolled (627, 506) with delta (0, 0)
Screenshot: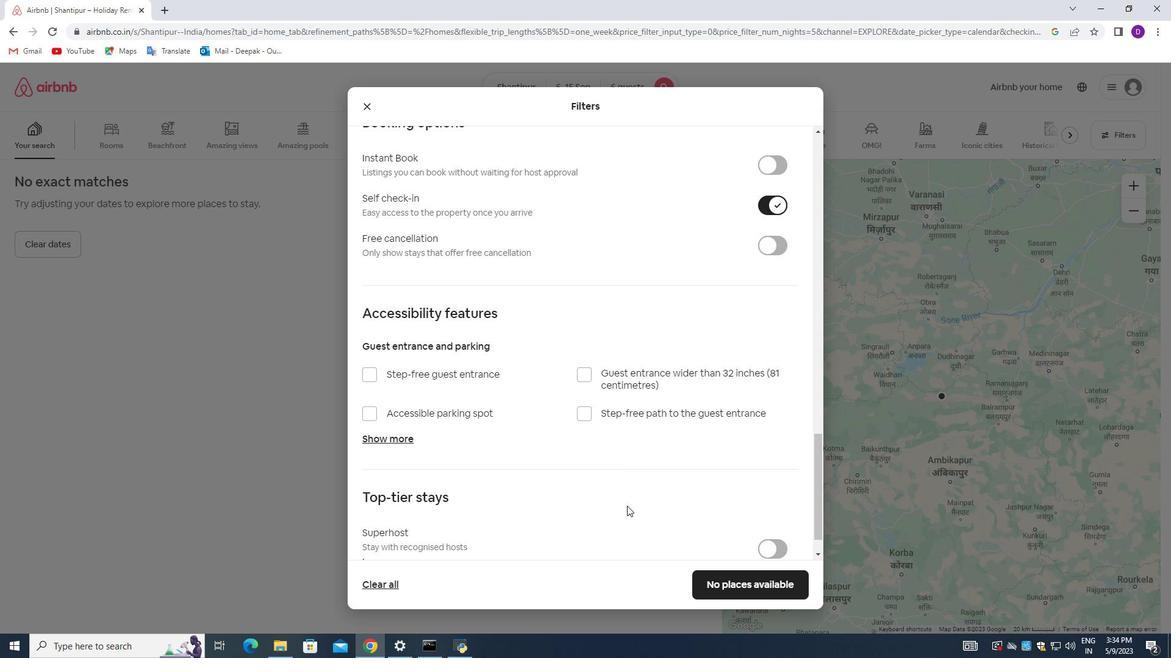 
Action: Mouse moved to (627, 507)
Screenshot: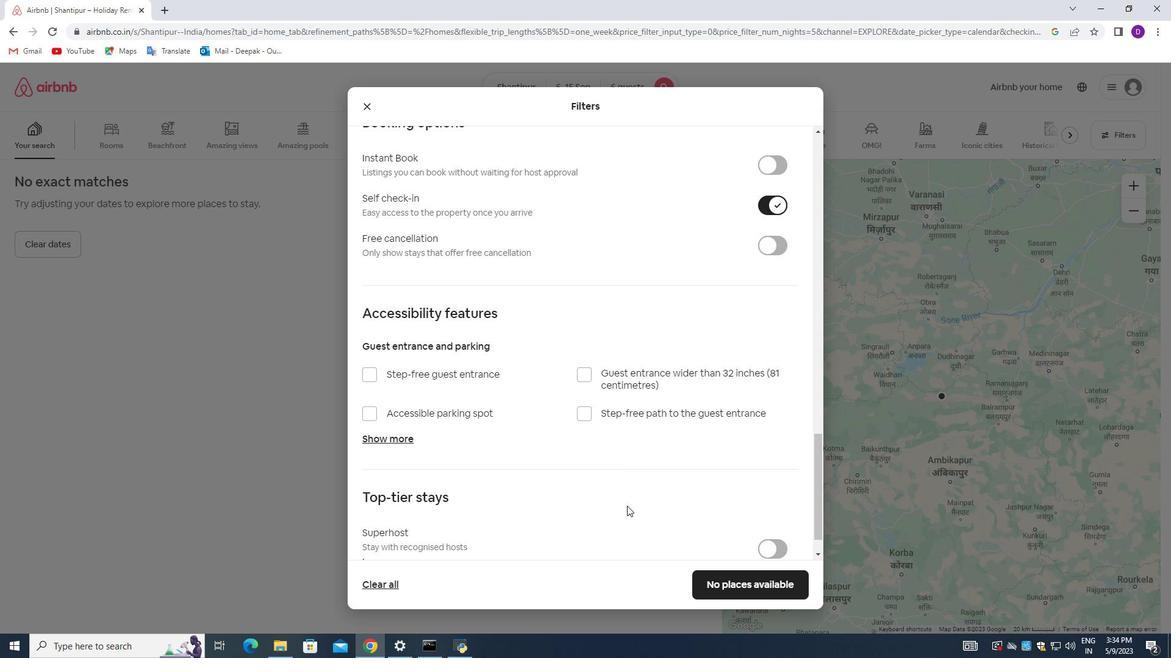 
Action: Mouse scrolled (627, 506) with delta (0, 0)
Screenshot: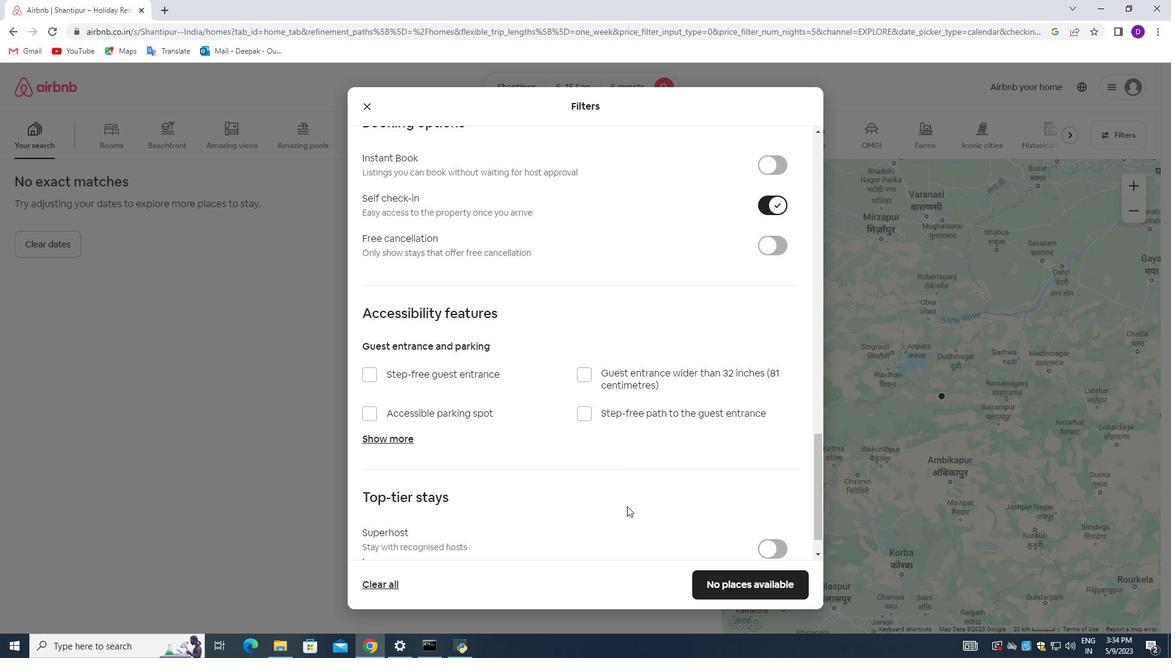 
Action: Mouse moved to (627, 507)
Screenshot: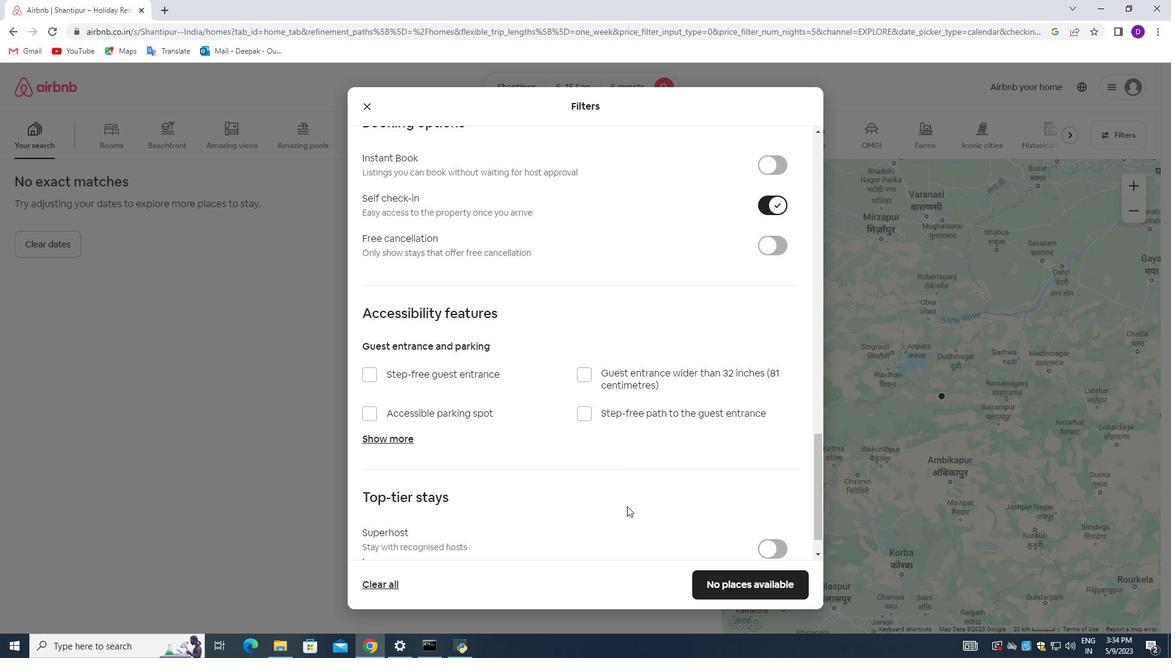 
Action: Mouse scrolled (627, 506) with delta (0, 0)
Screenshot: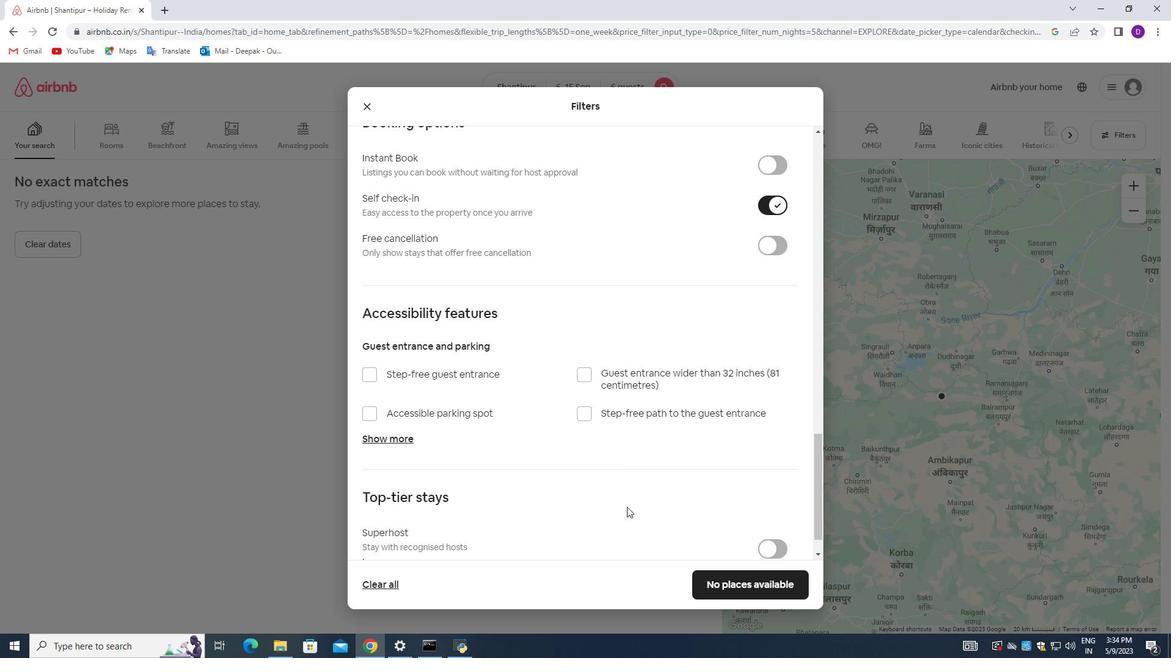 
Action: Mouse moved to (631, 513)
Screenshot: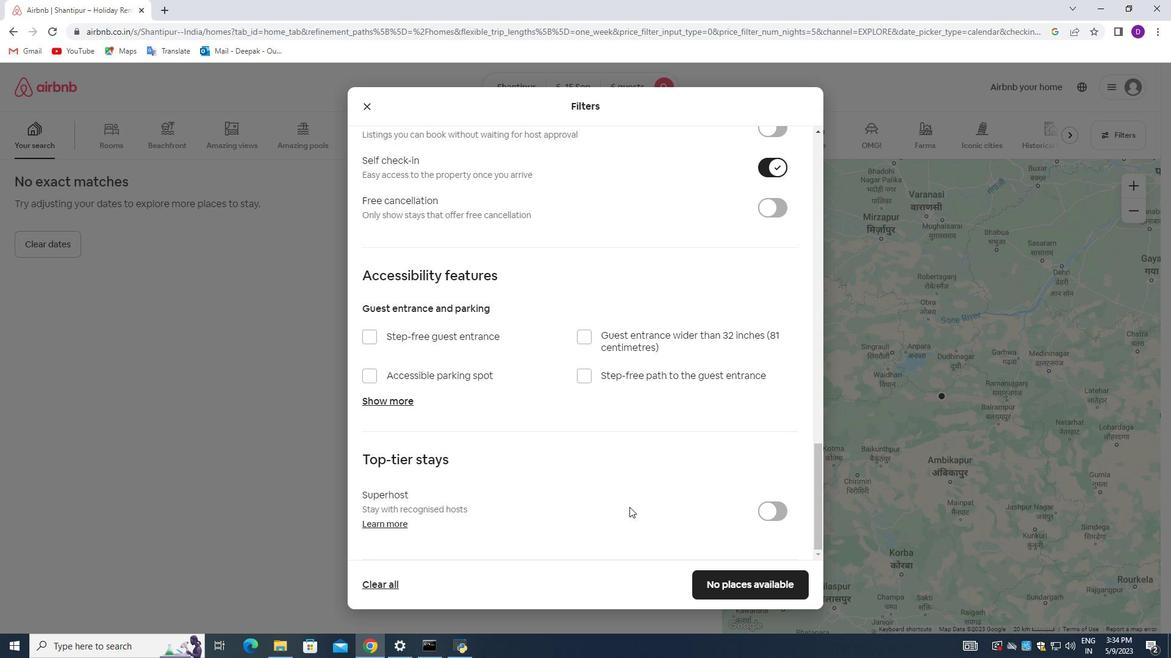 
Action: Mouse scrolled (631, 513) with delta (0, 0)
Screenshot: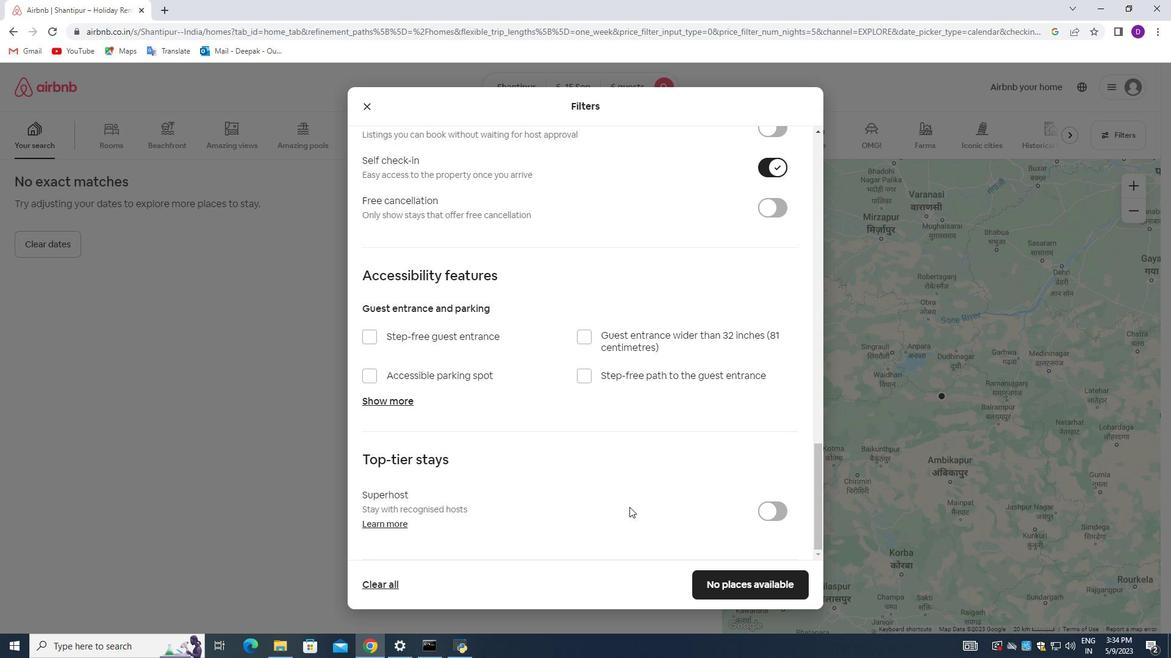 
Action: Mouse moved to (630, 516)
Screenshot: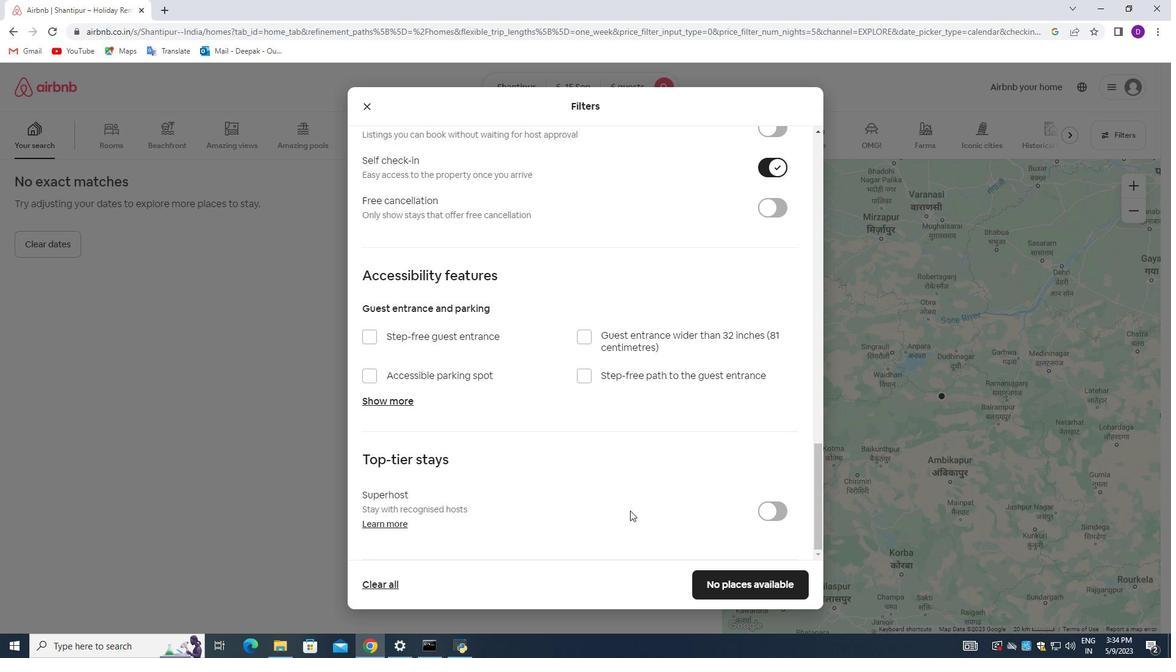 
Action: Mouse scrolled (630, 516) with delta (0, 0)
Screenshot: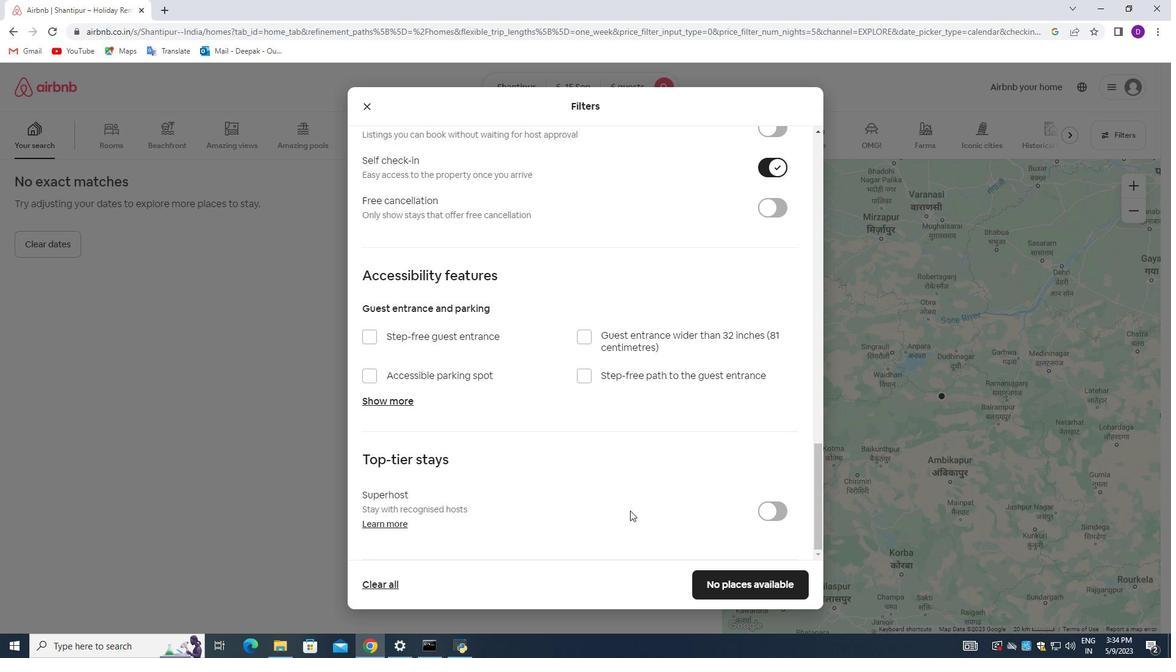 
Action: Mouse moved to (724, 579)
Screenshot: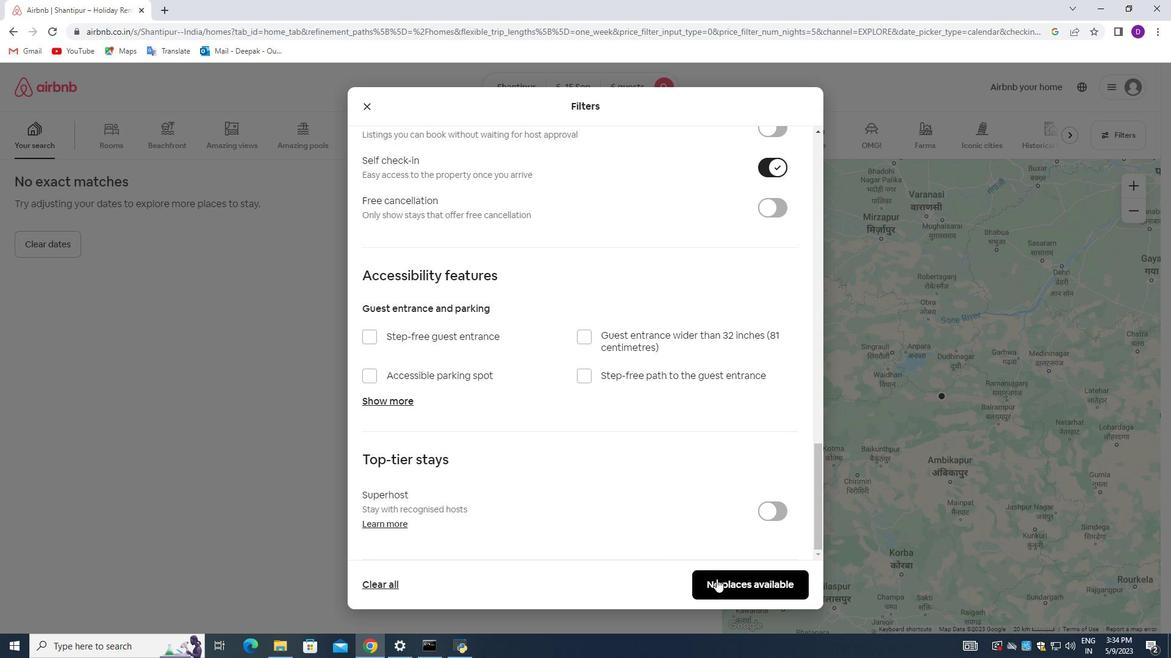 
Action: Mouse pressed left at (724, 579)
Screenshot: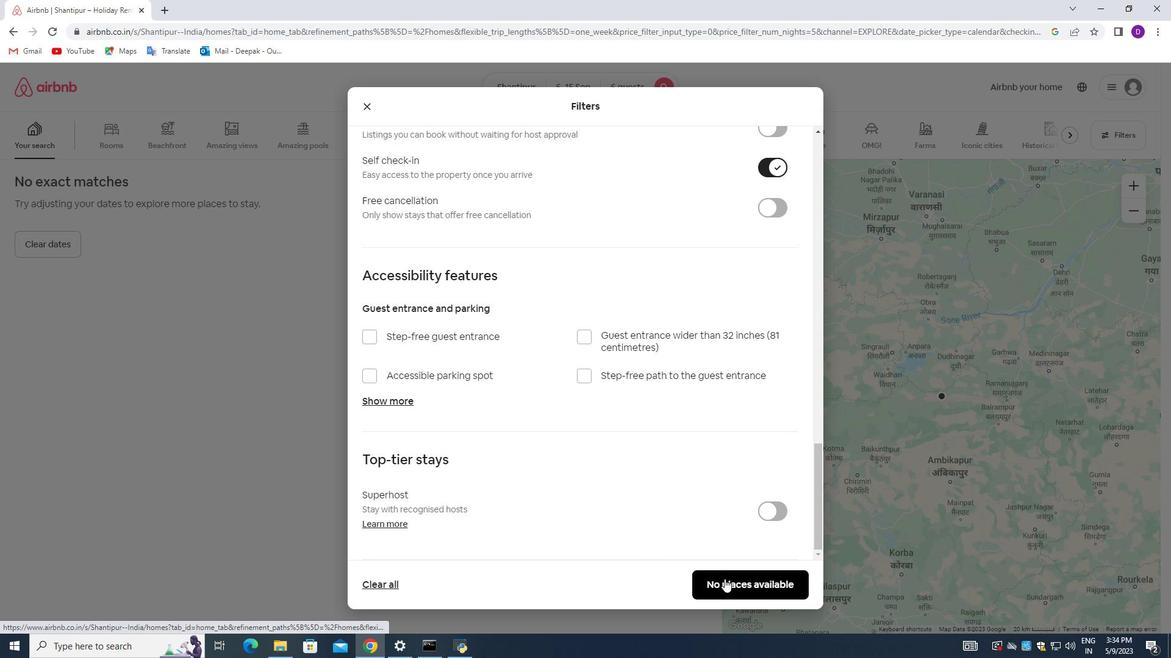 
Action: Mouse moved to (649, 420)
Screenshot: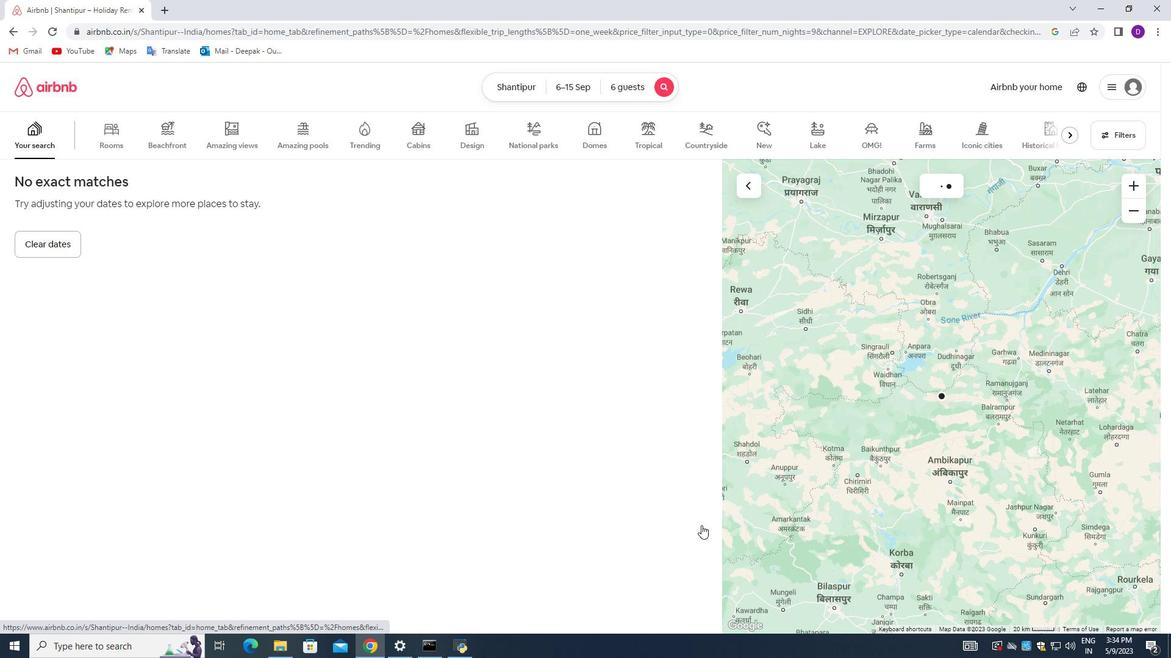 
